 Task: Edit and enhance audio for diversity and inclusion training.
Action: Mouse moved to (79, 5)
Screenshot: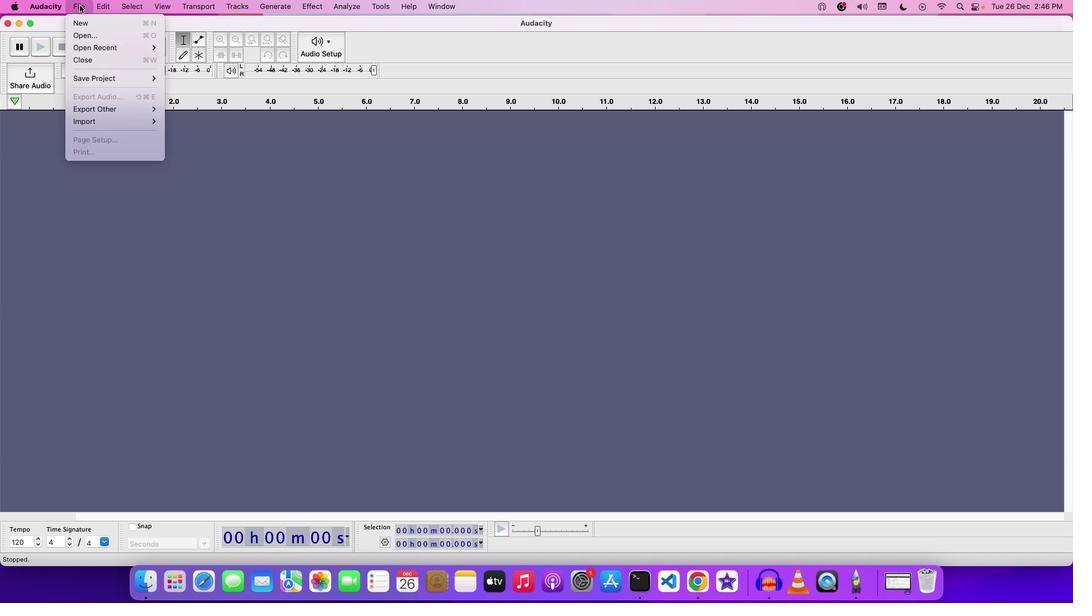 
Action: Mouse pressed left at (79, 5)
Screenshot: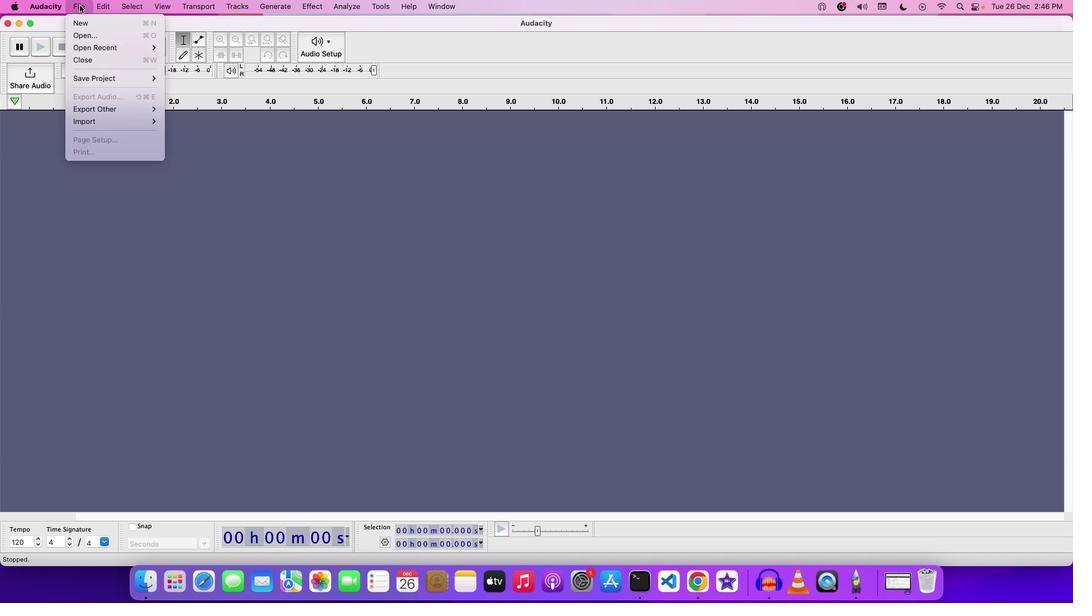 
Action: Mouse moved to (88, 33)
Screenshot: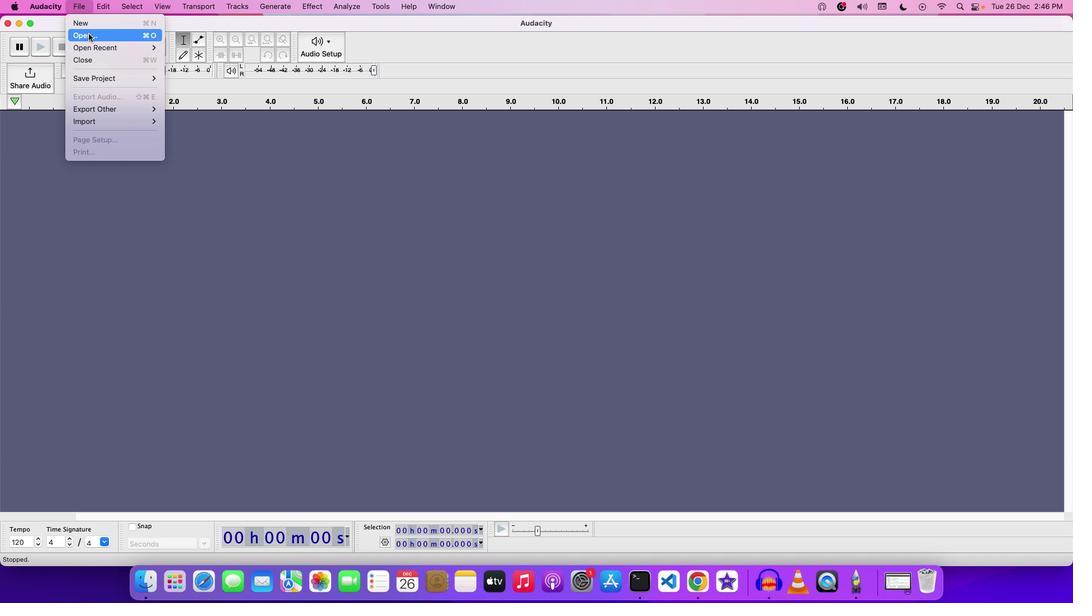 
Action: Mouse pressed left at (88, 33)
Screenshot: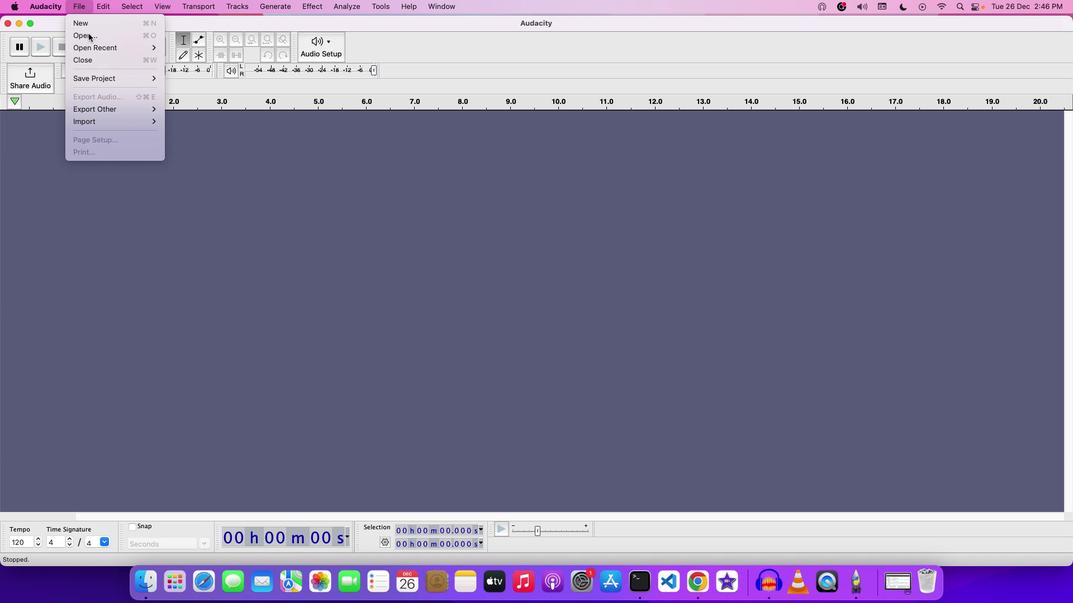 
Action: Mouse moved to (449, 163)
Screenshot: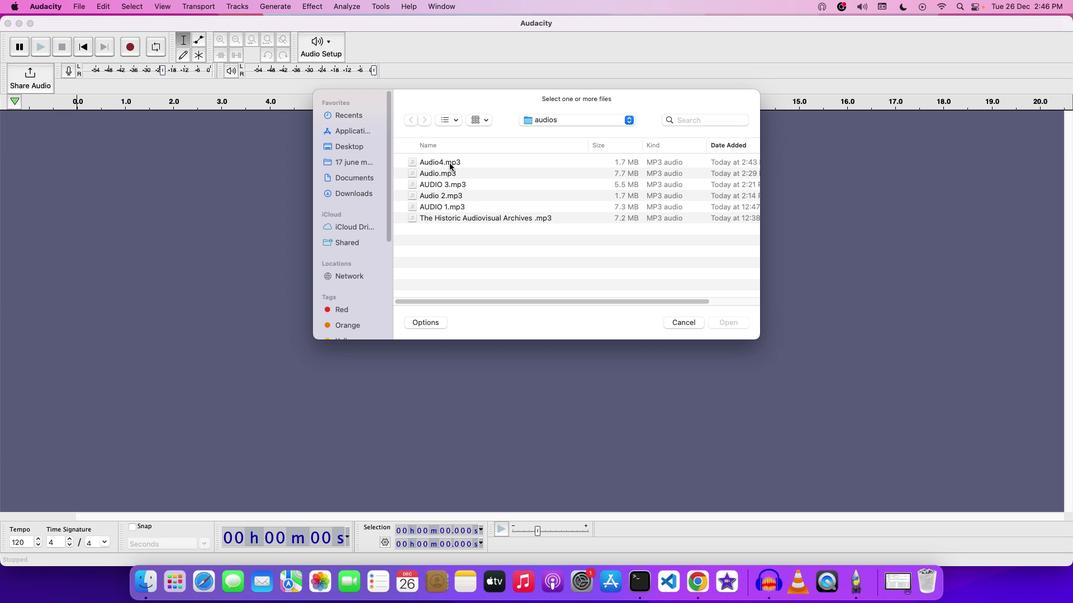 
Action: Mouse pressed left at (449, 163)
Screenshot: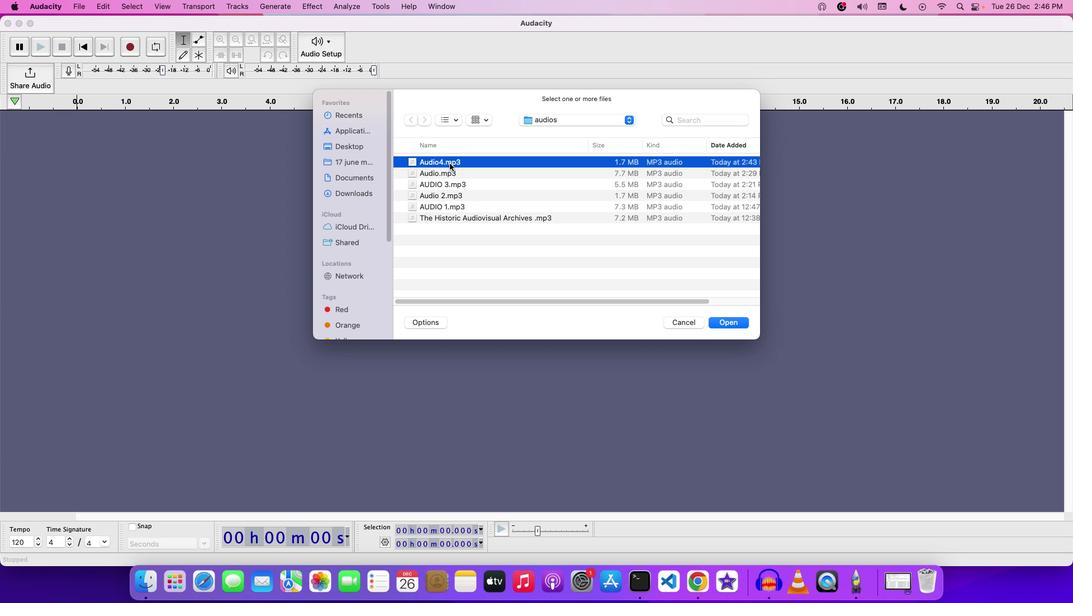 
Action: Mouse moved to (735, 318)
Screenshot: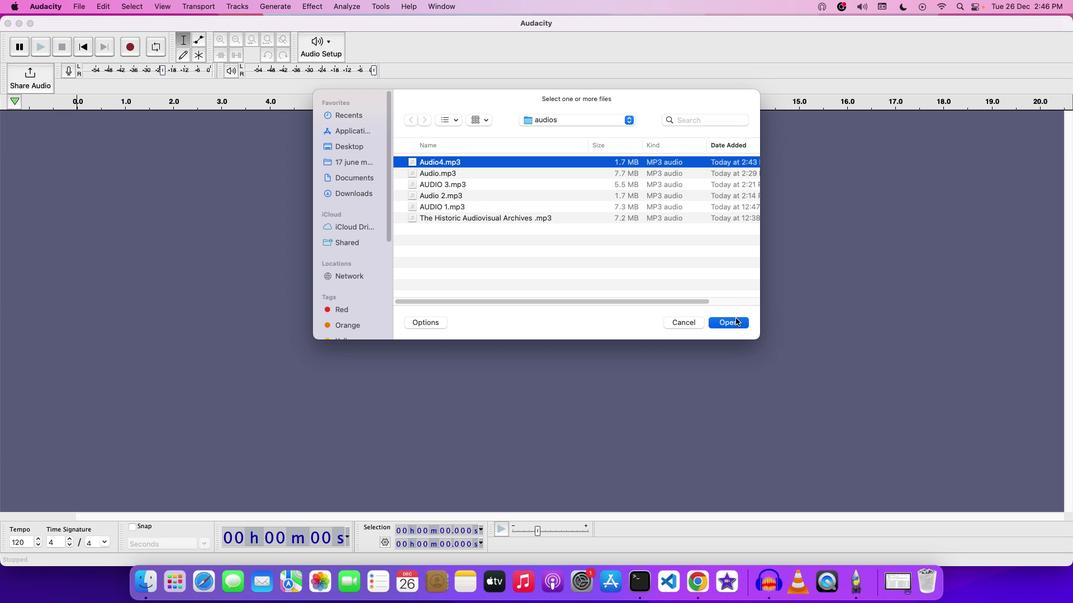 
Action: Mouse pressed left at (735, 318)
Screenshot: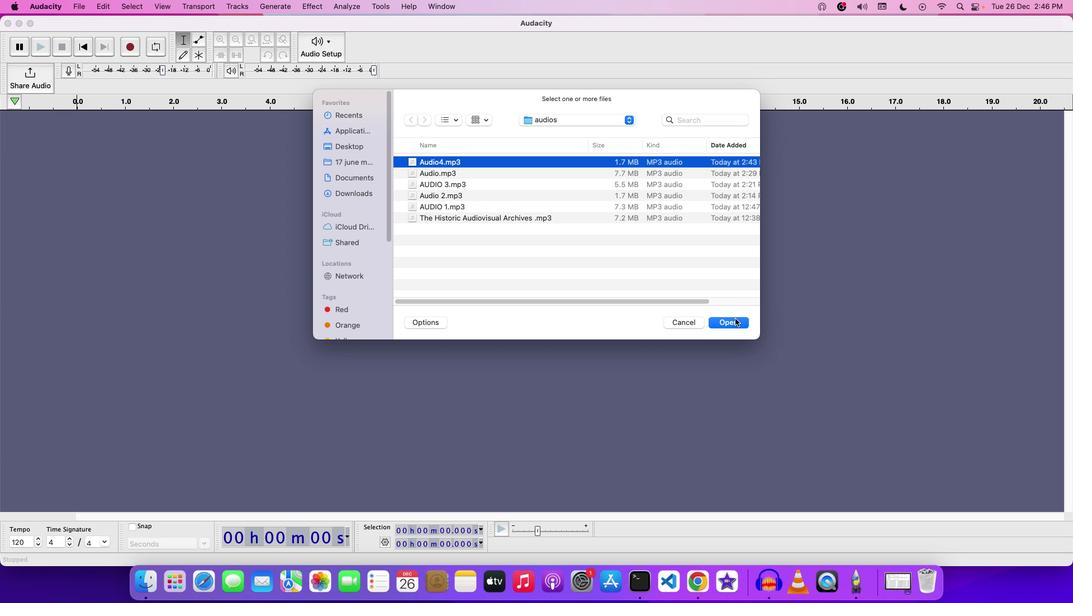 
Action: Mouse moved to (76, 121)
Screenshot: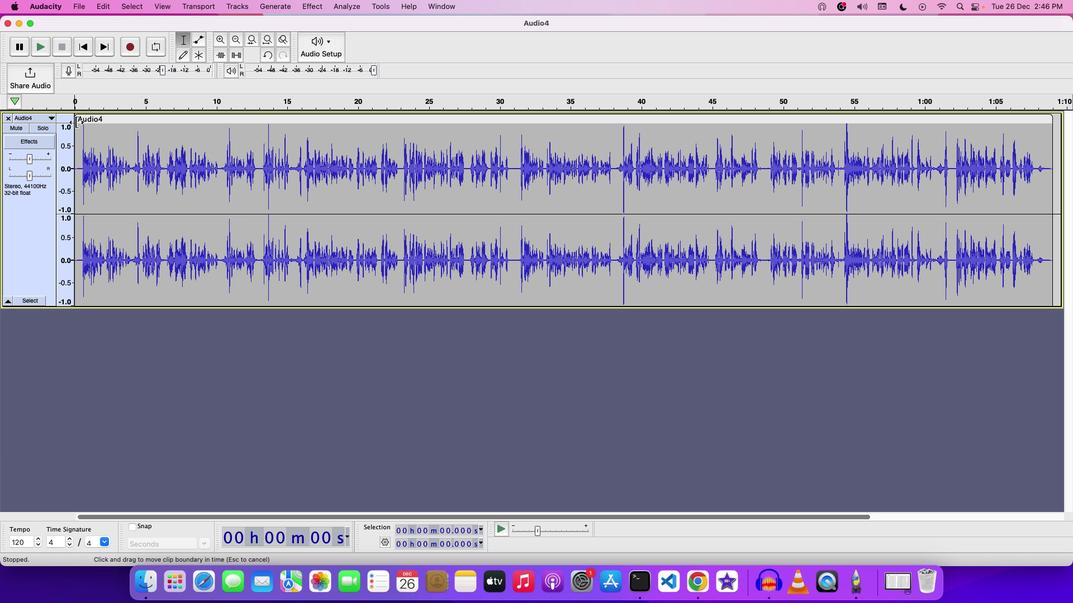 
Action: Mouse pressed left at (76, 121)
Screenshot: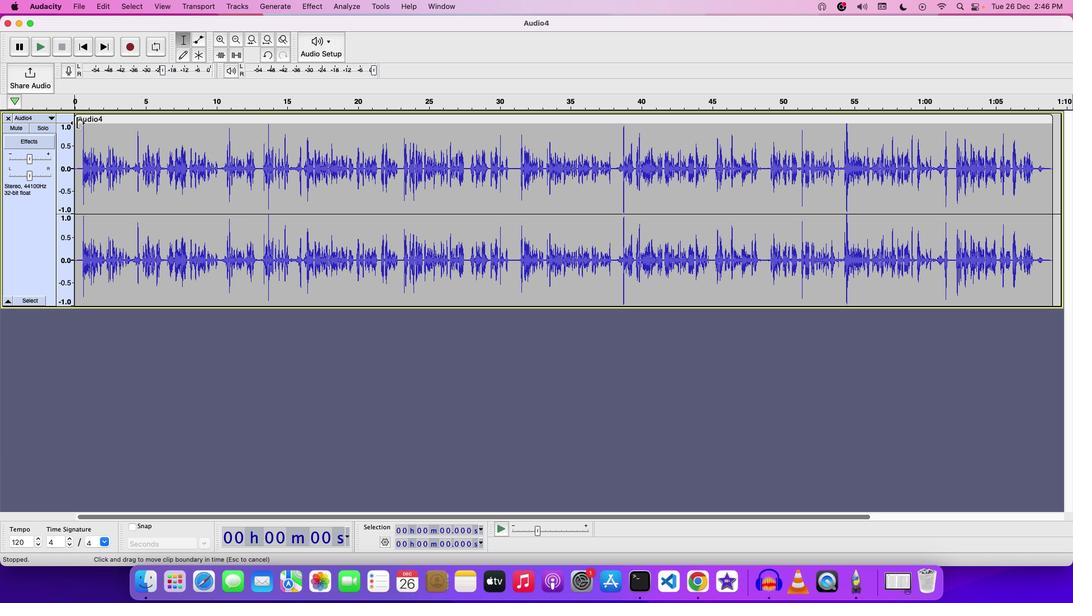 
Action: Mouse moved to (92, 120)
Screenshot: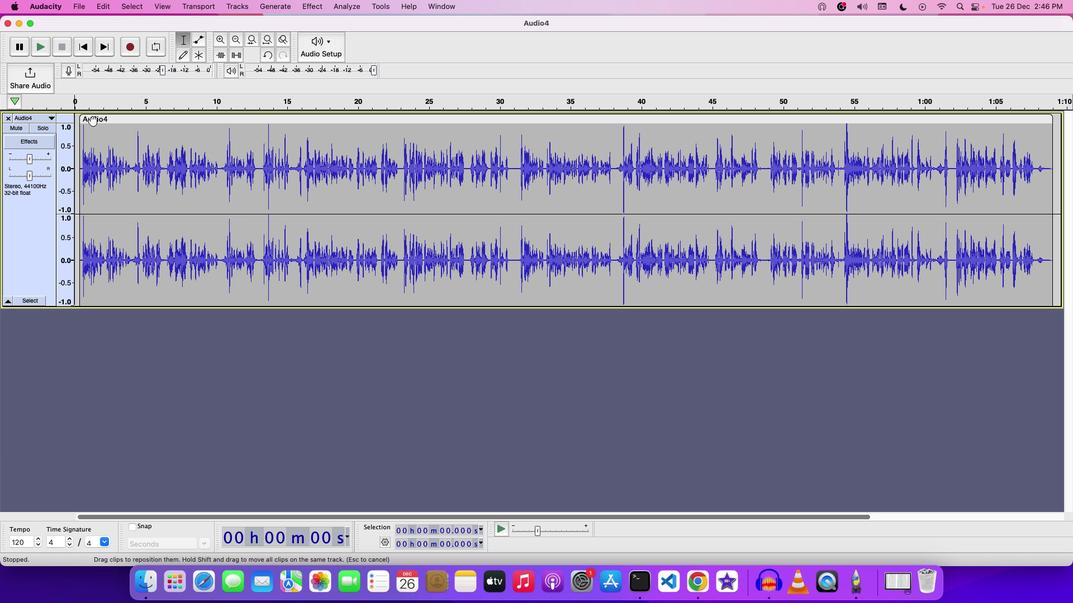 
Action: Mouse pressed left at (92, 120)
Screenshot: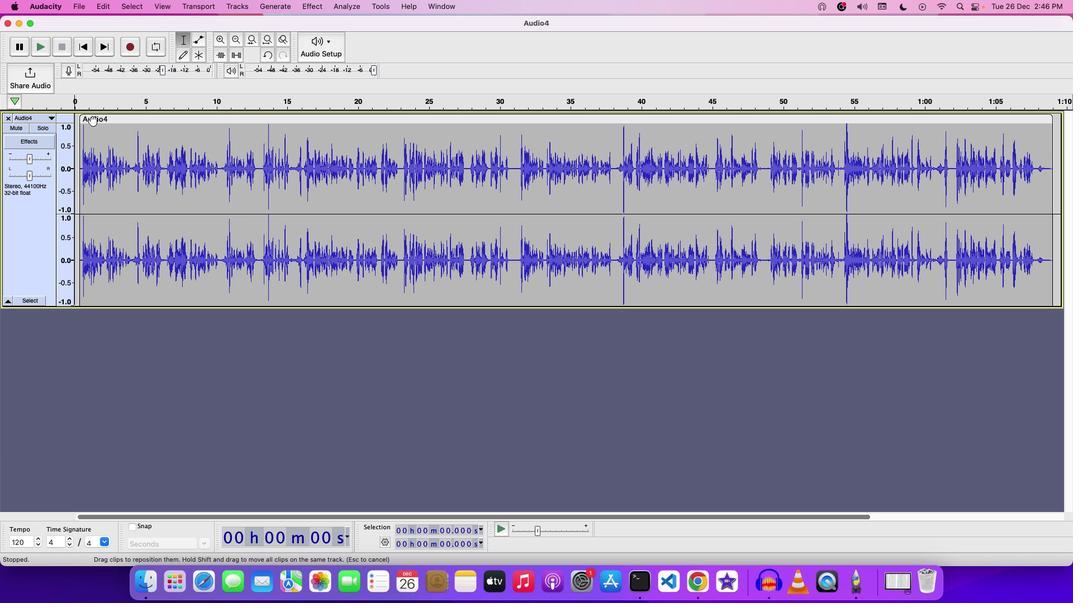 
Action: Mouse moved to (86, 121)
Screenshot: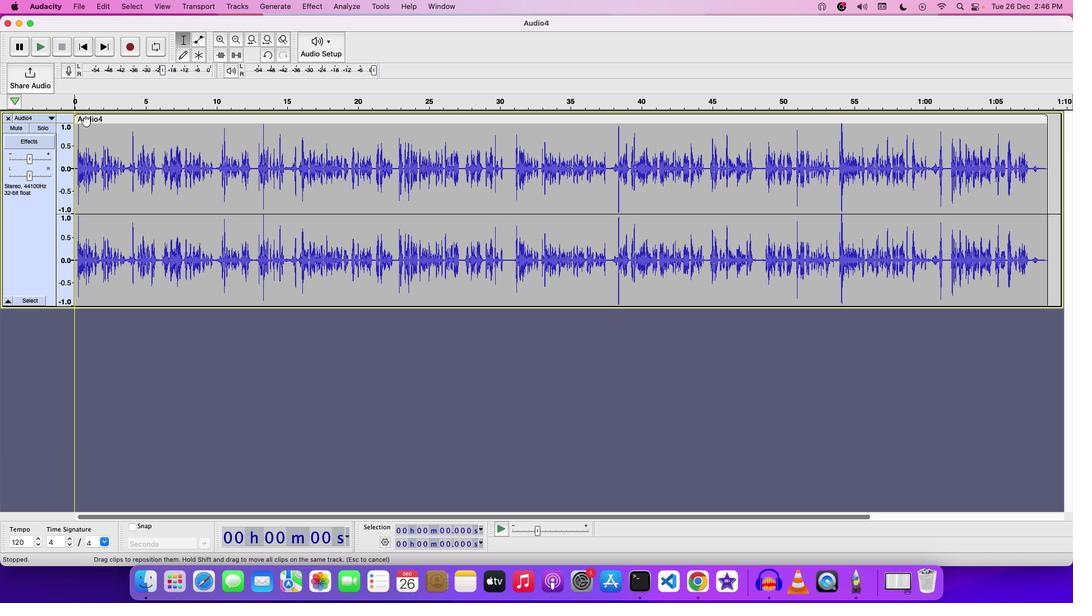
Action: Key pressed Key.space
Screenshot: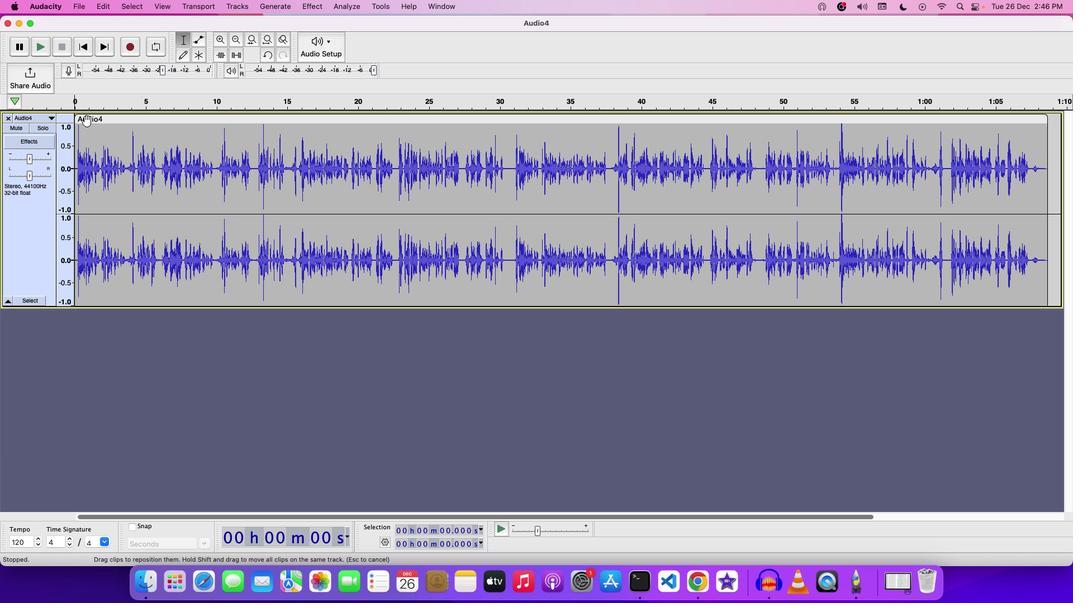 
Action: Mouse moved to (374, 71)
Screenshot: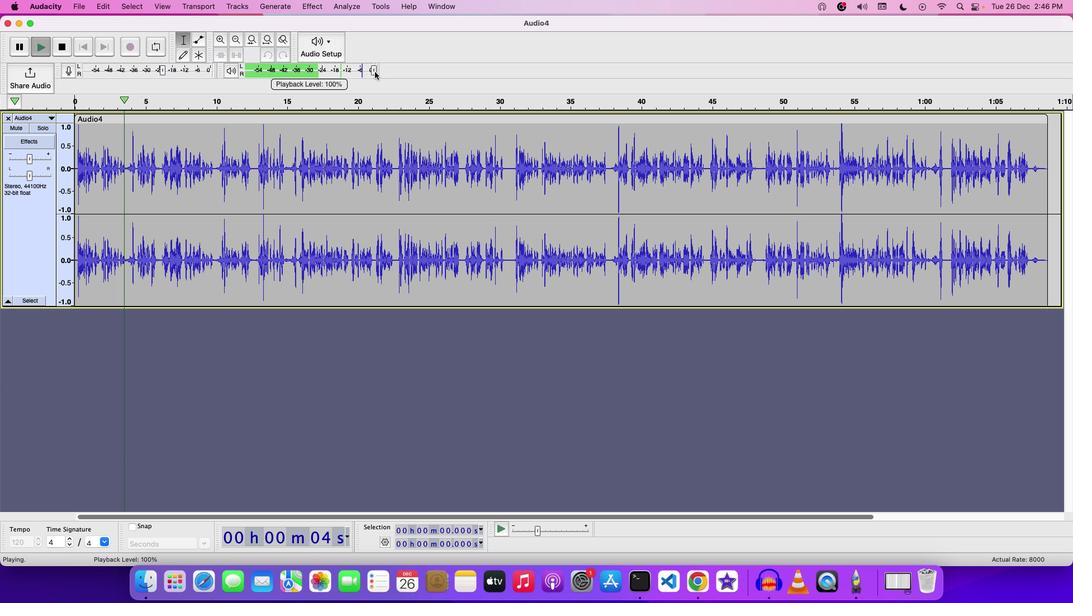 
Action: Mouse pressed left at (374, 71)
Screenshot: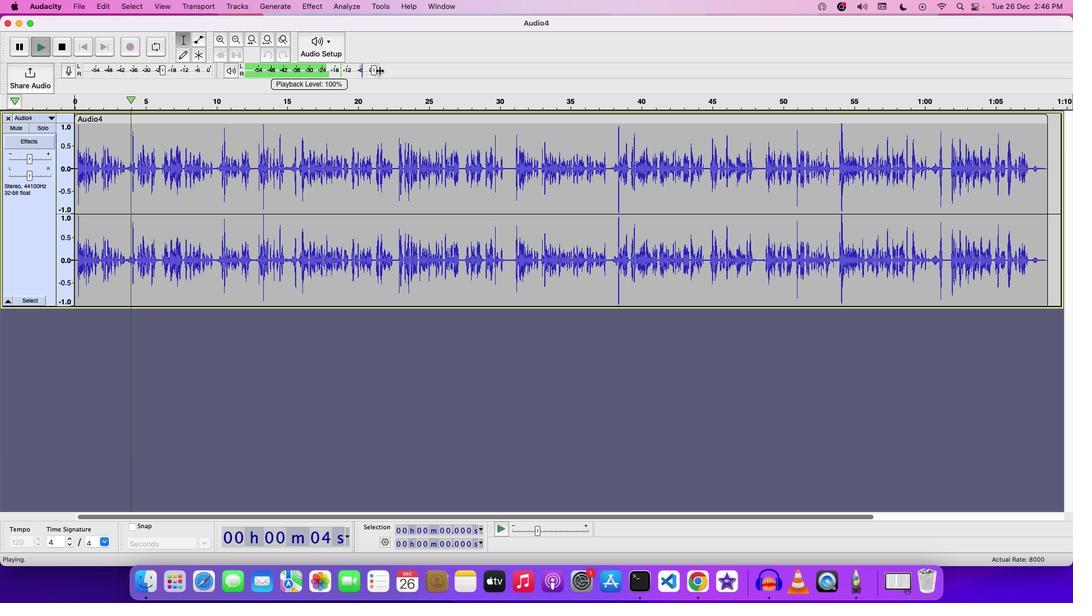 
Action: Mouse moved to (185, 177)
Screenshot: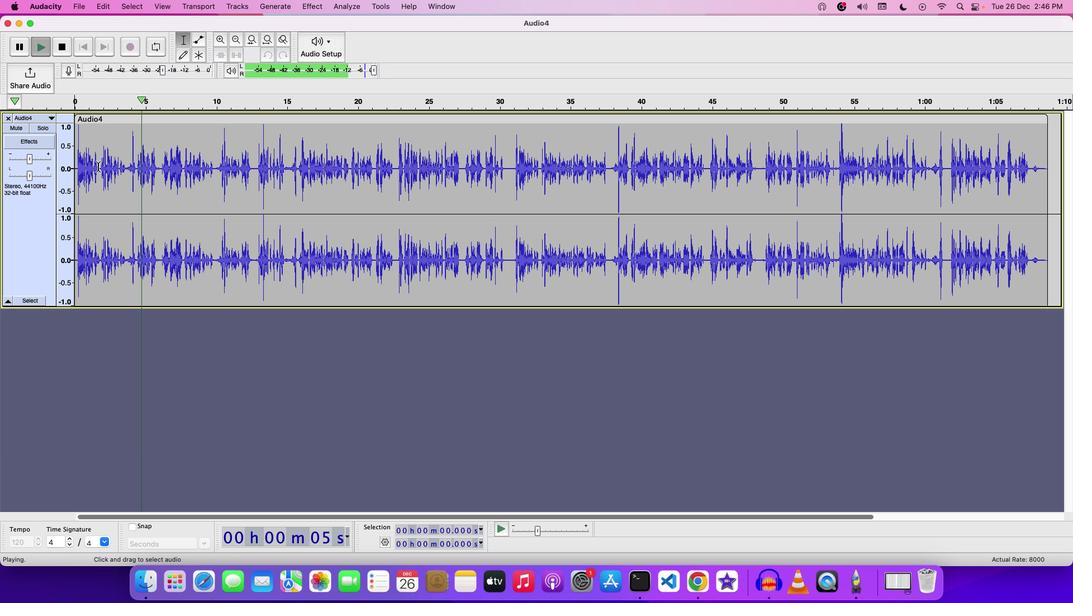 
Action: Key pressed Key.space
Screenshot: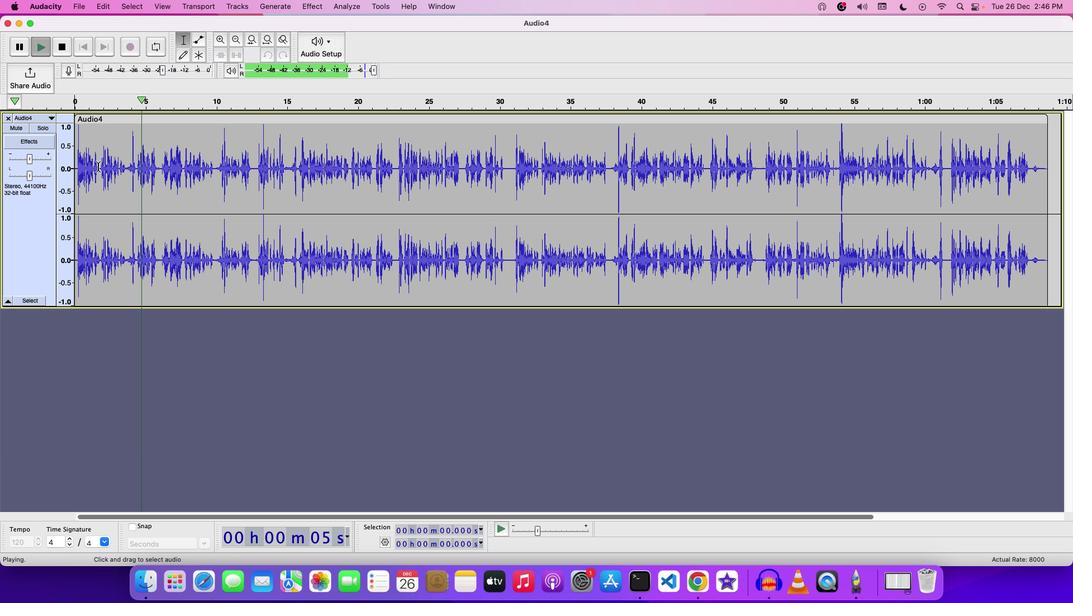 
Action: Mouse moved to (31, 161)
Screenshot: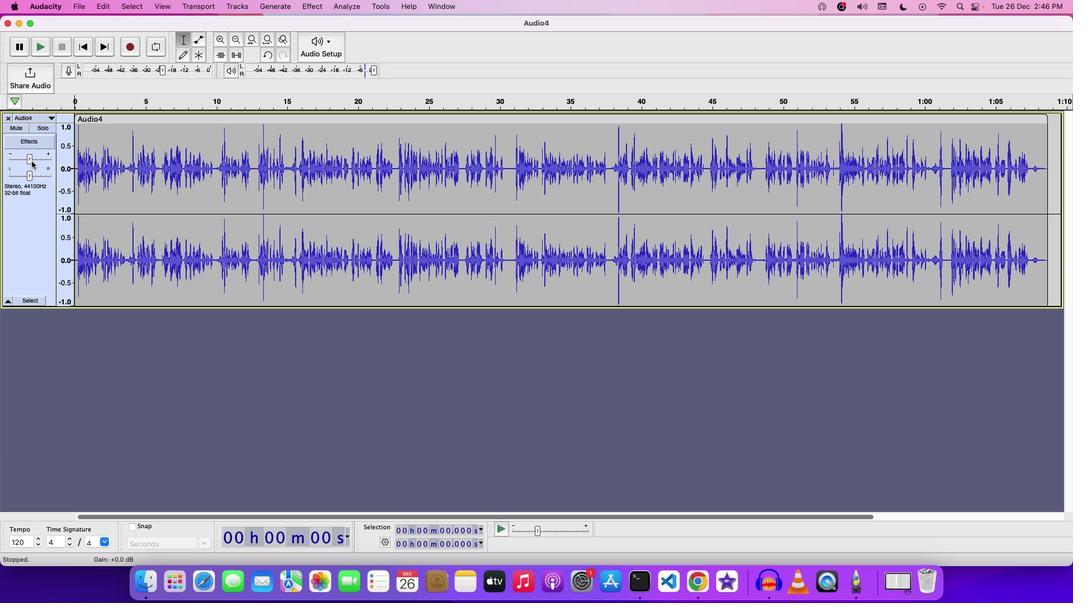 
Action: Mouse pressed left at (31, 161)
Screenshot: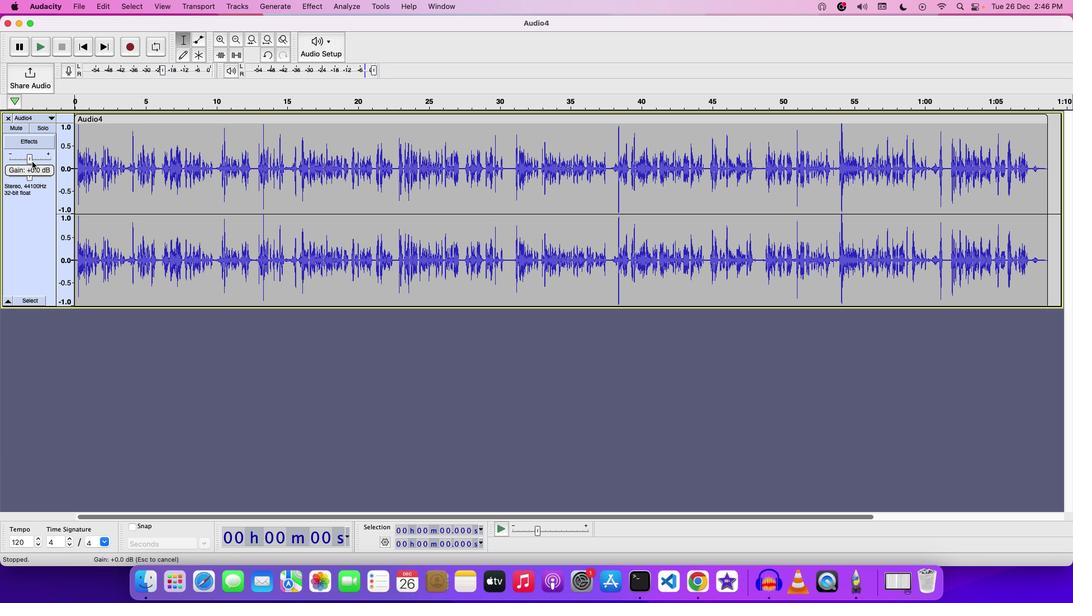 
Action: Mouse moved to (181, 179)
Screenshot: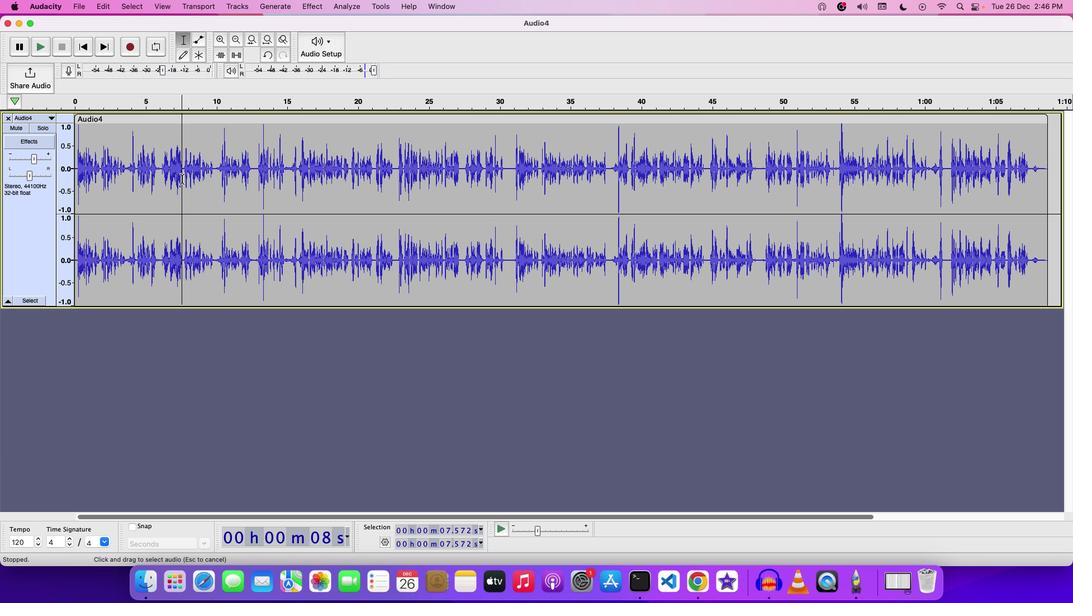
Action: Mouse pressed left at (181, 179)
Screenshot: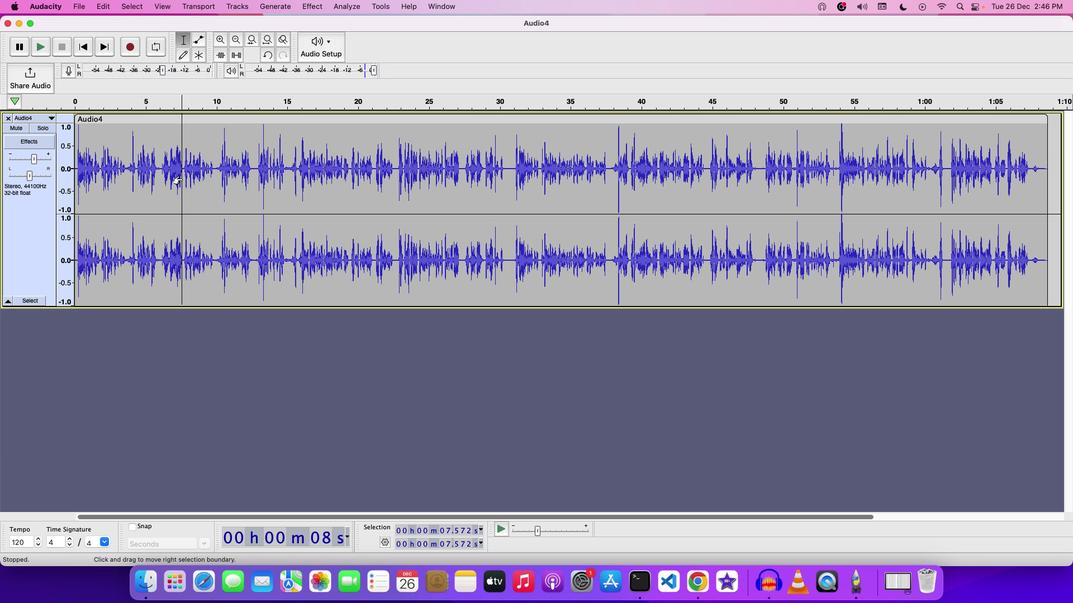
Action: Mouse pressed left at (181, 179)
Screenshot: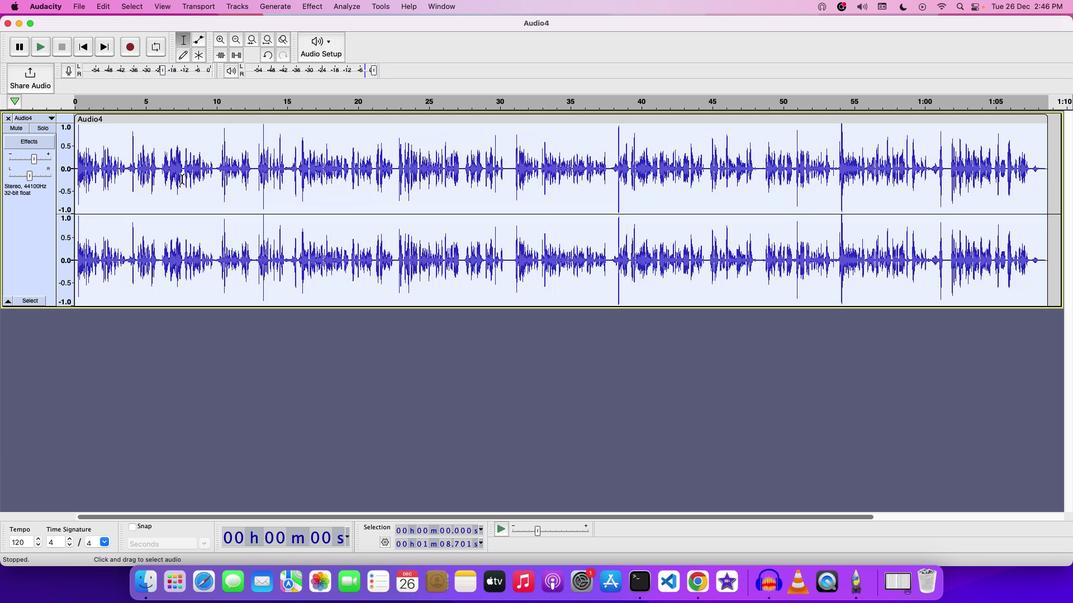 
Action: Mouse moved to (221, 40)
Screenshot: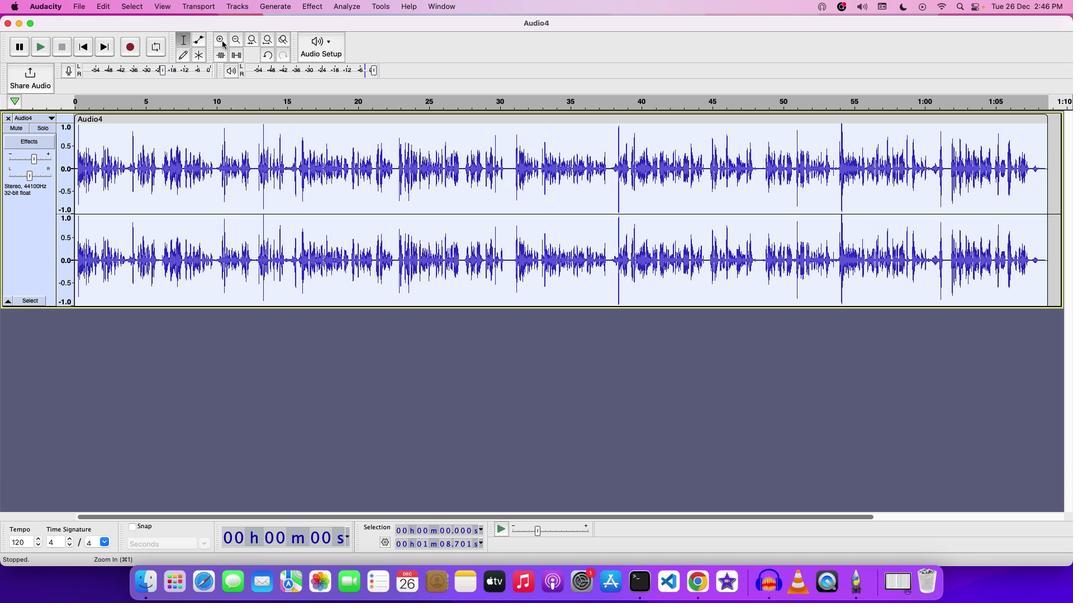 
Action: Mouse pressed left at (221, 40)
Screenshot: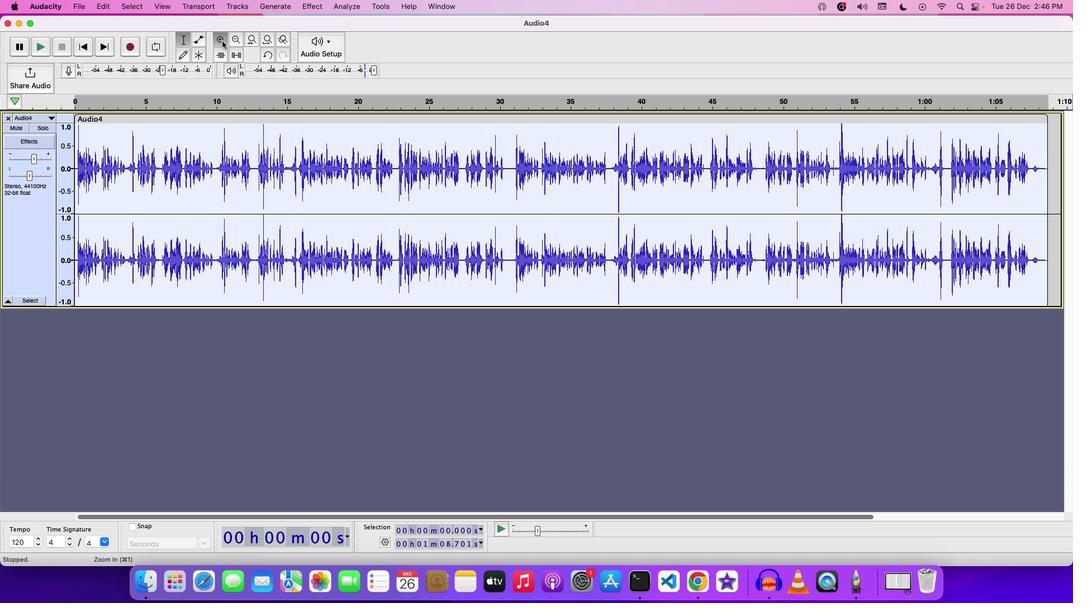 
Action: Mouse pressed left at (221, 40)
Screenshot: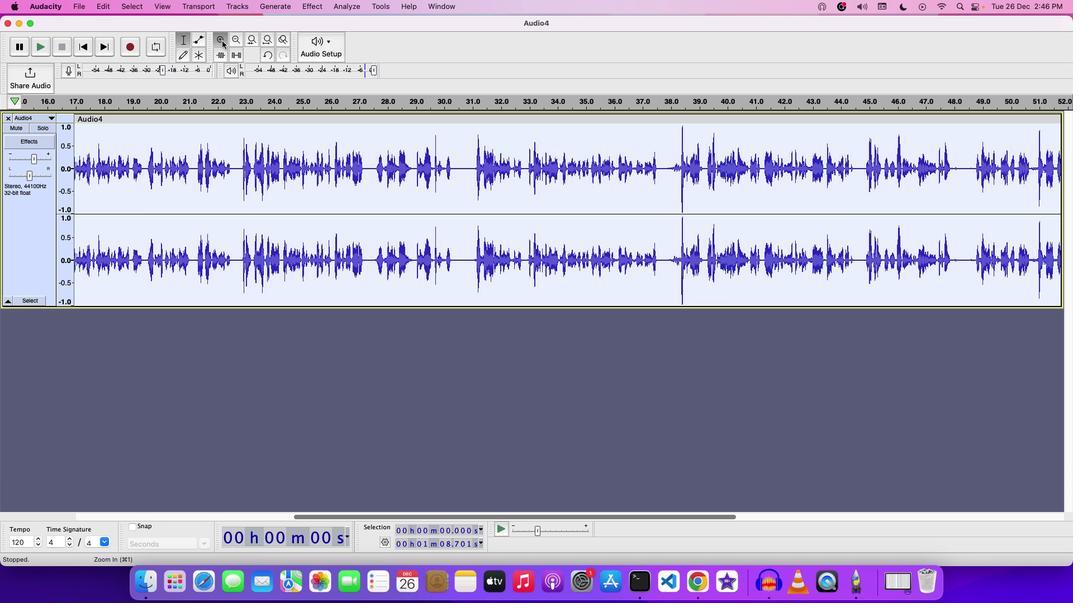 
Action: Mouse pressed left at (221, 40)
Screenshot: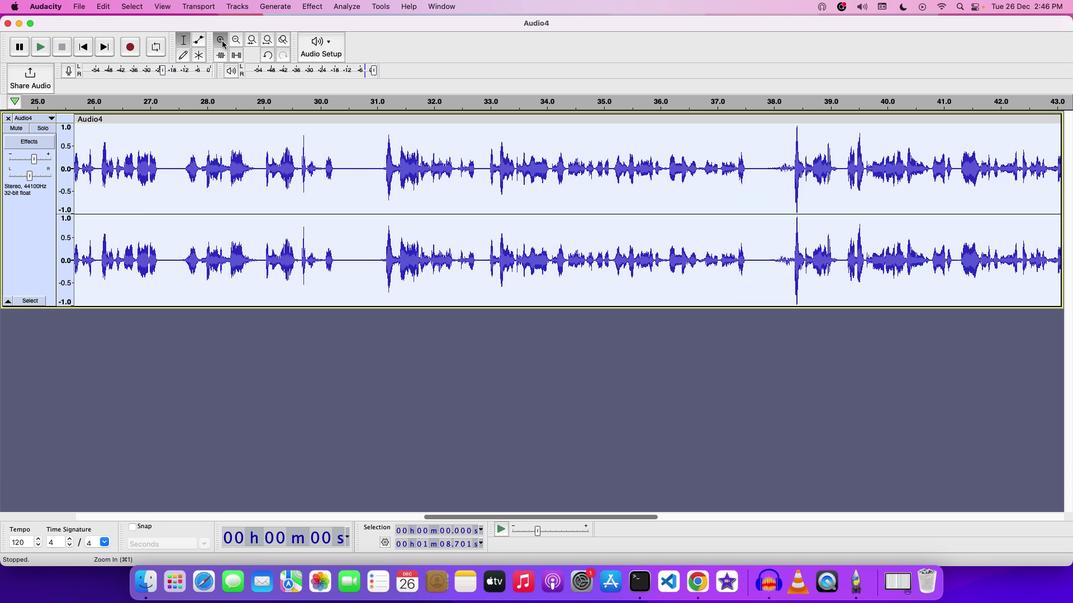 
Action: Mouse moved to (197, 167)
Screenshot: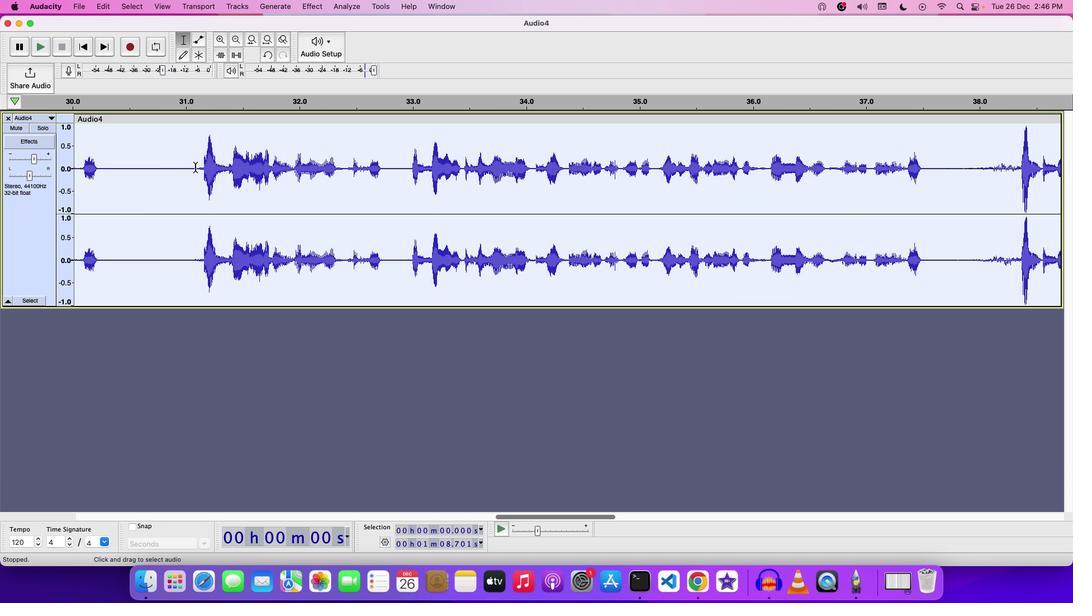 
Action: Mouse pressed left at (197, 167)
Screenshot: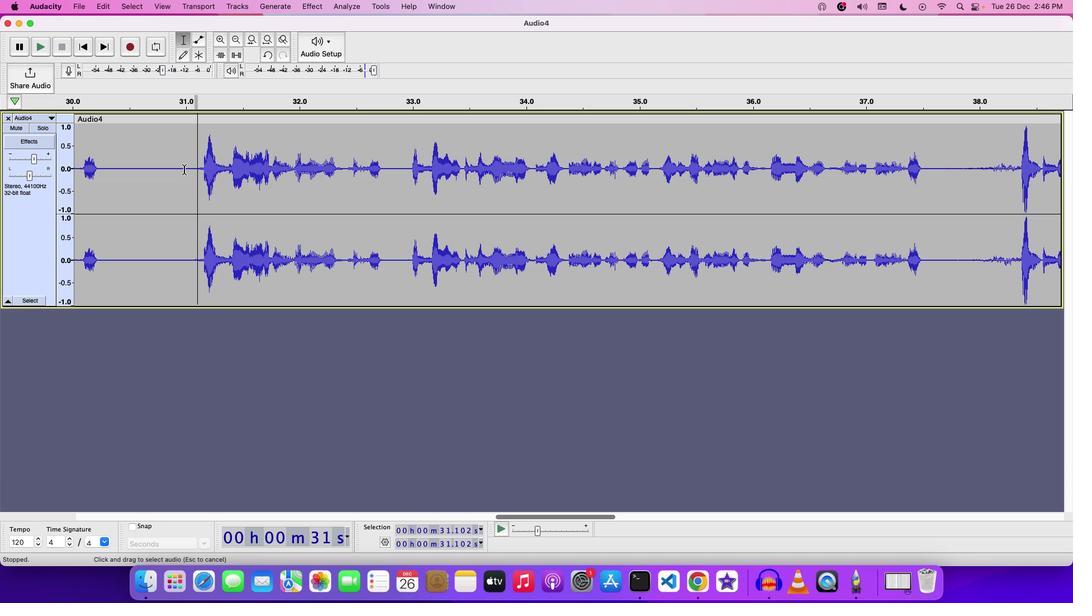 
Action: Mouse moved to (101, 174)
Screenshot: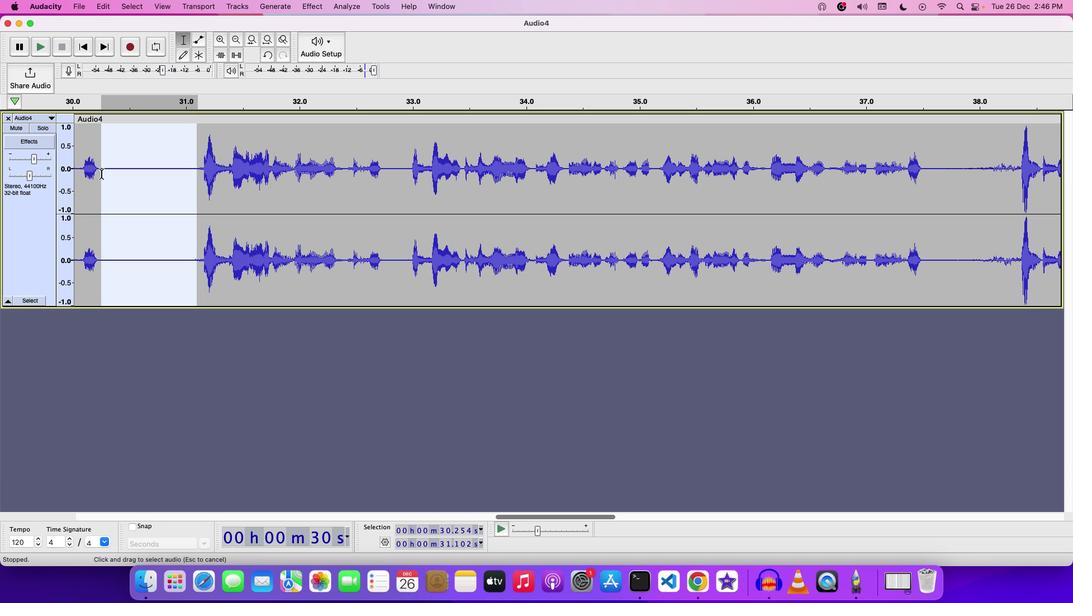 
Action: Key pressed Key.space
Screenshot: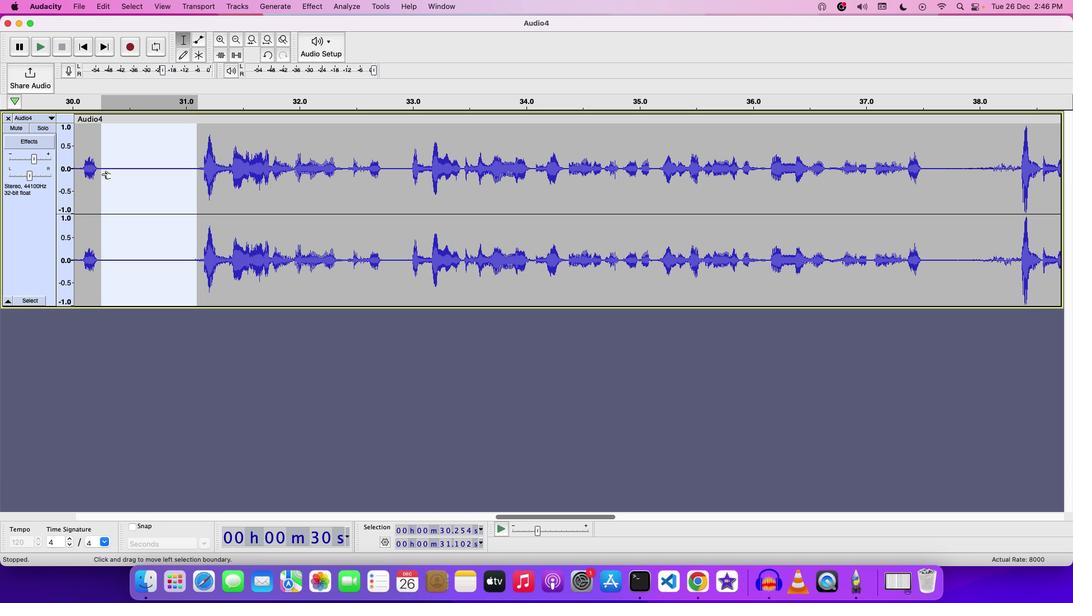 
Action: Mouse moved to (41, 157)
Screenshot: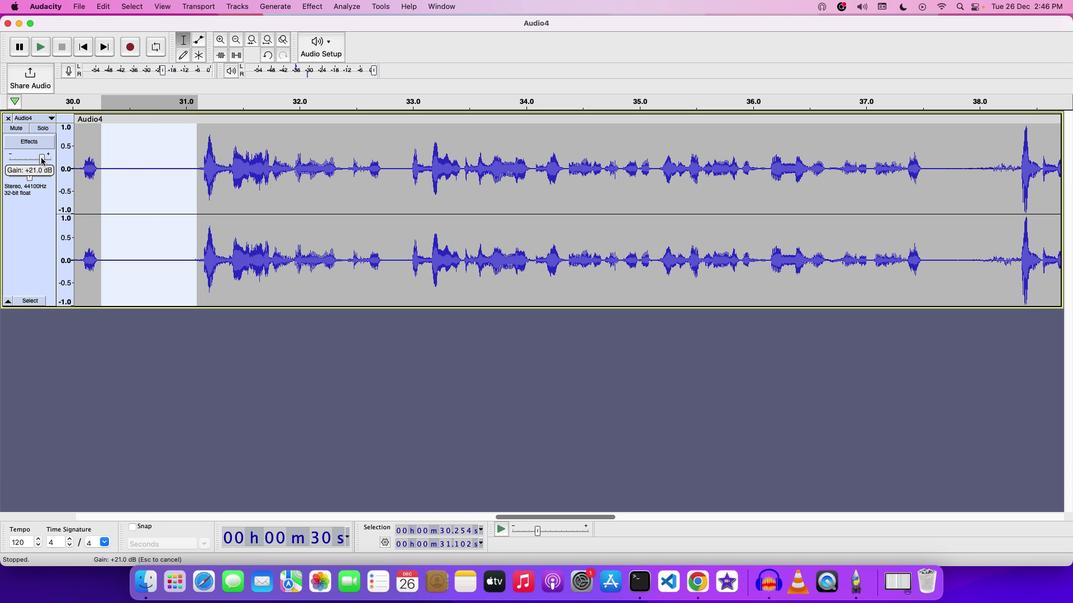 
Action: Mouse pressed left at (41, 157)
Screenshot: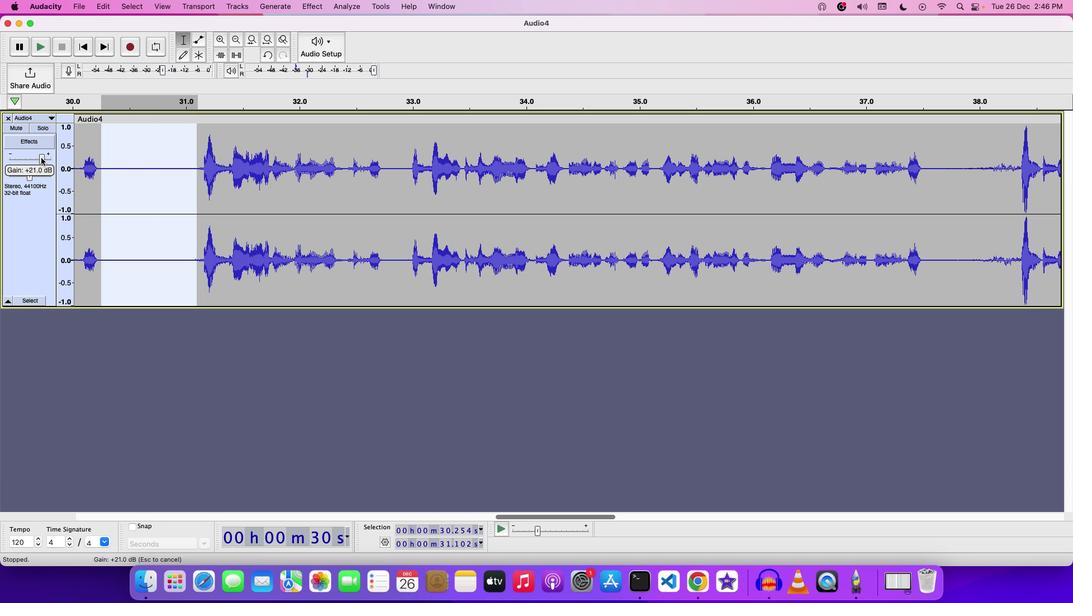 
Action: Mouse moved to (40, 157)
Screenshot: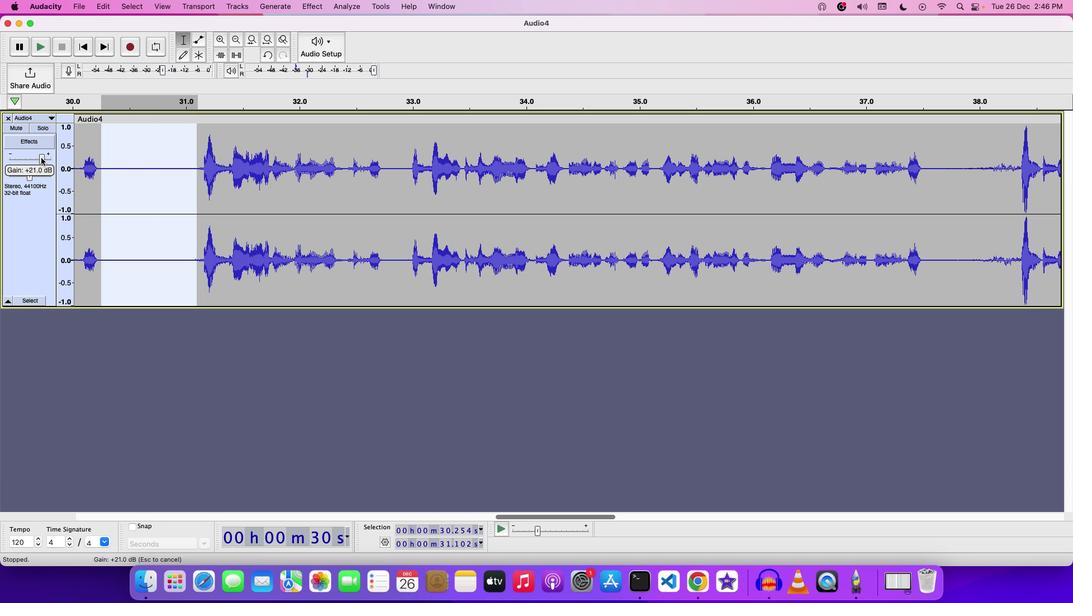 
Action: Key pressed Key.space
Screenshot: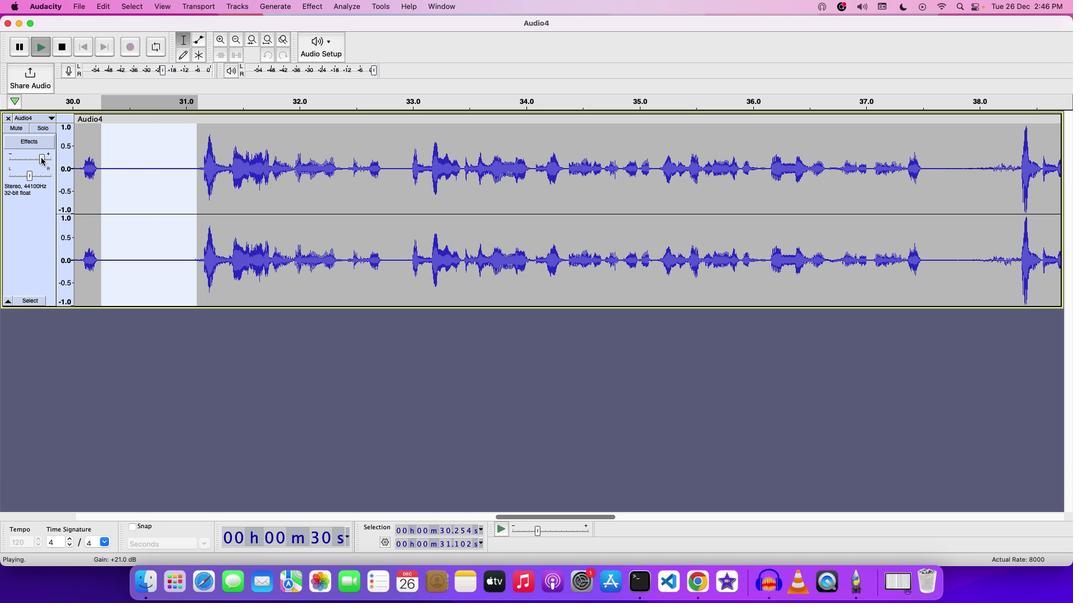 
Action: Mouse moved to (311, 6)
Screenshot: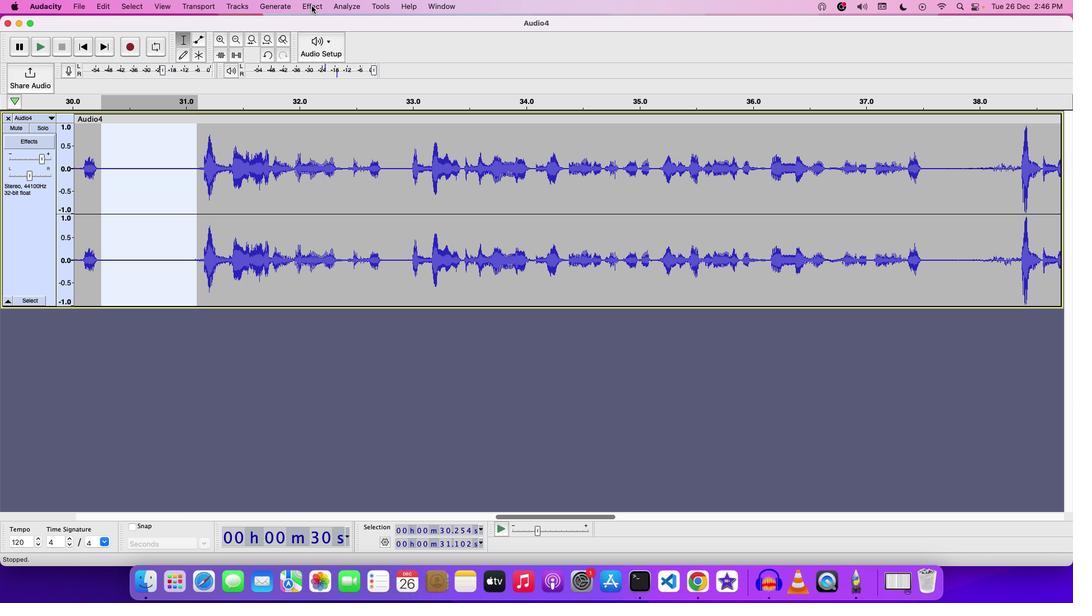 
Action: Mouse pressed left at (311, 6)
Screenshot: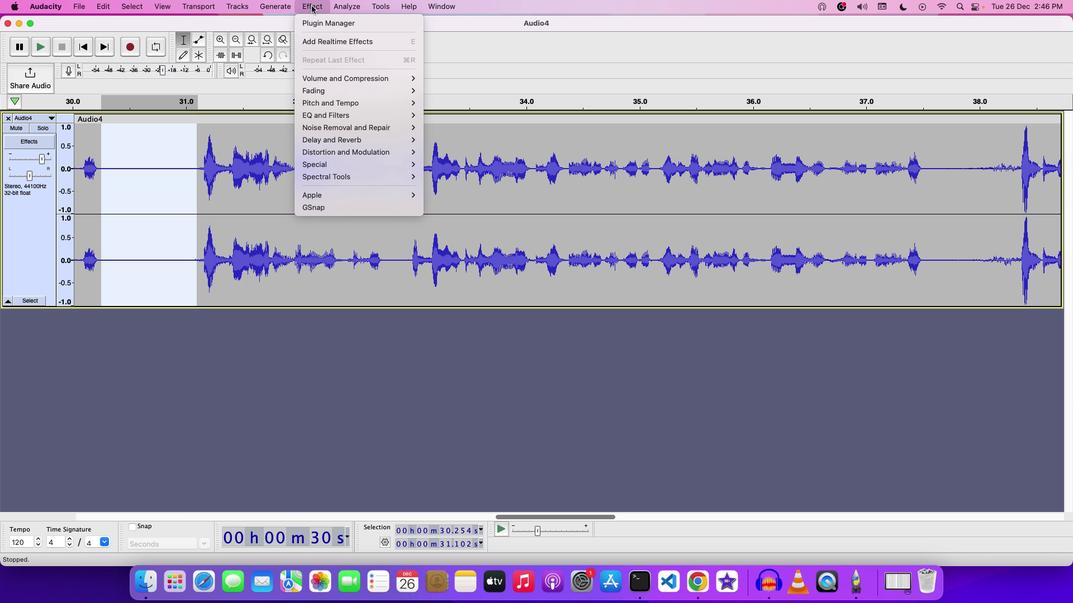 
Action: Mouse moved to (441, 159)
Screenshot: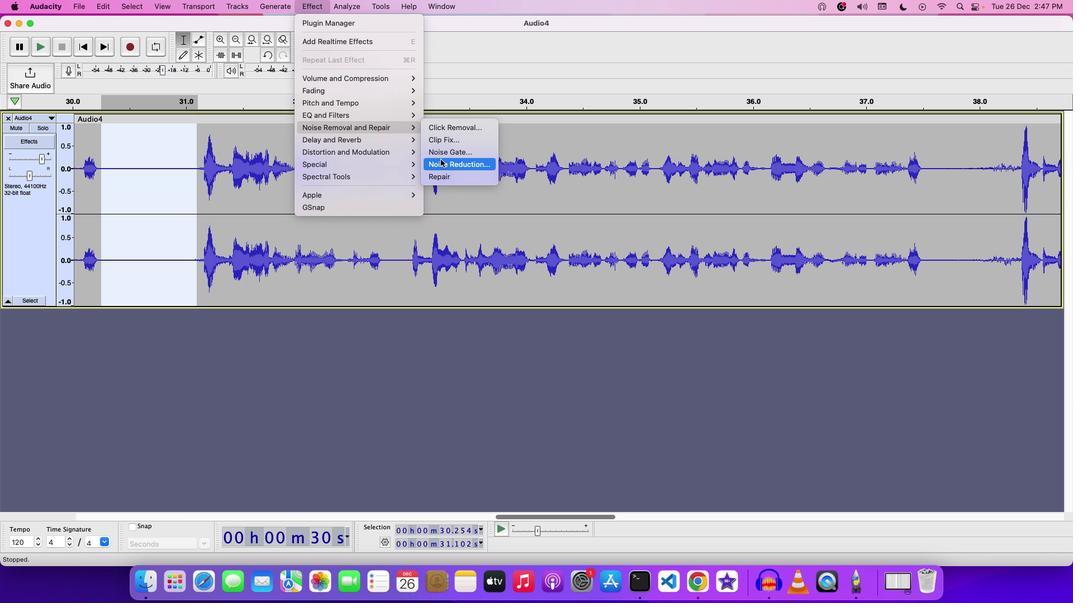 
Action: Mouse pressed left at (441, 159)
Screenshot: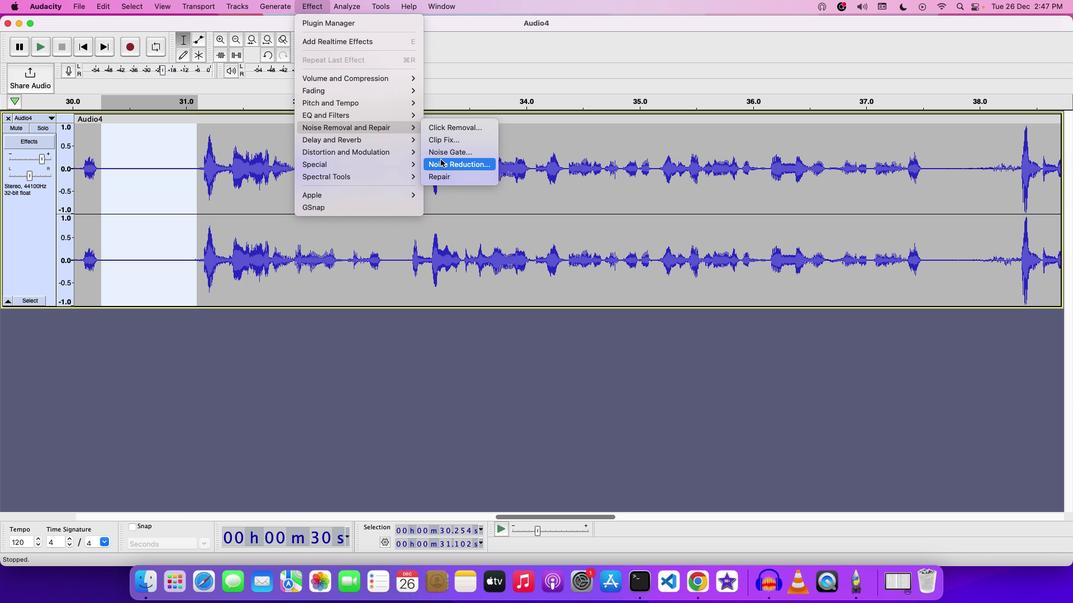 
Action: Mouse moved to (540, 235)
Screenshot: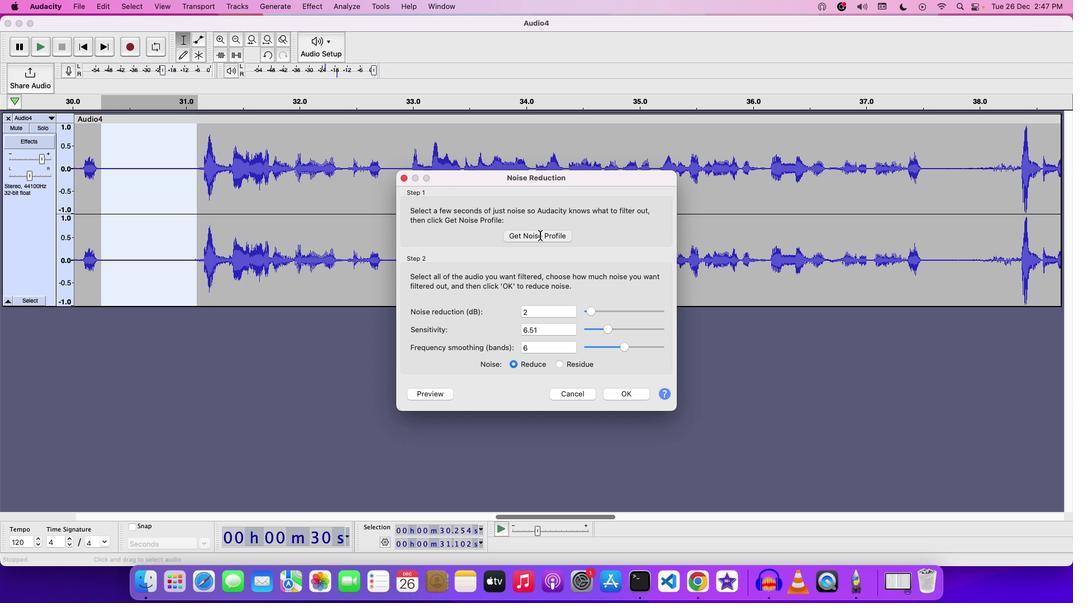 
Action: Mouse pressed left at (540, 235)
Screenshot: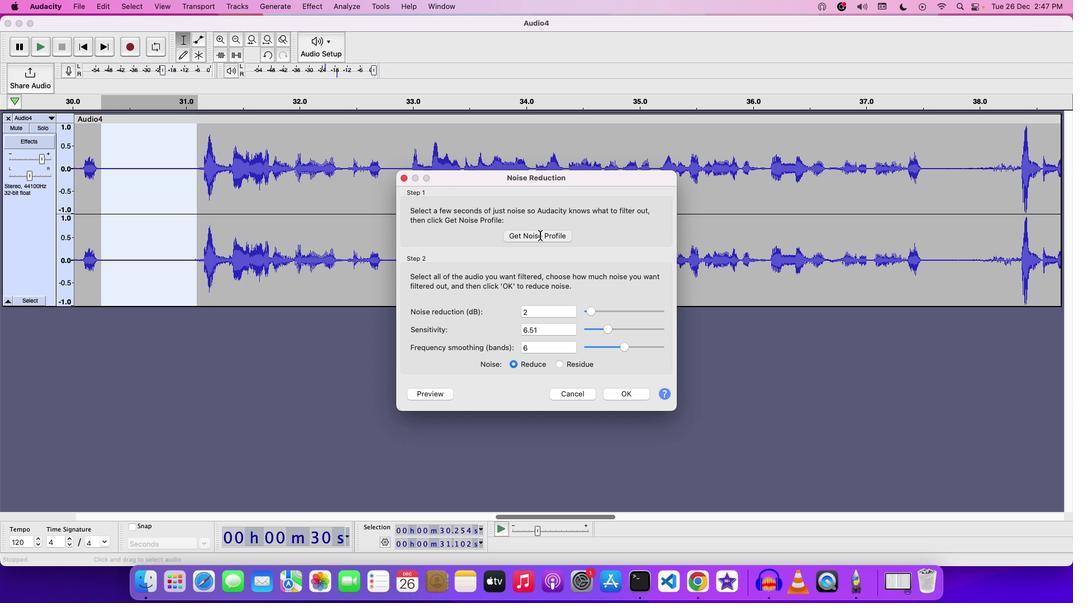 
Action: Mouse moved to (173, 173)
Screenshot: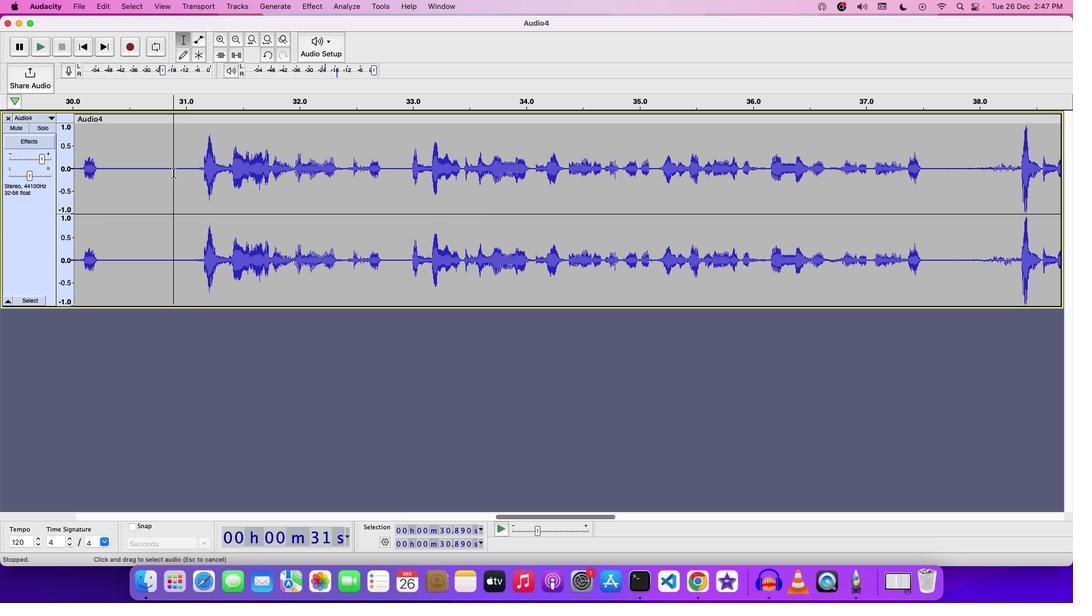
Action: Mouse pressed left at (173, 173)
Screenshot: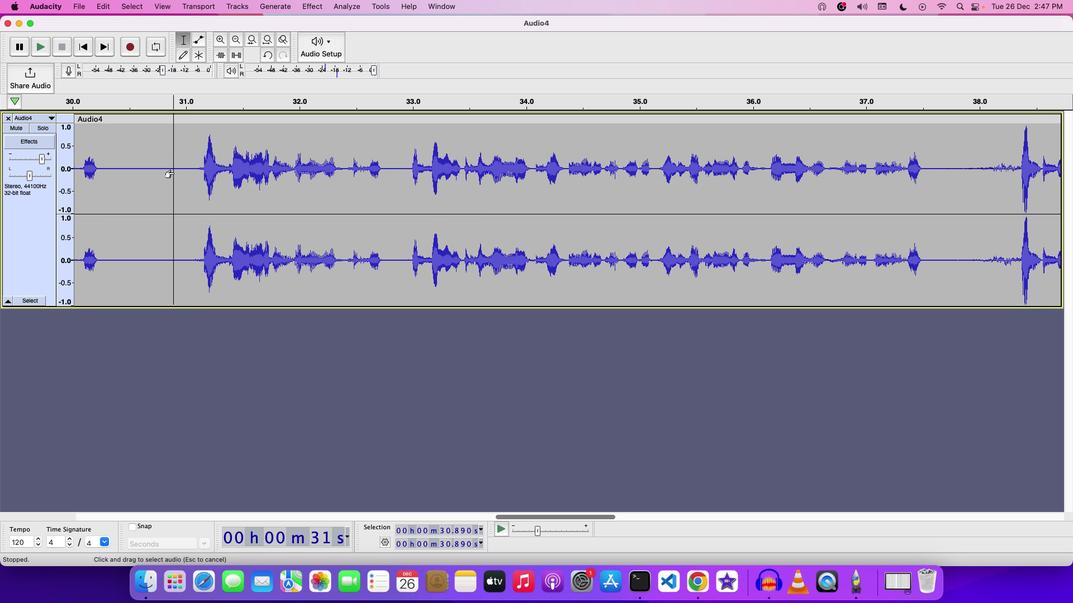 
Action: Mouse pressed left at (173, 173)
Screenshot: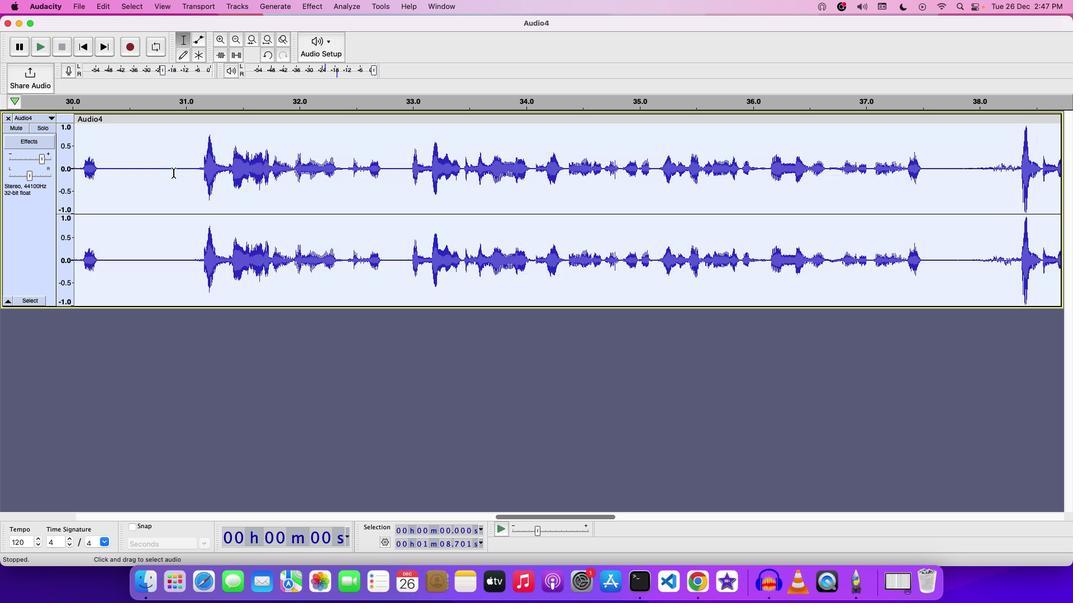 
Action: Mouse moved to (325, 16)
Screenshot: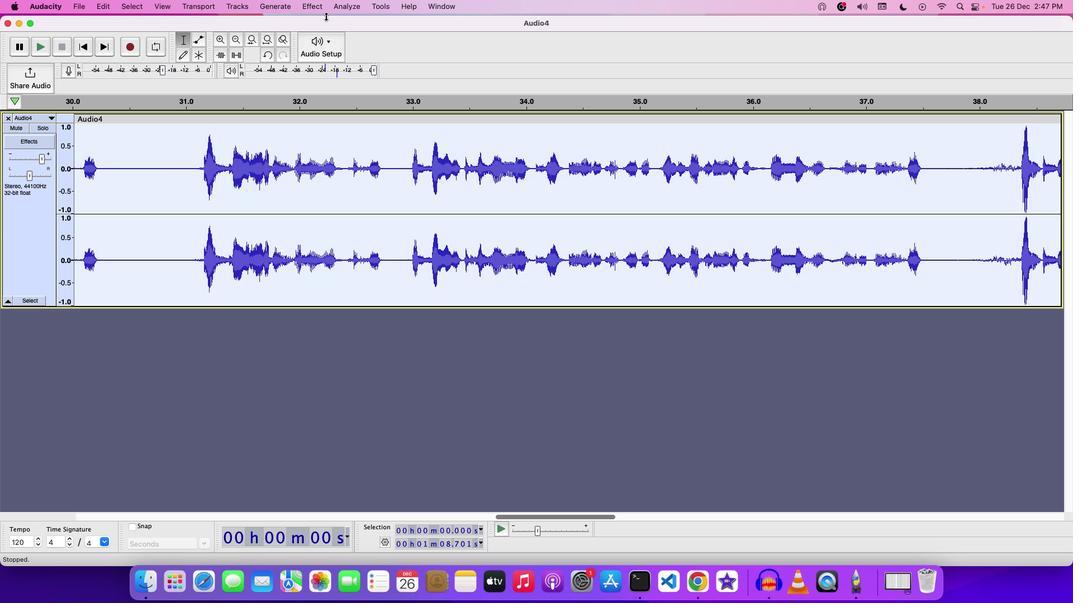 
Action: Mouse pressed left at (325, 16)
Screenshot: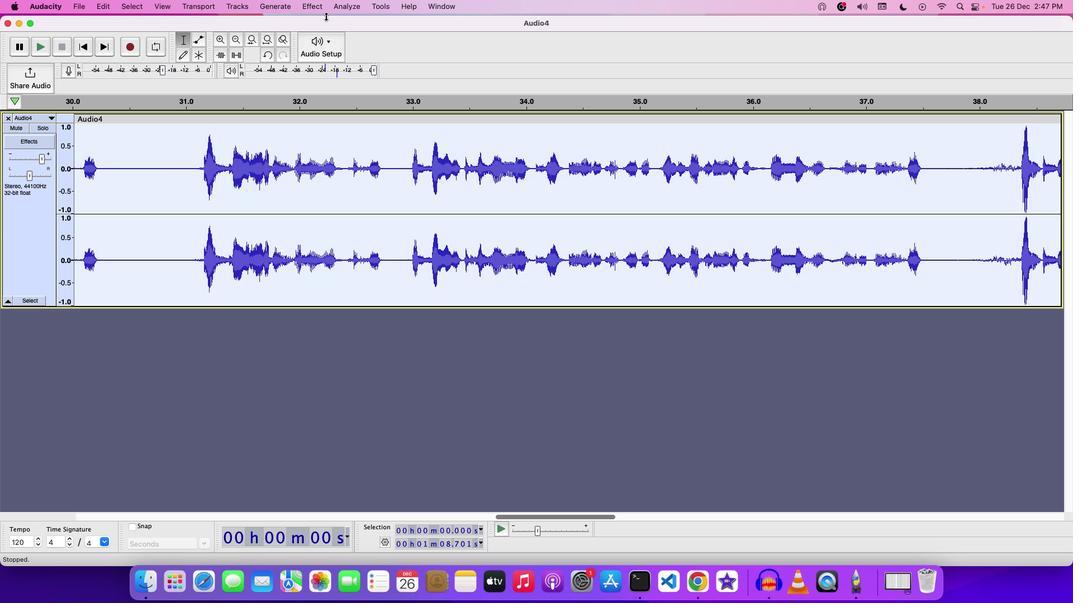 
Action: Mouse moved to (315, 8)
Screenshot: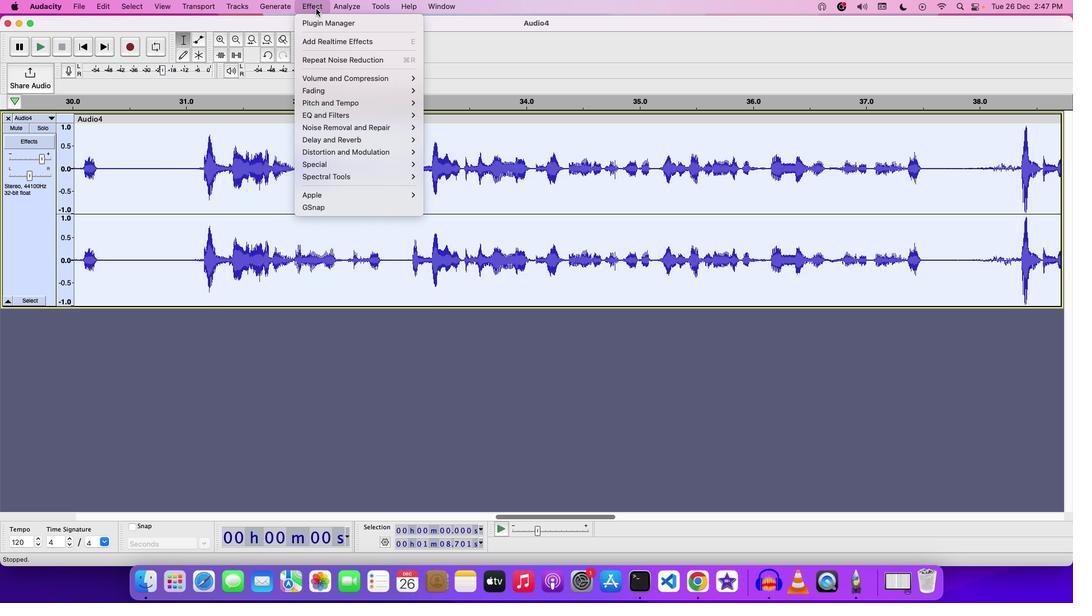 
Action: Mouse pressed left at (315, 8)
Screenshot: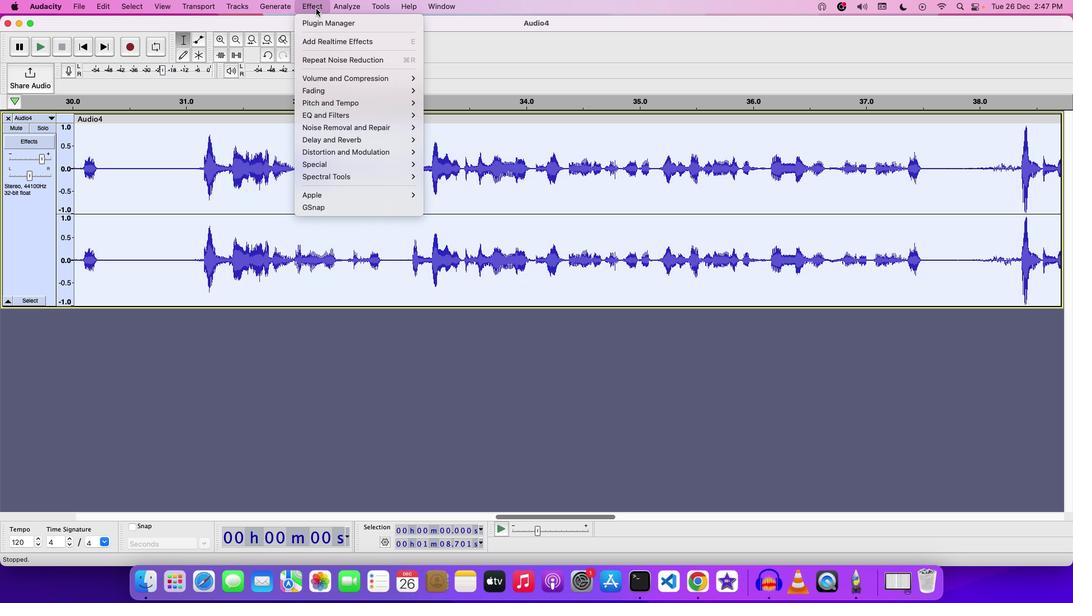 
Action: Mouse moved to (452, 160)
Screenshot: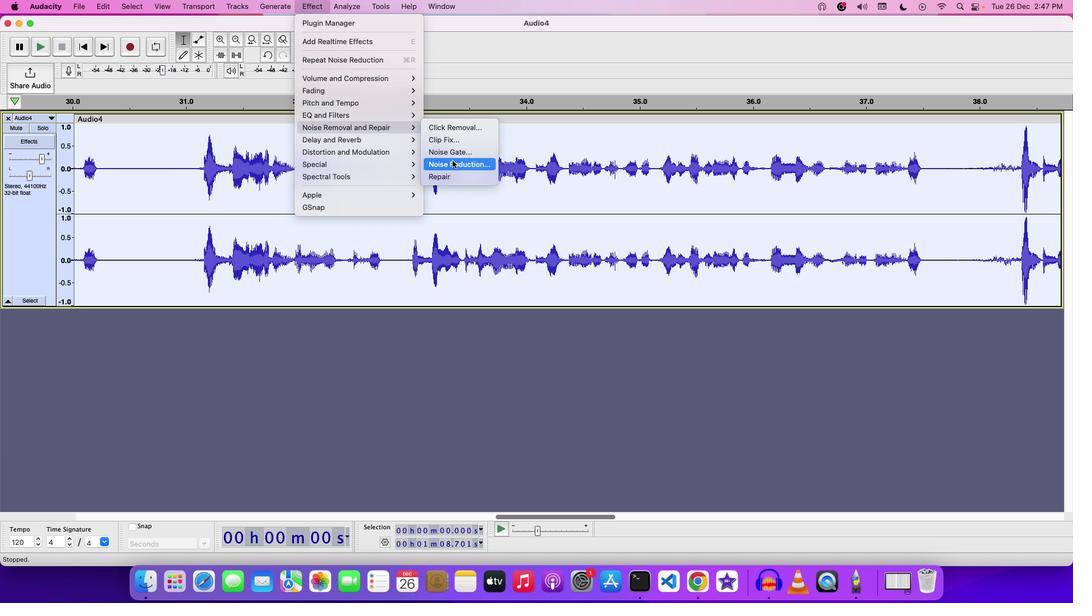 
Action: Mouse pressed left at (452, 160)
Screenshot: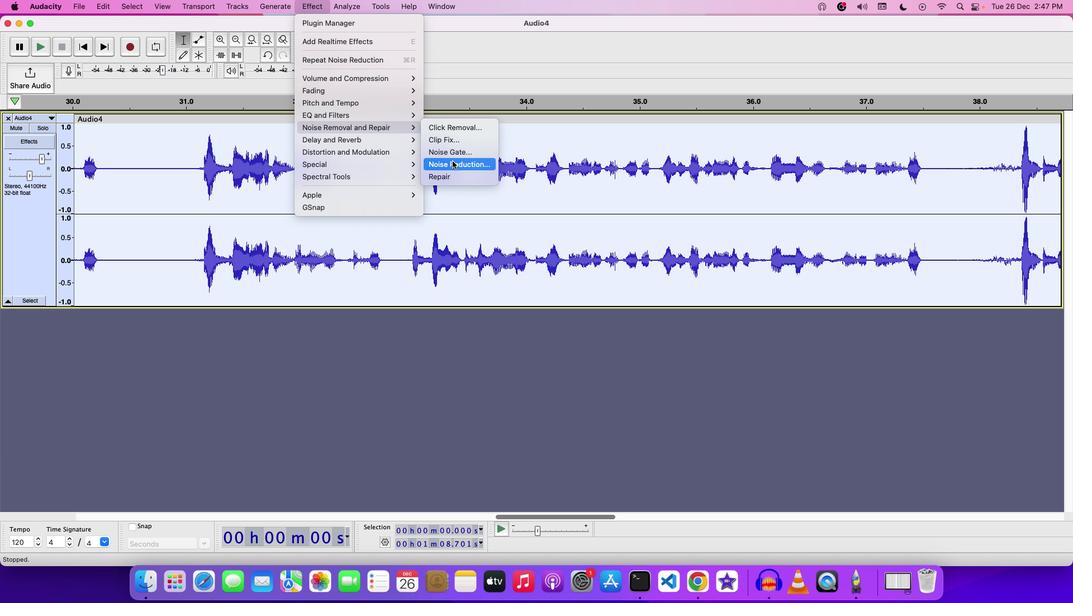 
Action: Mouse moved to (614, 394)
Screenshot: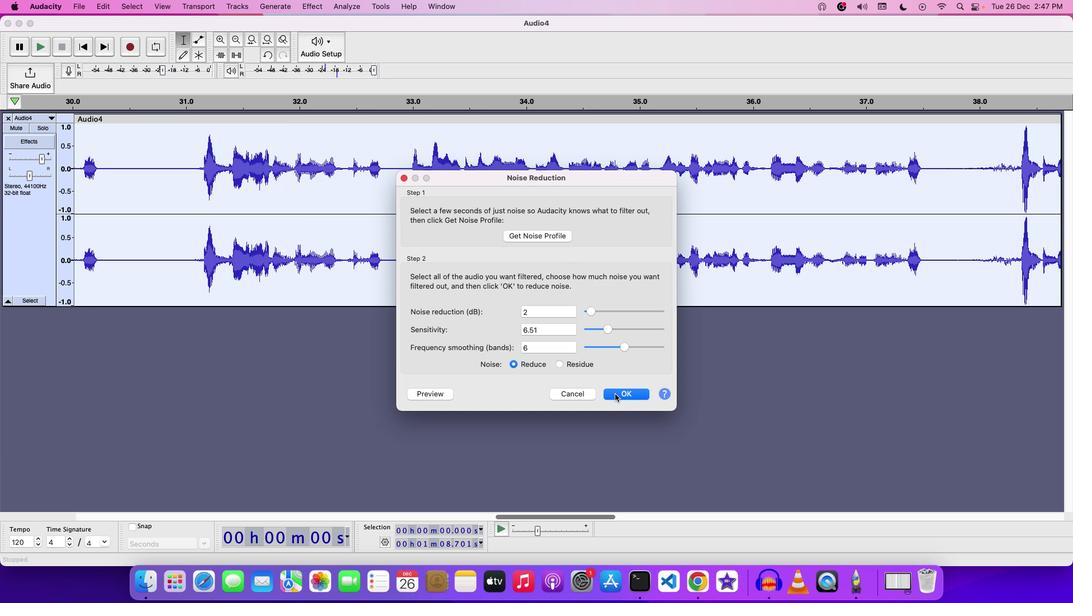 
Action: Mouse pressed left at (614, 394)
Screenshot: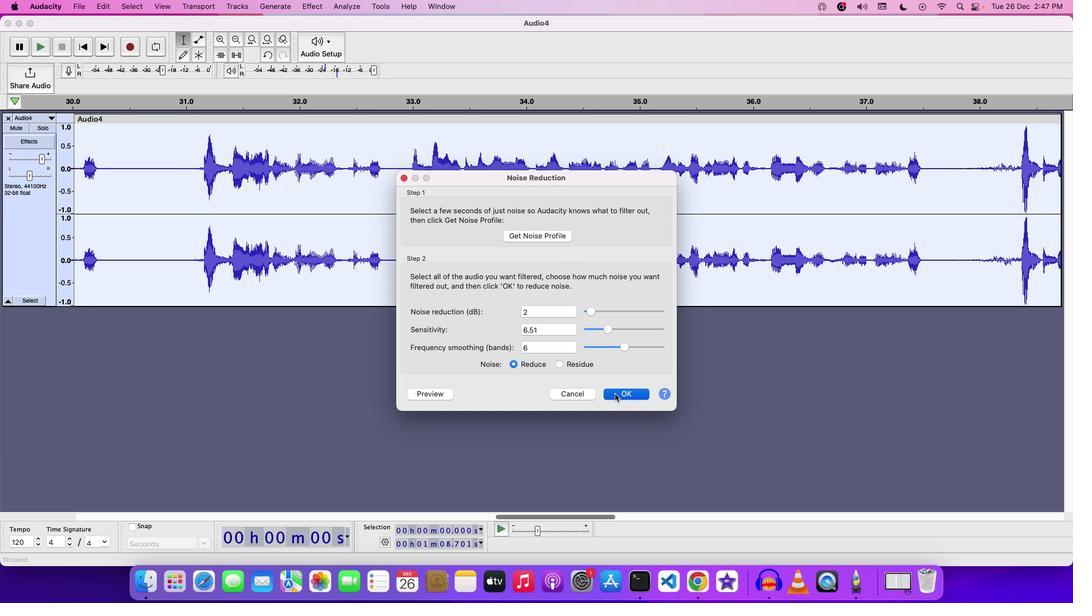 
Action: Mouse moved to (143, 136)
Screenshot: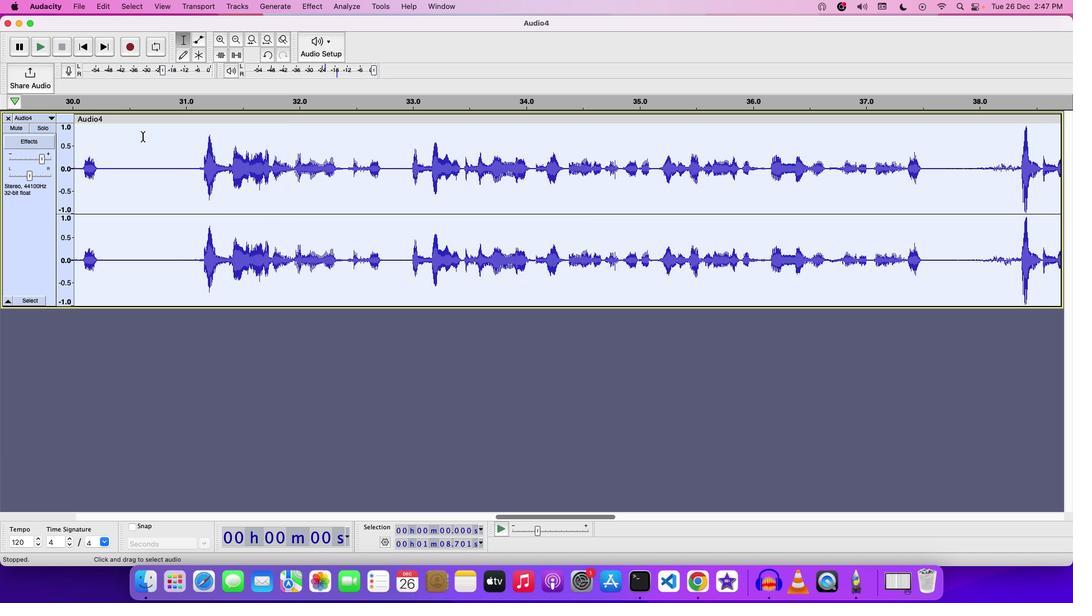 
Action: Key pressed Key.space
Screenshot: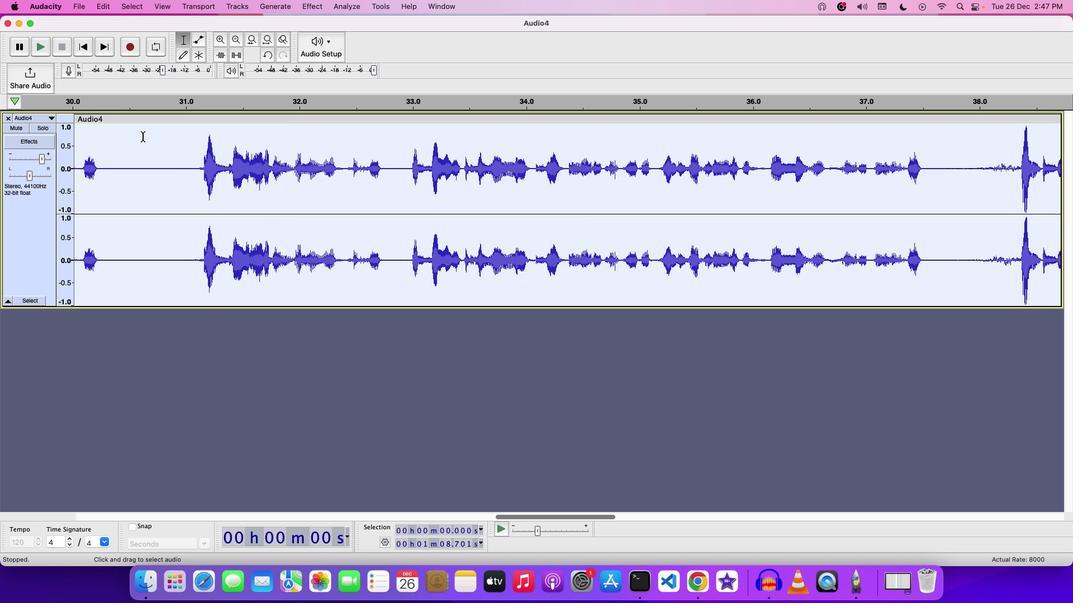 
Action: Mouse moved to (138, 116)
Screenshot: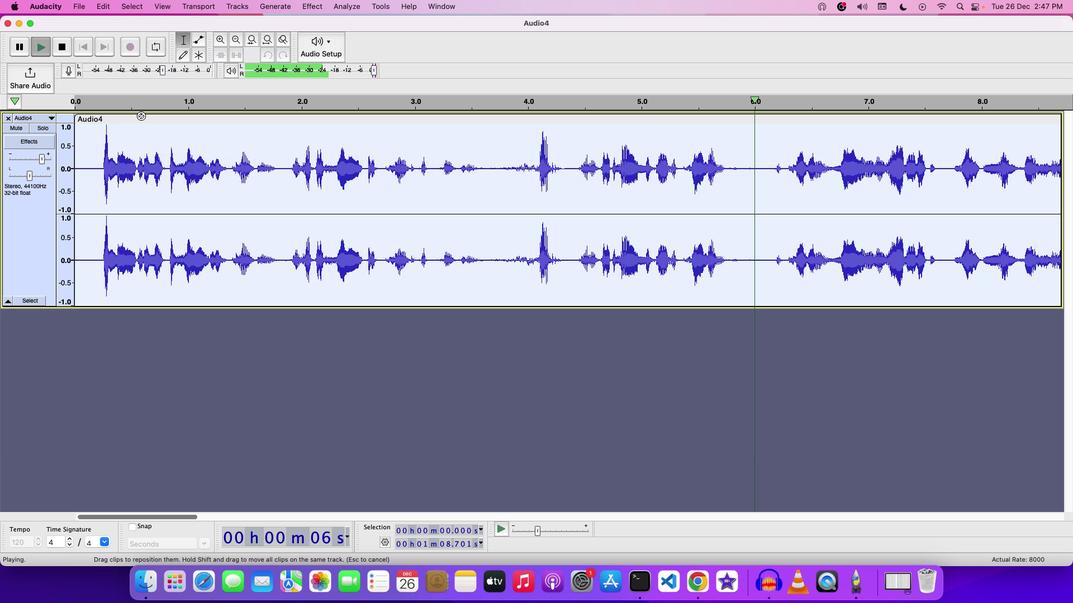
Action: Key pressed Key.space
Screenshot: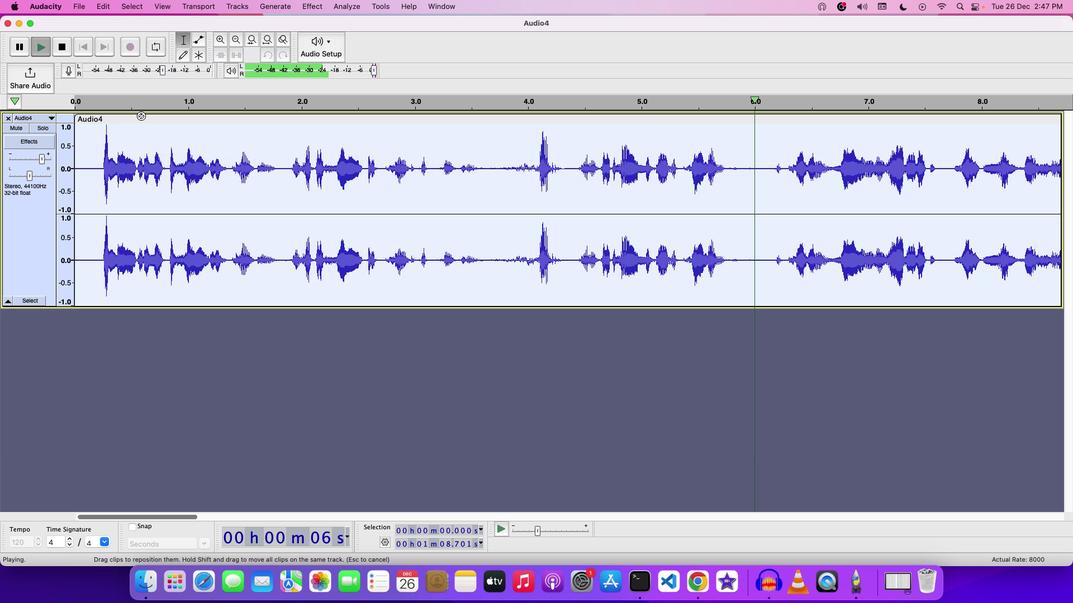 
Action: Mouse moved to (74, 121)
Screenshot: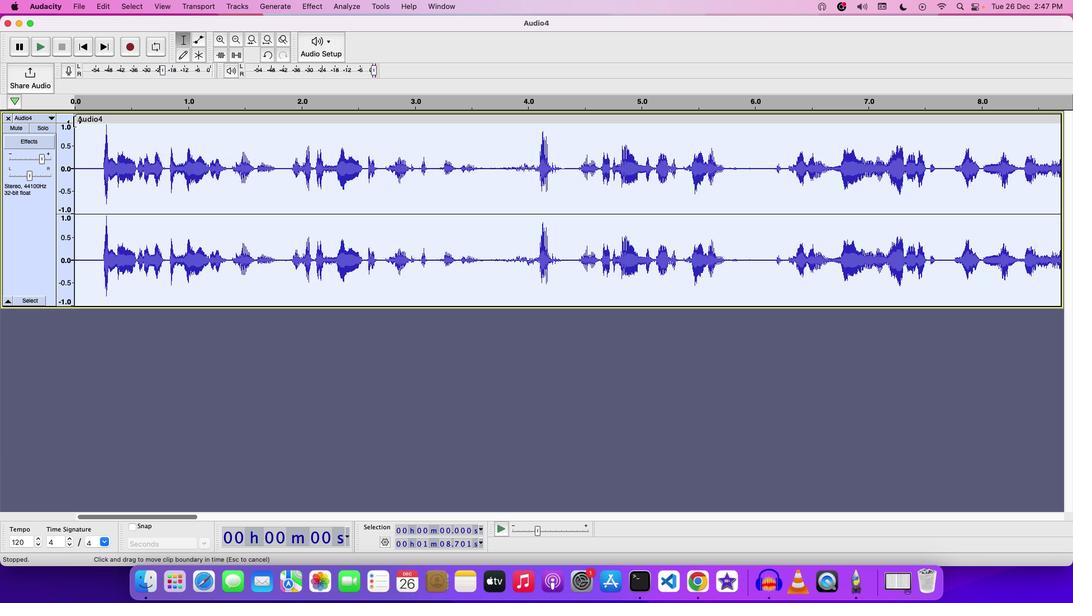 
Action: Mouse pressed left at (74, 121)
Screenshot: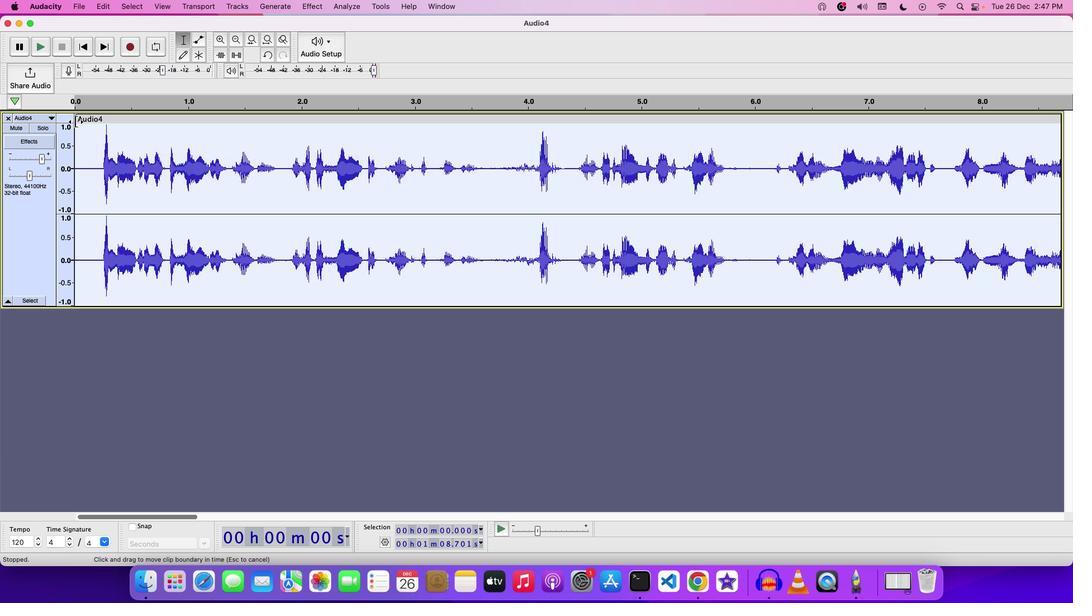 
Action: Mouse moved to (169, 119)
Screenshot: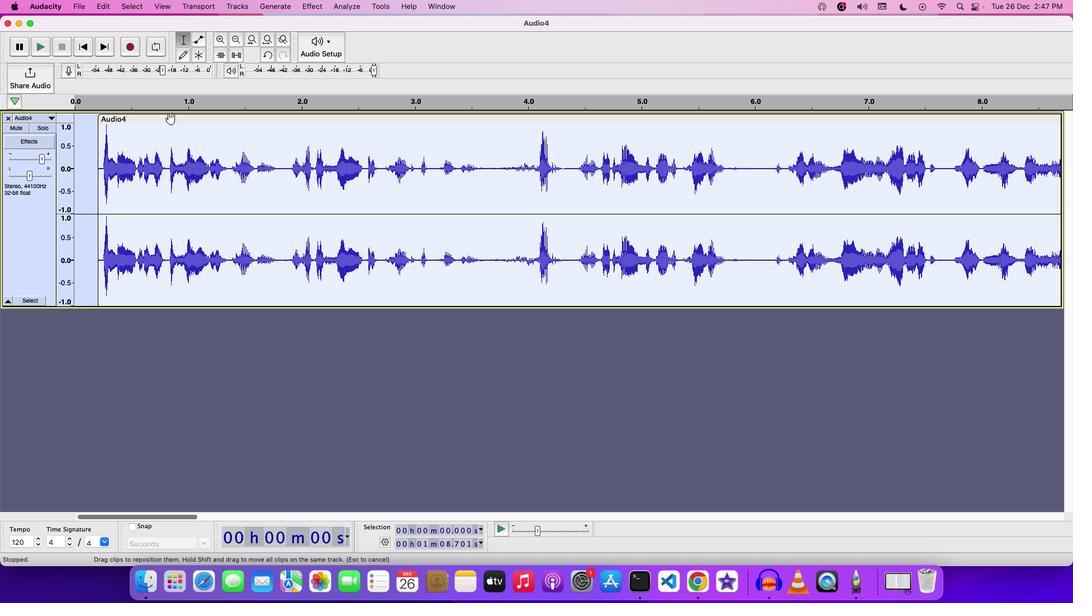 
Action: Mouse pressed left at (169, 119)
Screenshot: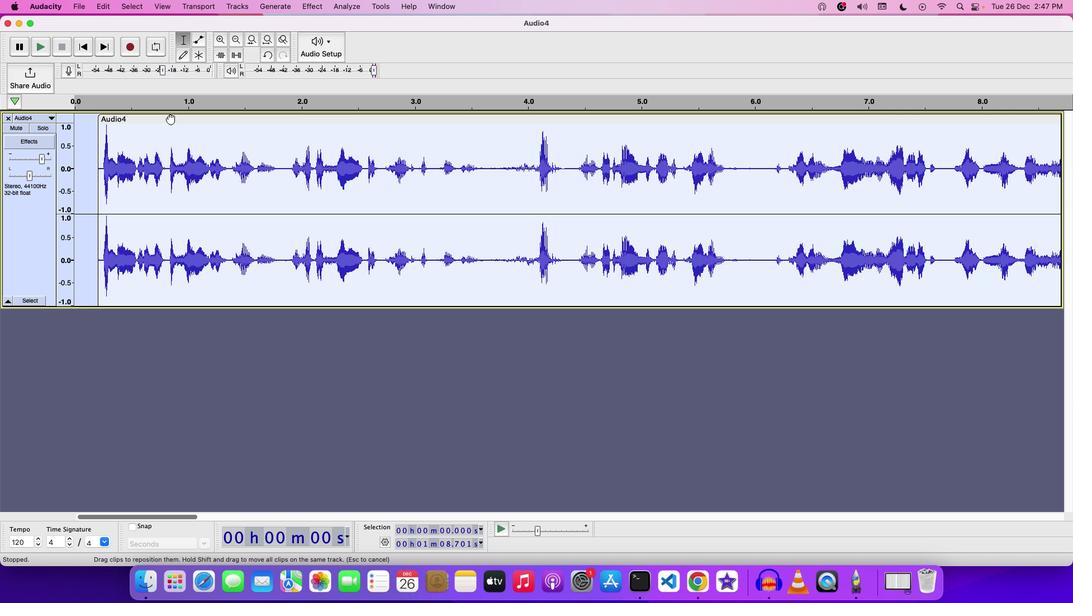 
Action: Mouse moved to (234, 40)
Screenshot: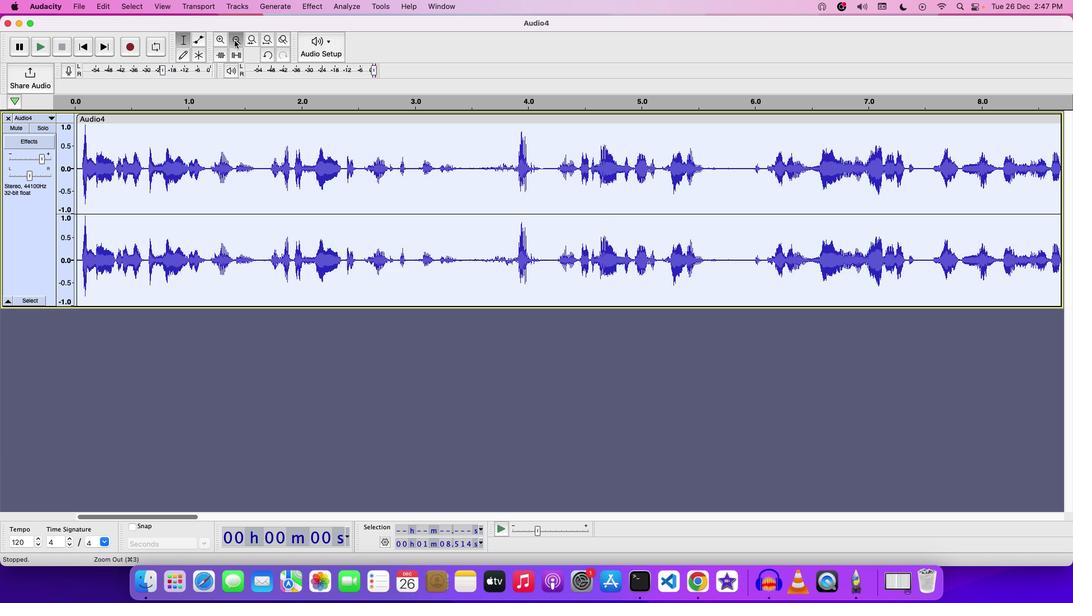 
Action: Mouse pressed left at (234, 40)
Screenshot: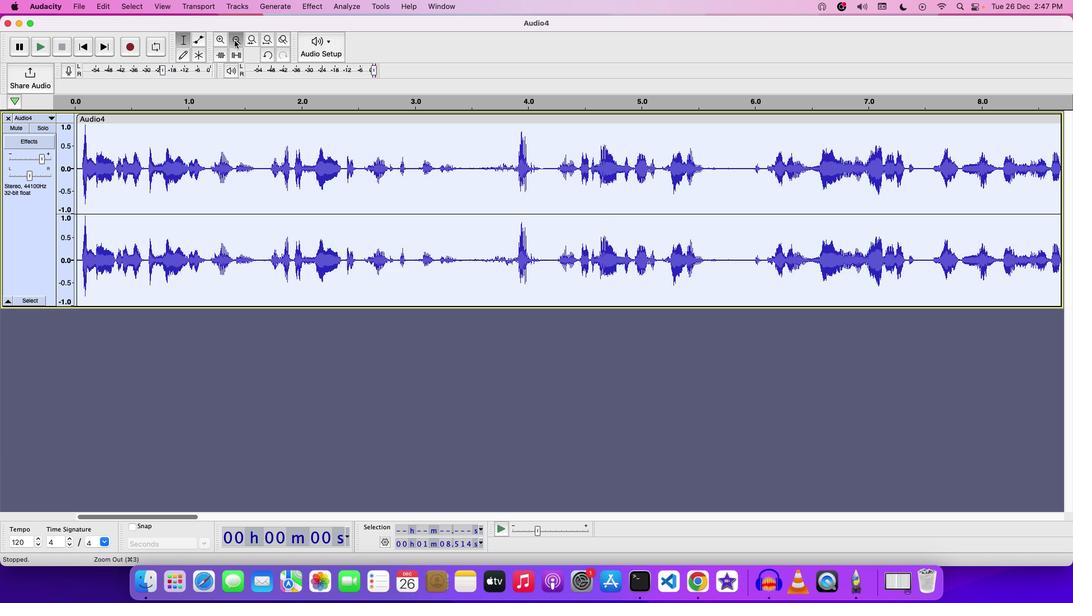 
Action: Mouse pressed left at (234, 40)
Screenshot: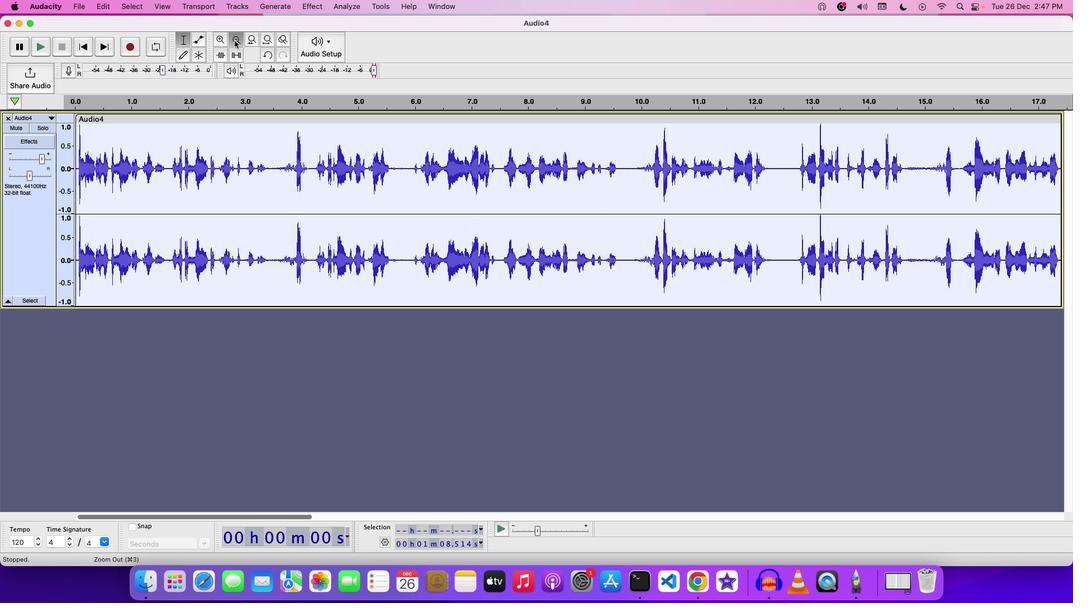 
Action: Mouse pressed left at (234, 40)
Screenshot: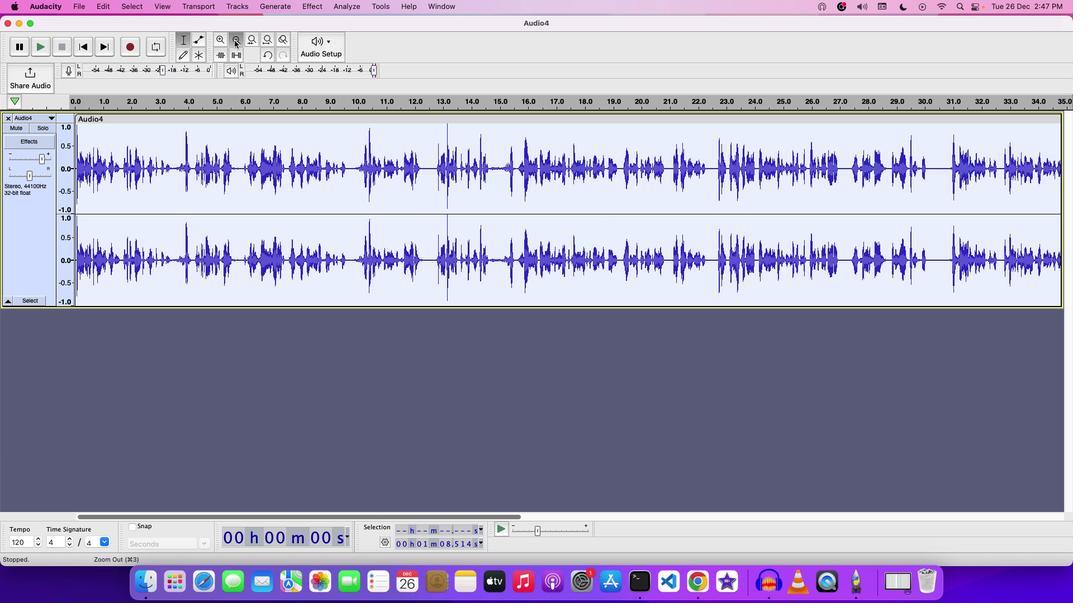 
Action: Mouse pressed left at (234, 40)
Screenshot: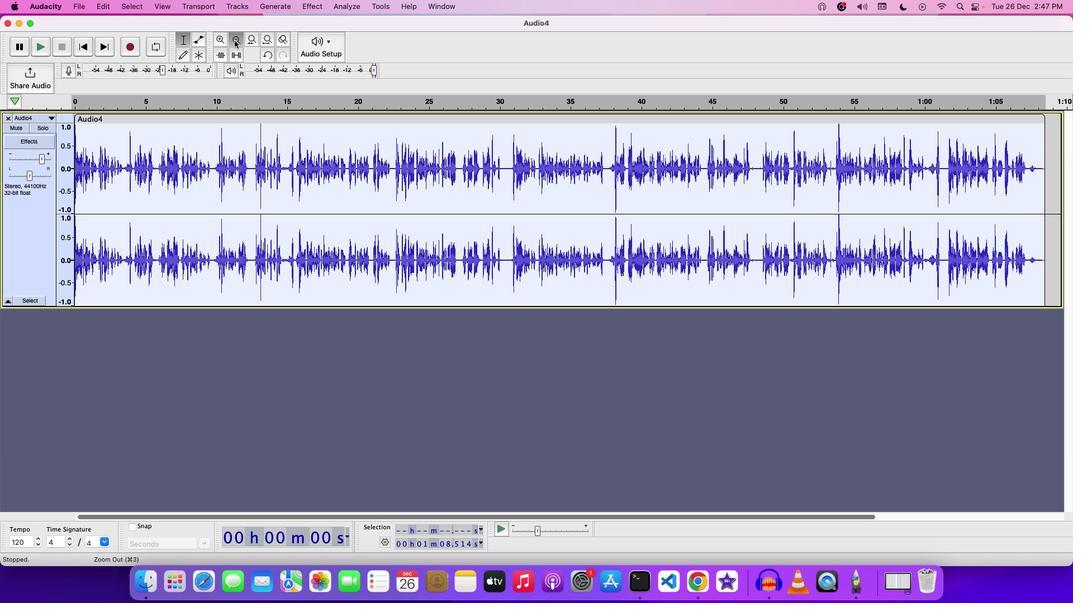 
Action: Mouse moved to (558, 122)
Screenshot: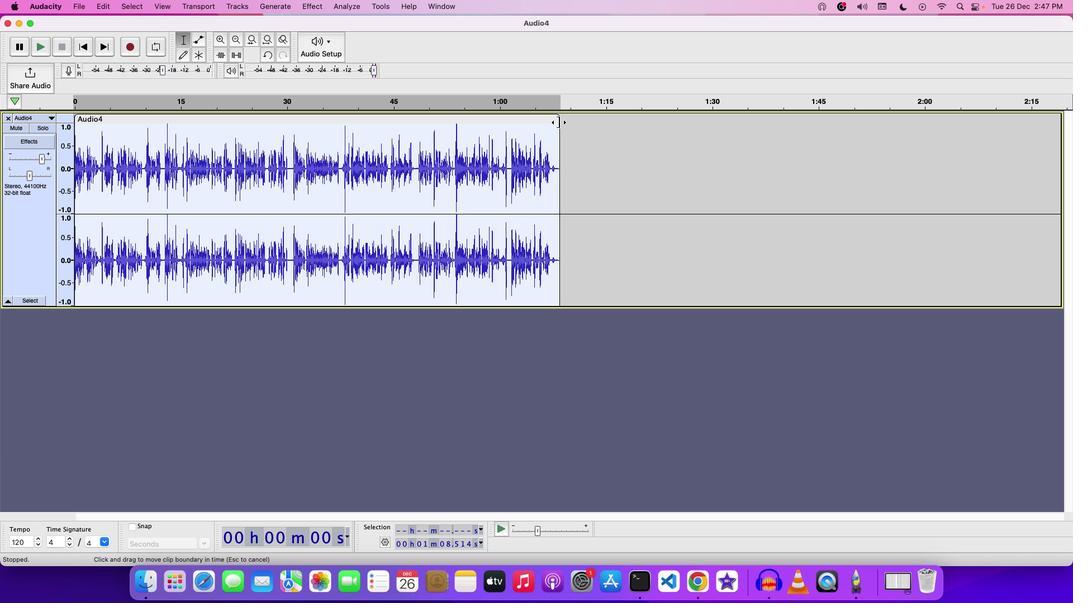 
Action: Mouse pressed left at (558, 122)
Screenshot: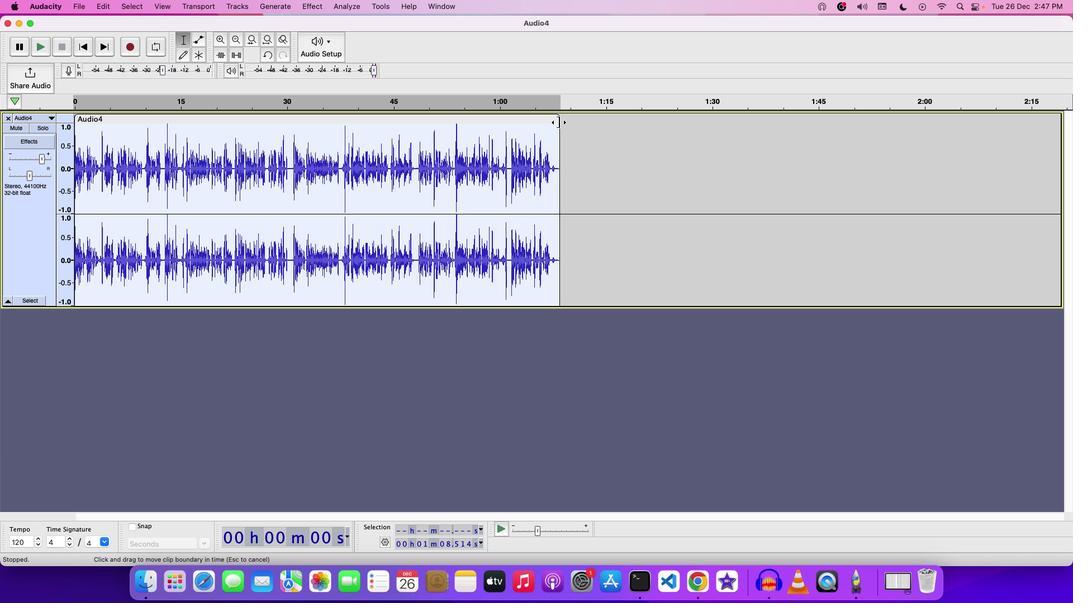 
Action: Mouse moved to (238, 169)
Screenshot: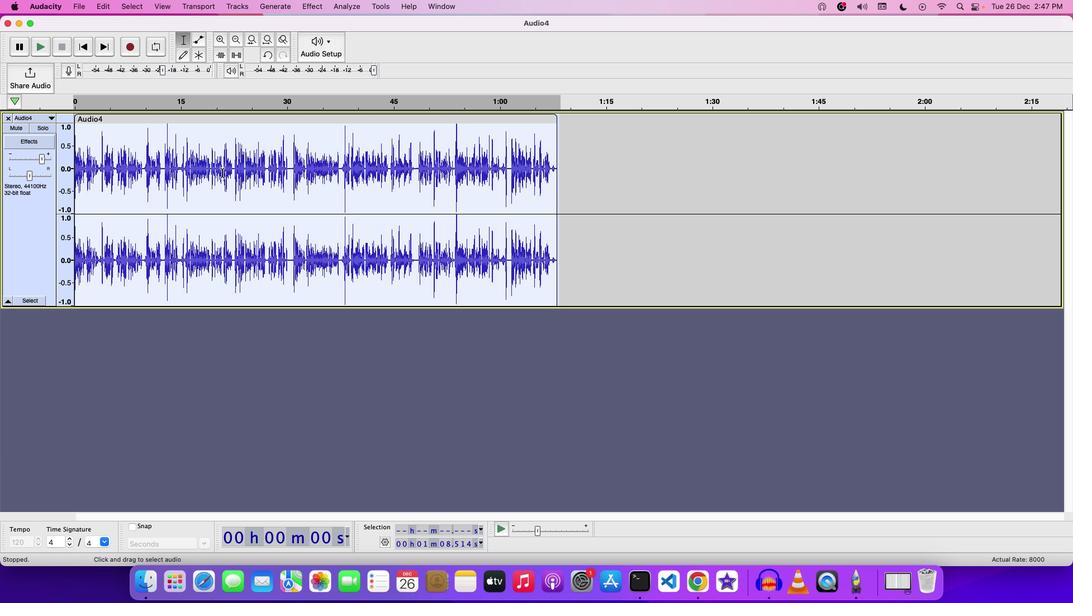 
Action: Key pressed Key.space
Screenshot: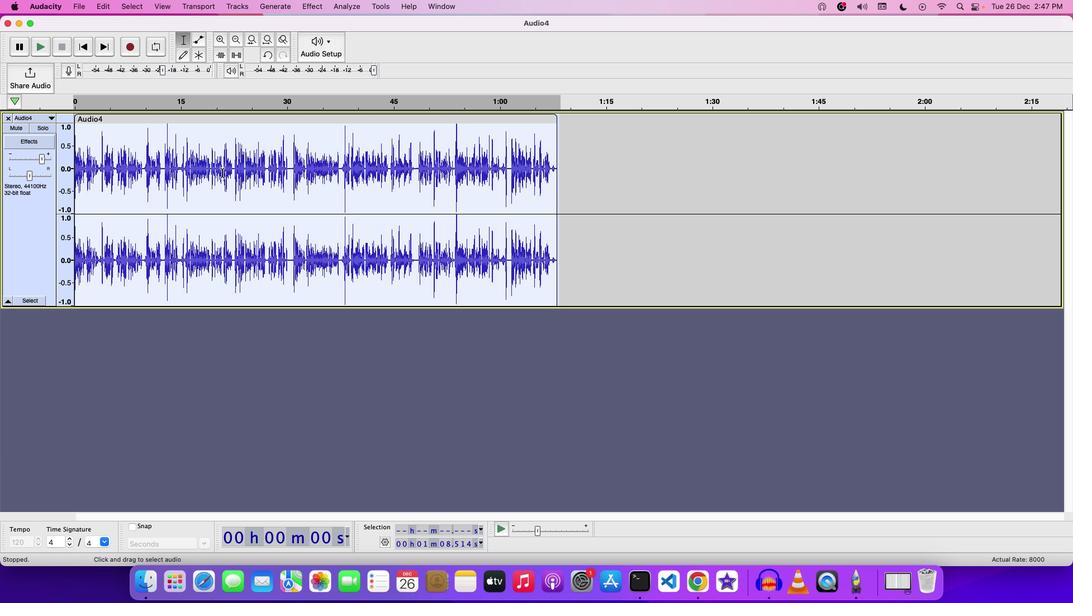 
Action: Mouse moved to (41, 159)
Screenshot: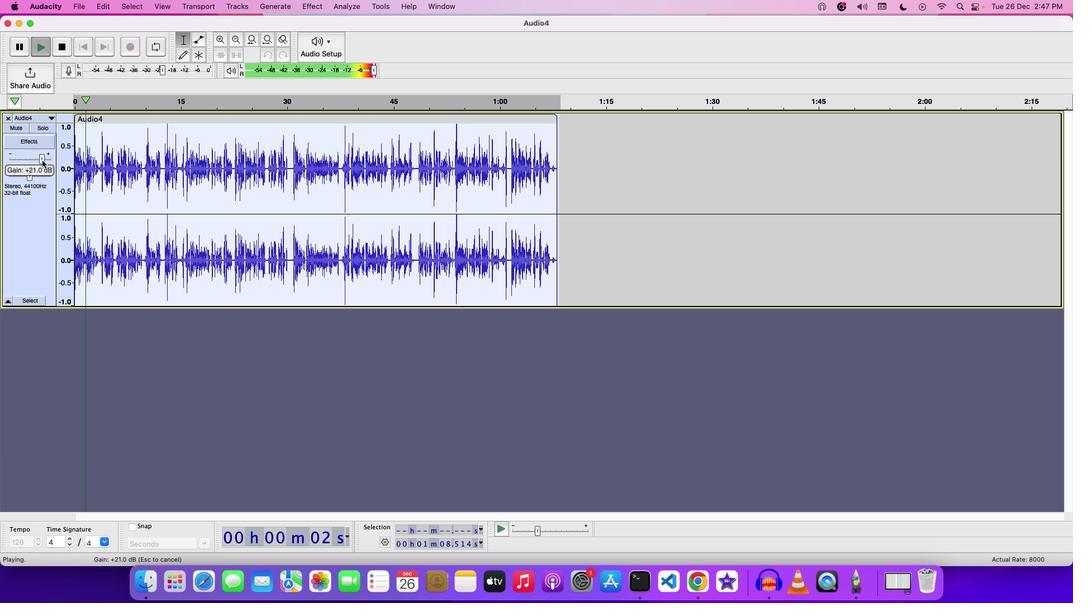 
Action: Mouse pressed left at (41, 159)
Screenshot: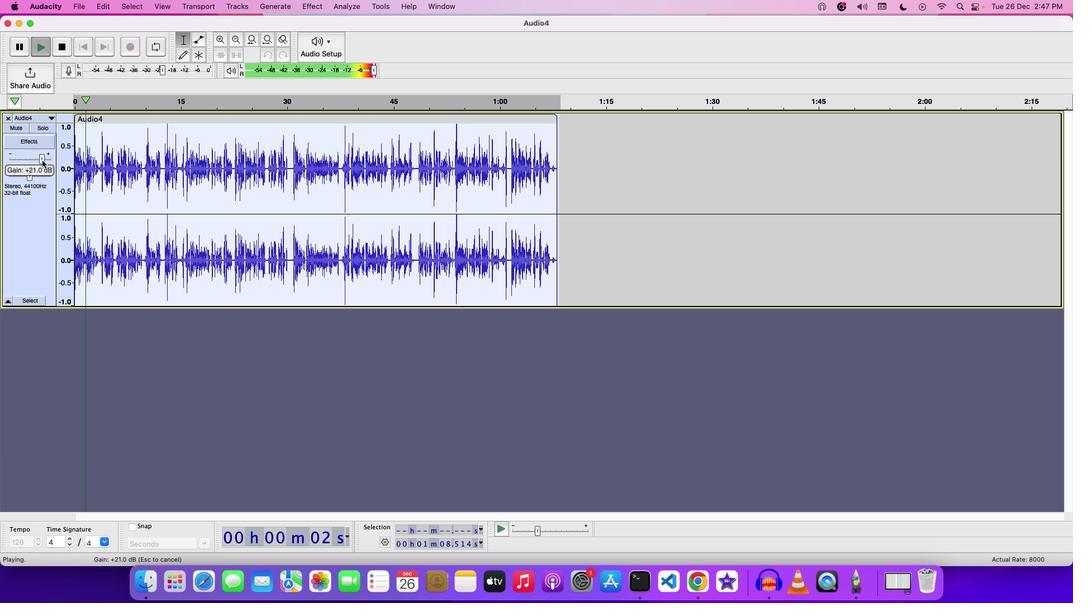 
Action: Mouse moved to (284, 169)
Screenshot: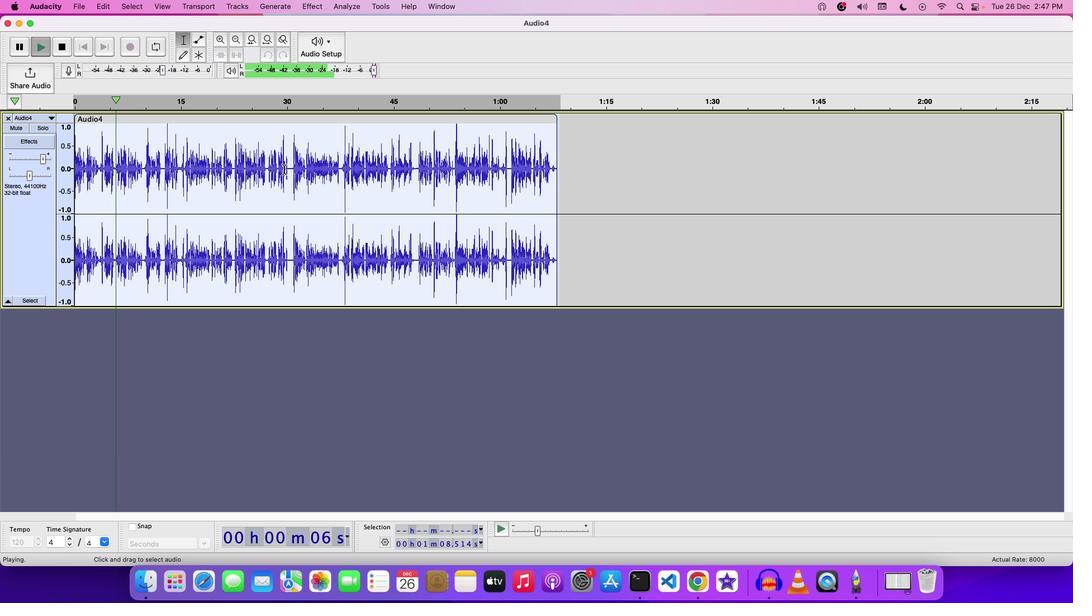 
Action: Key pressed Key.space
Screenshot: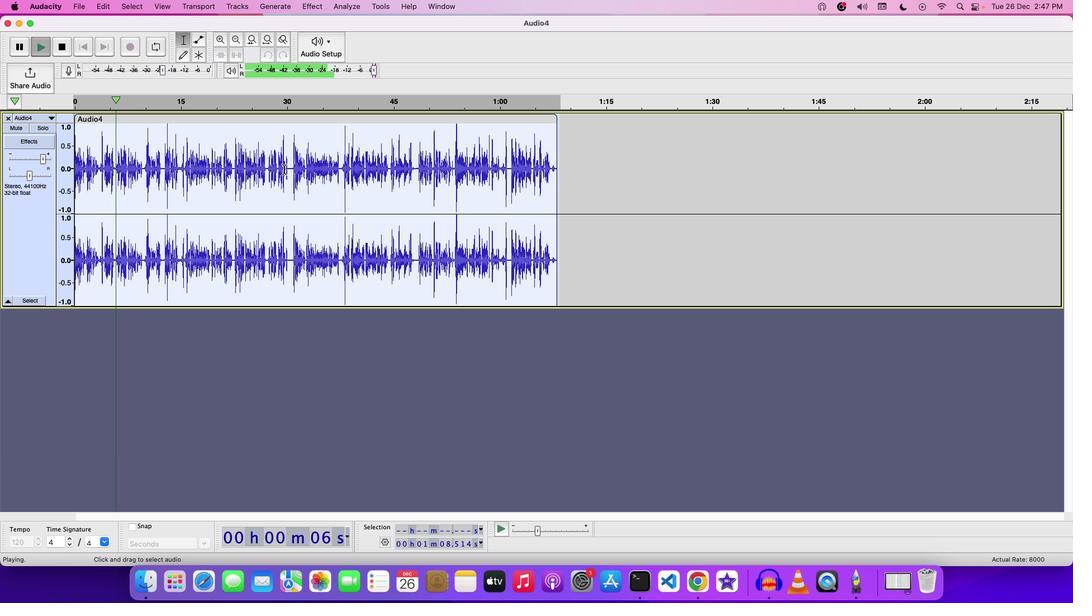 
Action: Mouse moved to (312, 9)
Screenshot: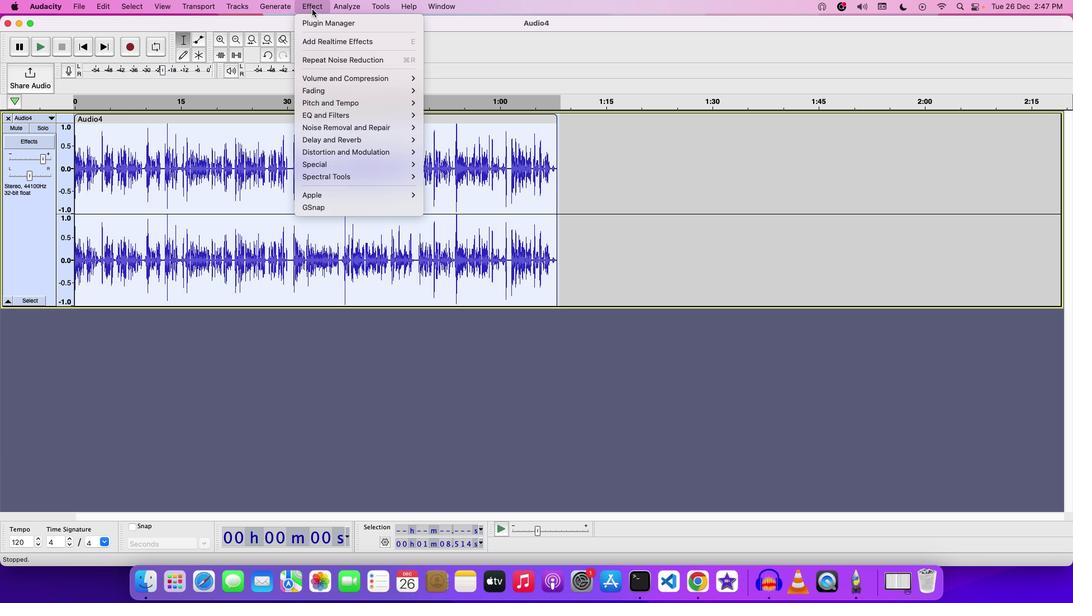 
Action: Mouse pressed left at (312, 9)
Screenshot: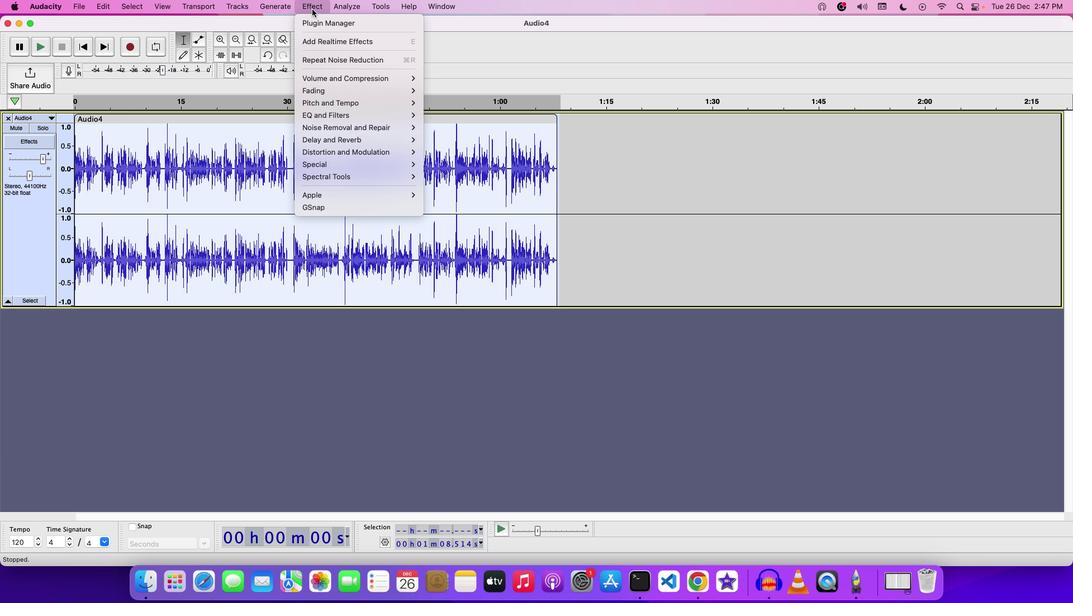 
Action: Mouse moved to (442, 138)
Screenshot: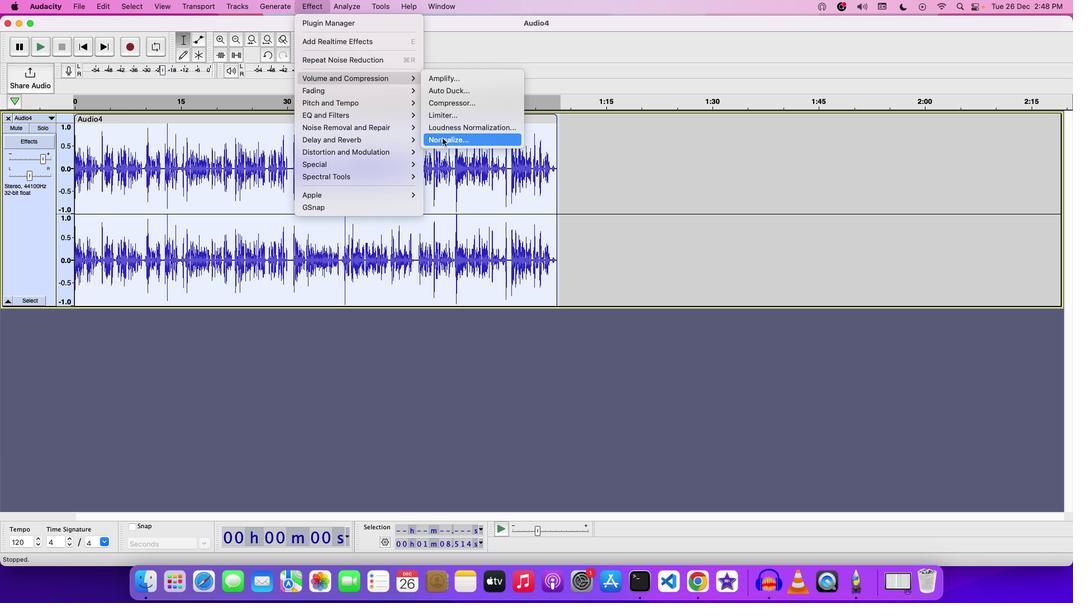 
Action: Mouse pressed left at (442, 138)
Screenshot: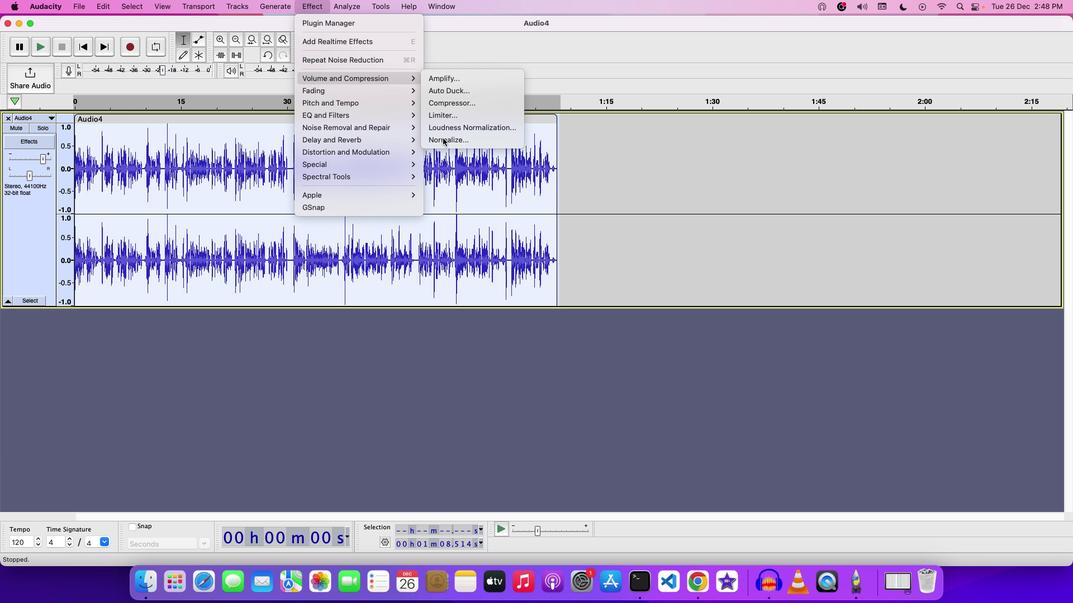 
Action: Mouse moved to (609, 269)
Screenshot: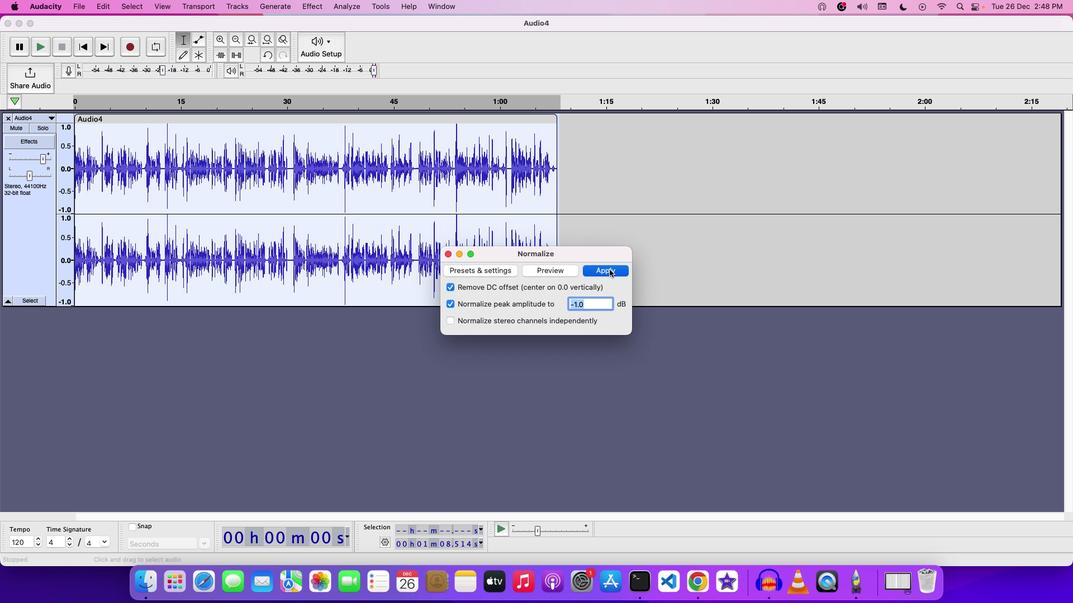 
Action: Mouse pressed left at (609, 269)
Screenshot: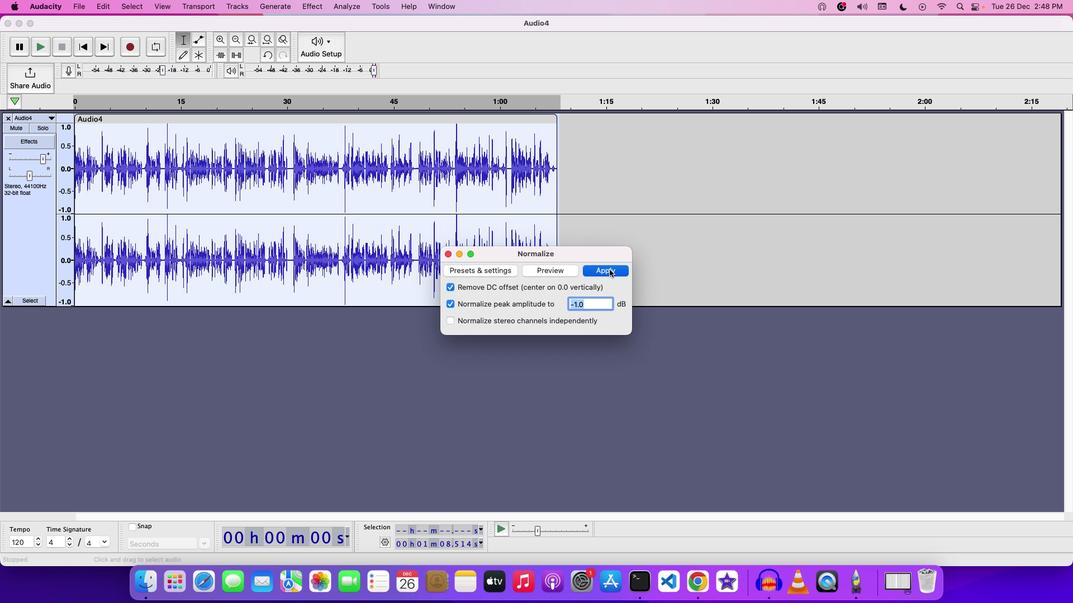 
Action: Mouse moved to (306, 5)
Screenshot: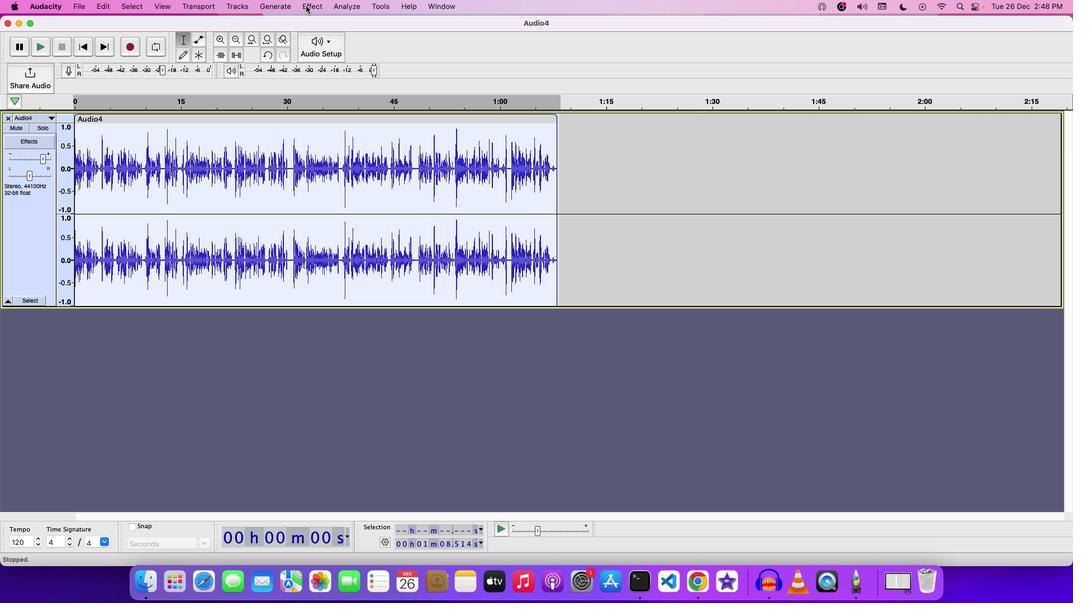 
Action: Mouse pressed left at (306, 5)
Screenshot: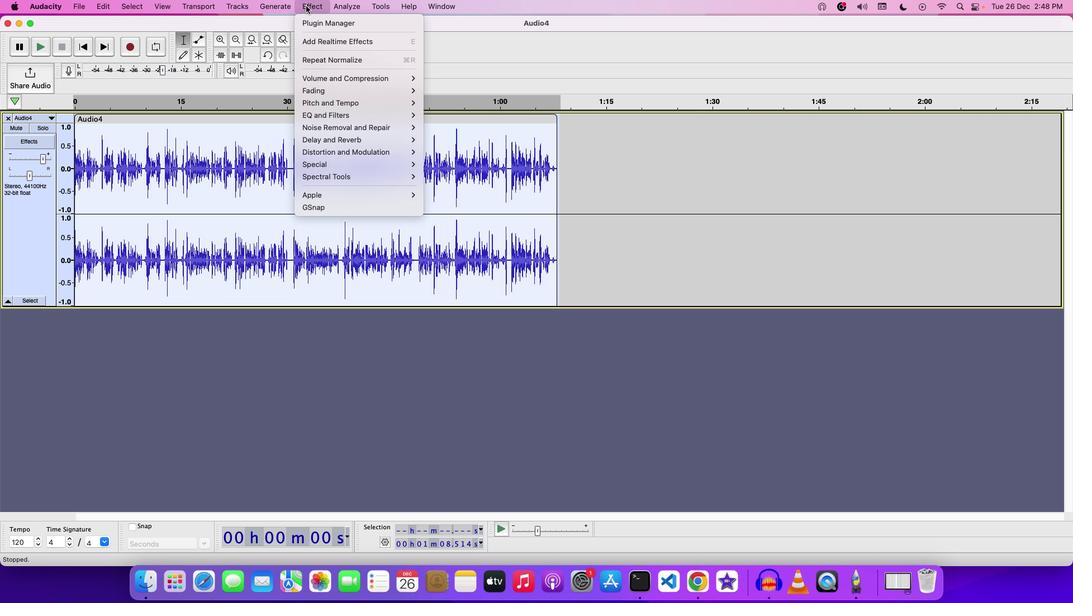 
Action: Mouse moved to (451, 142)
Screenshot: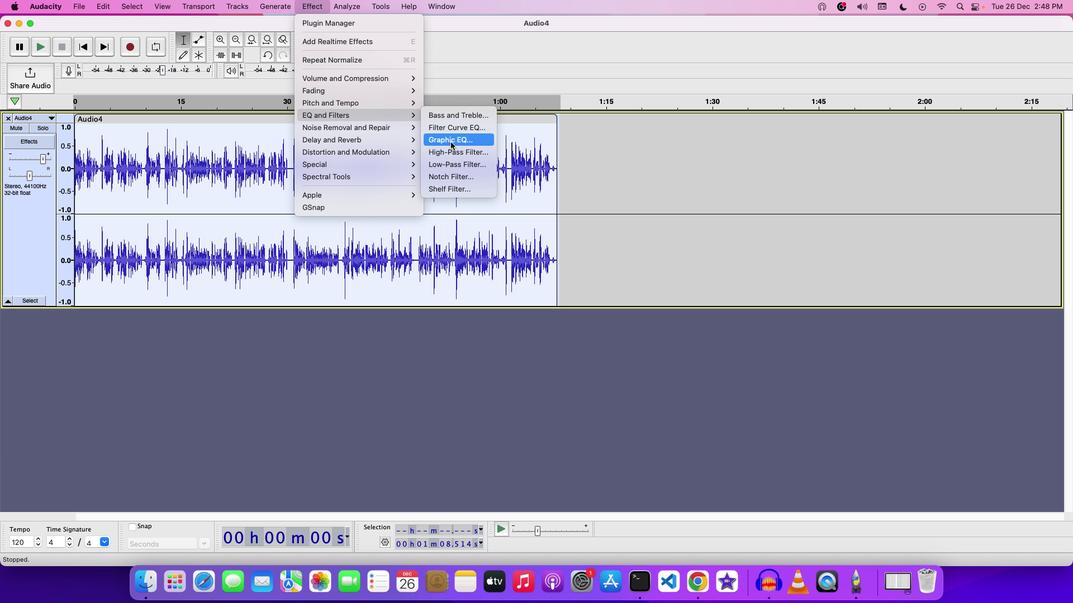 
Action: Mouse pressed left at (451, 142)
Screenshot: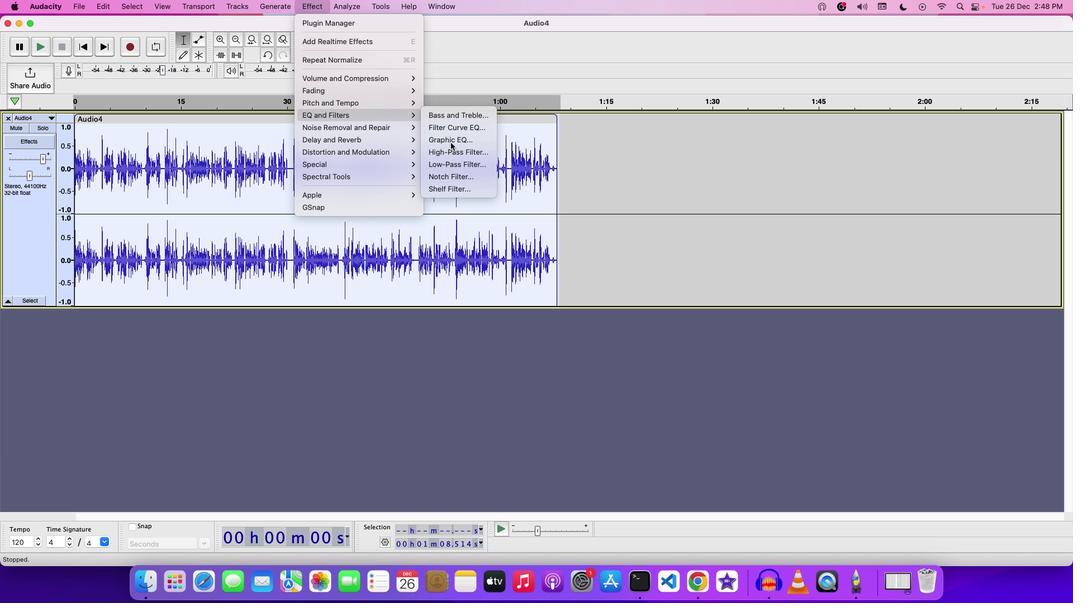 
Action: Mouse moved to (495, 433)
Screenshot: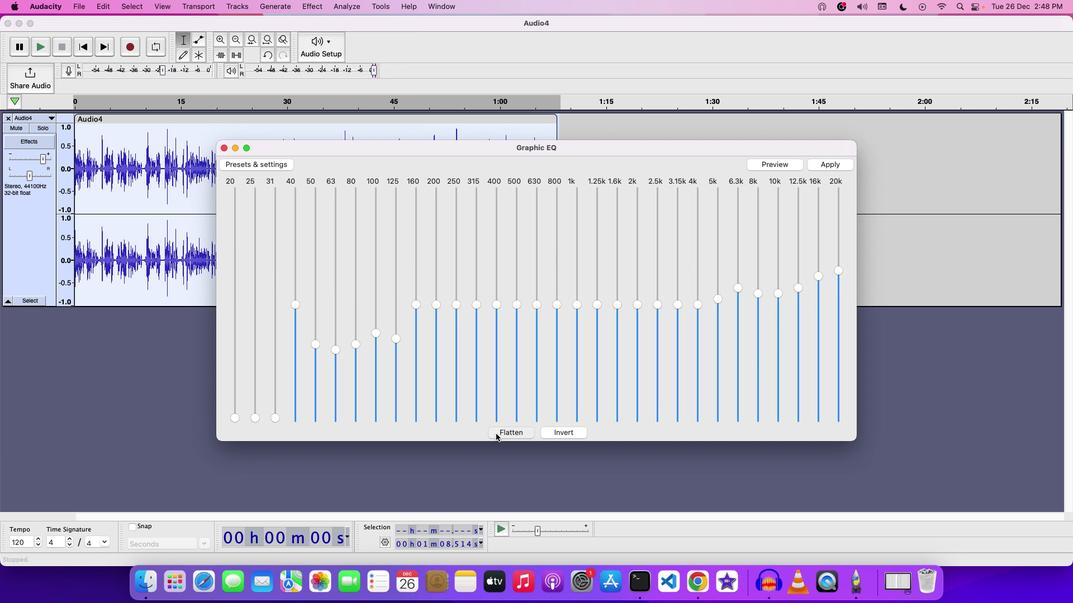 
Action: Mouse pressed left at (495, 433)
Screenshot: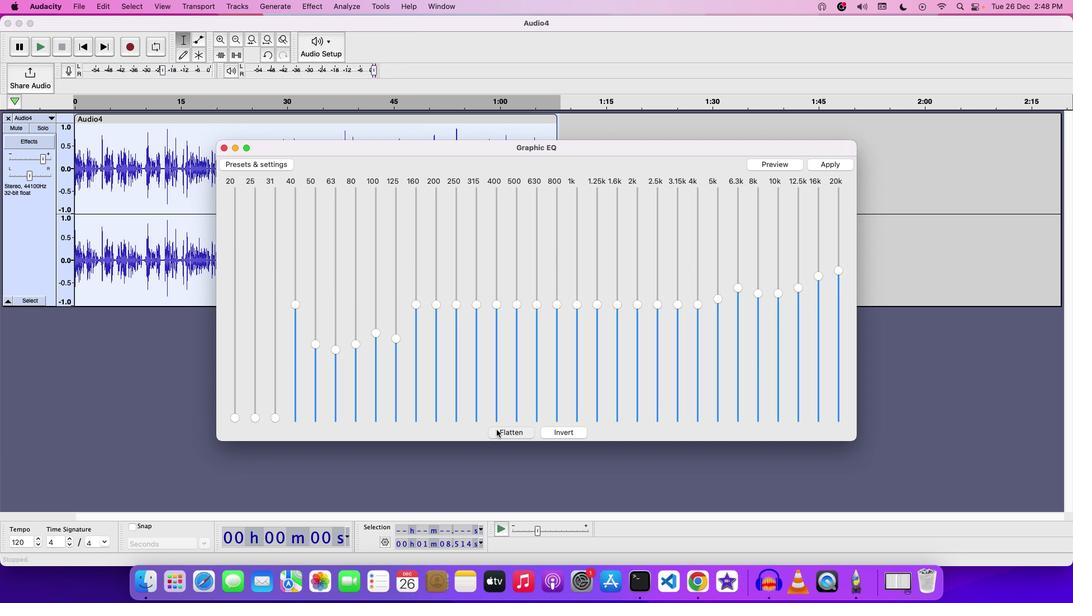 
Action: Mouse moved to (235, 317)
Screenshot: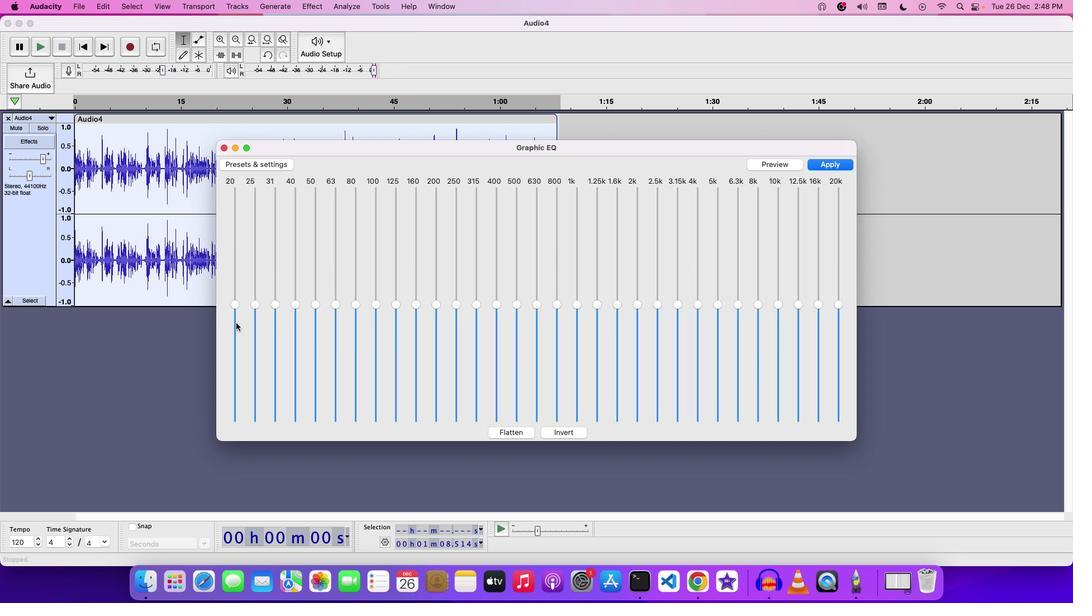 
Action: Mouse pressed left at (235, 317)
Screenshot: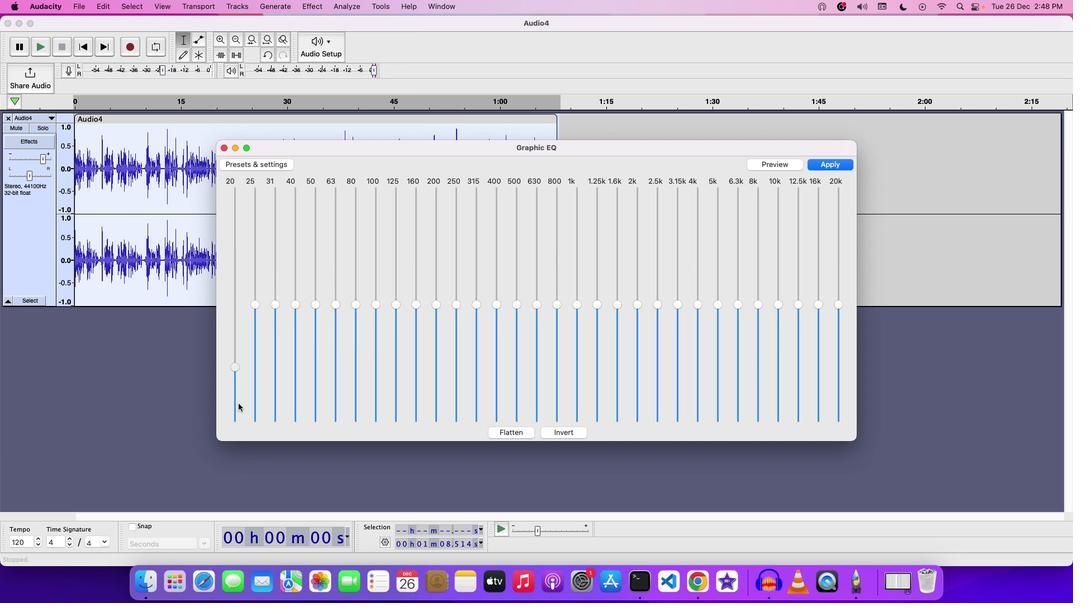 
Action: Mouse moved to (248, 390)
Screenshot: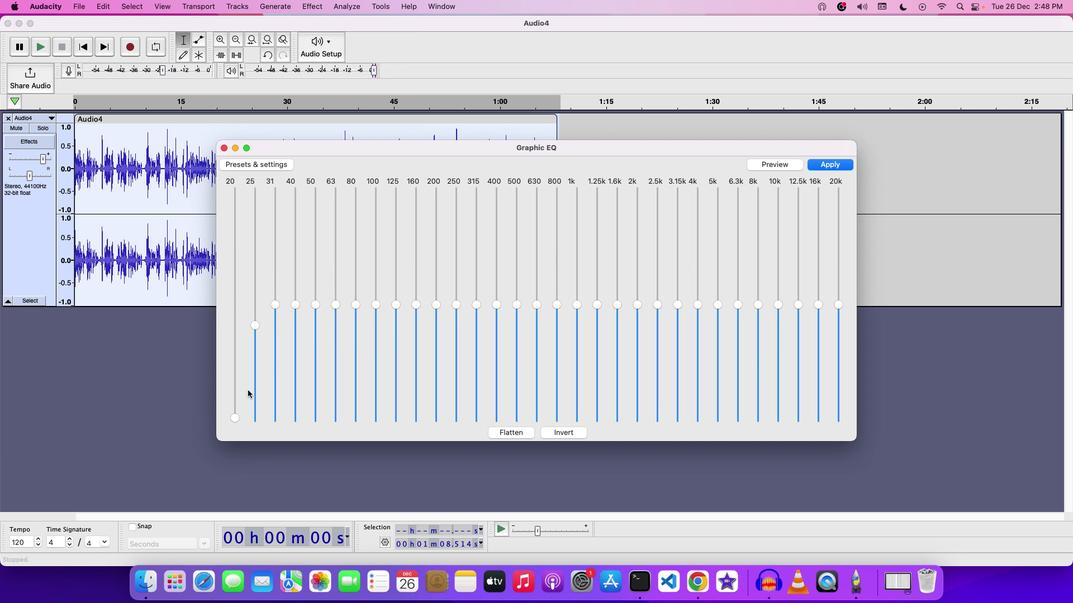 
Action: Mouse pressed left at (248, 390)
Screenshot: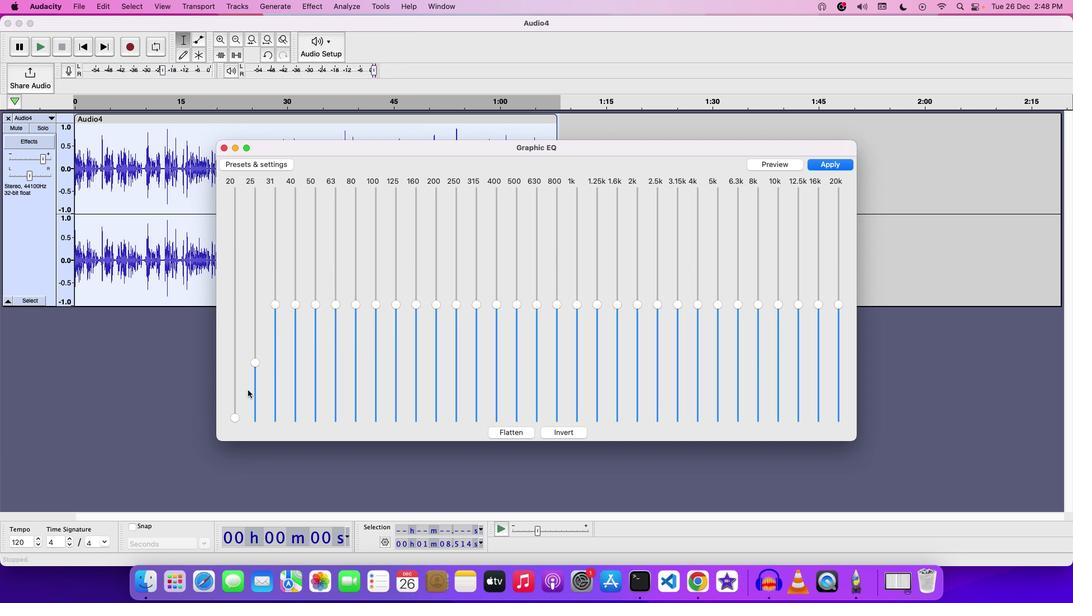 
Action: Mouse moved to (256, 409)
Screenshot: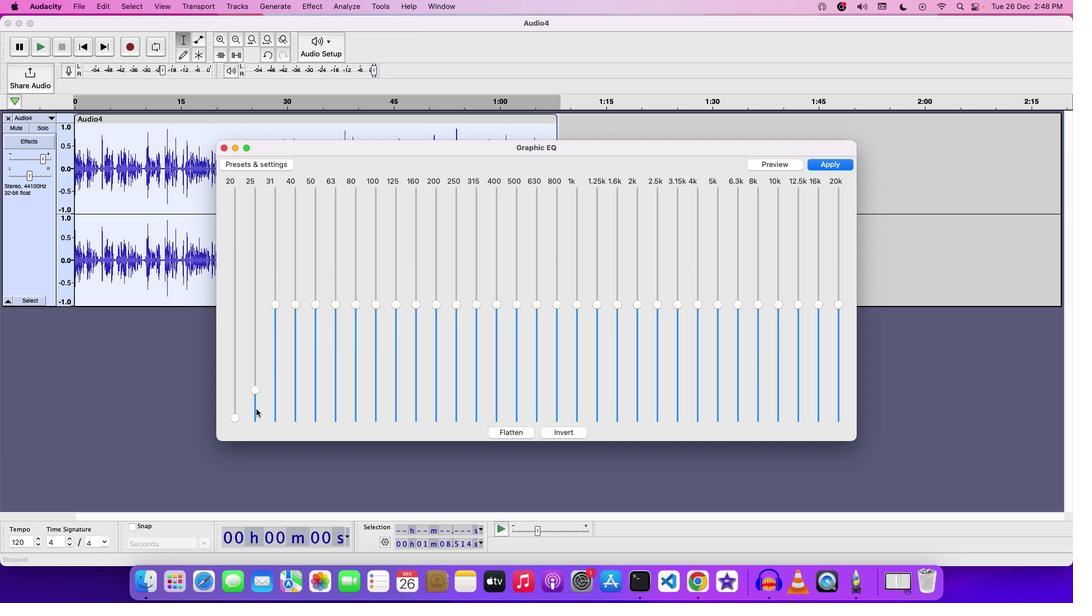 
Action: Mouse pressed left at (256, 409)
Screenshot: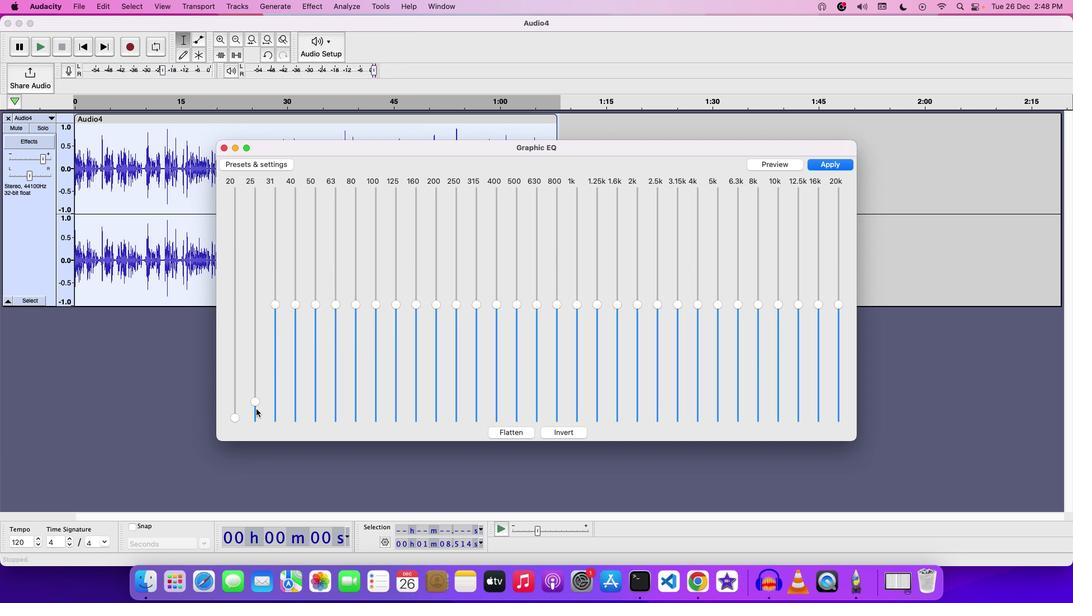 
Action: Mouse moved to (269, 405)
Screenshot: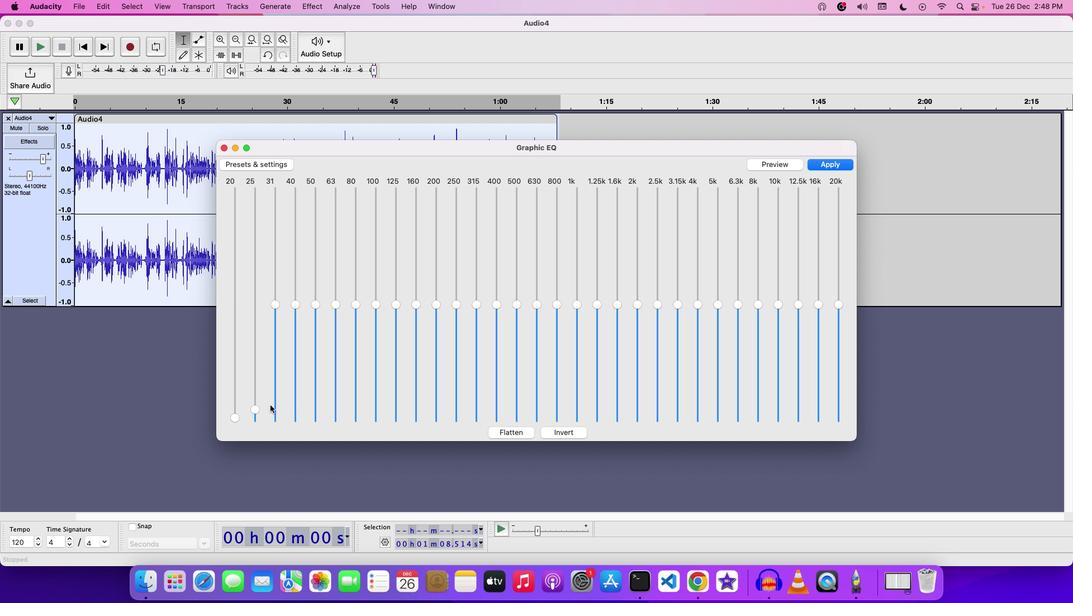 
Action: Mouse pressed left at (269, 405)
Screenshot: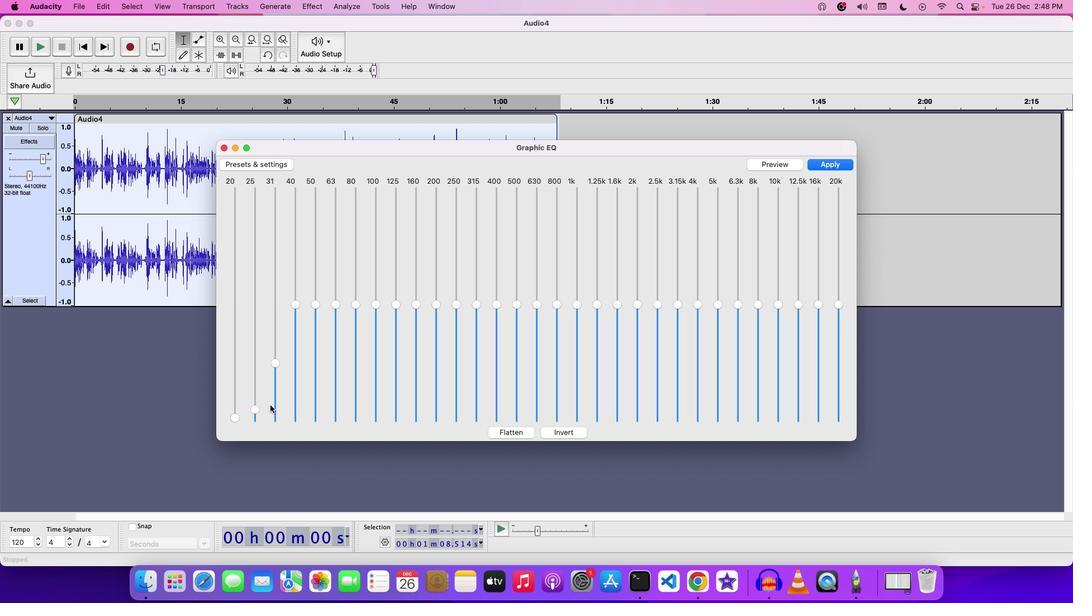 
Action: Mouse moved to (837, 282)
Screenshot: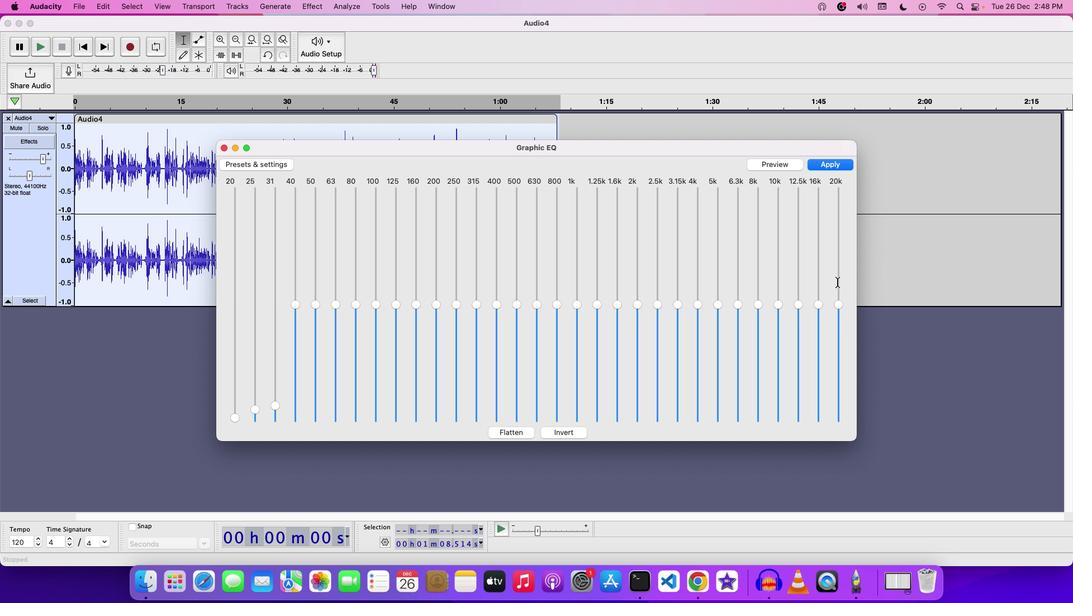 
Action: Mouse pressed left at (837, 282)
Screenshot: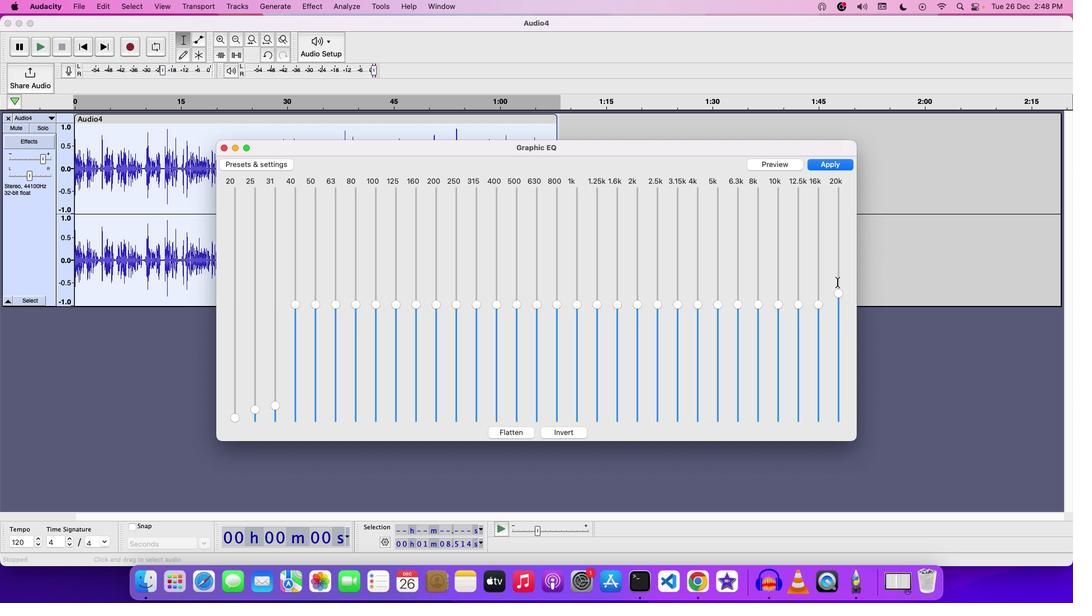 
Action: Mouse moved to (814, 278)
Screenshot: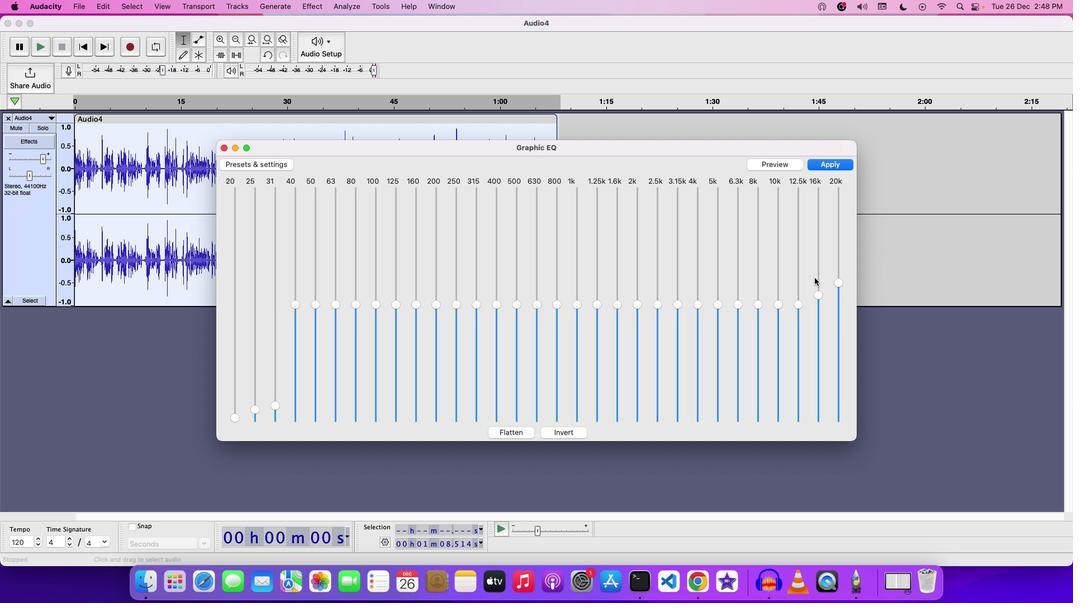 
Action: Mouse pressed left at (814, 278)
Screenshot: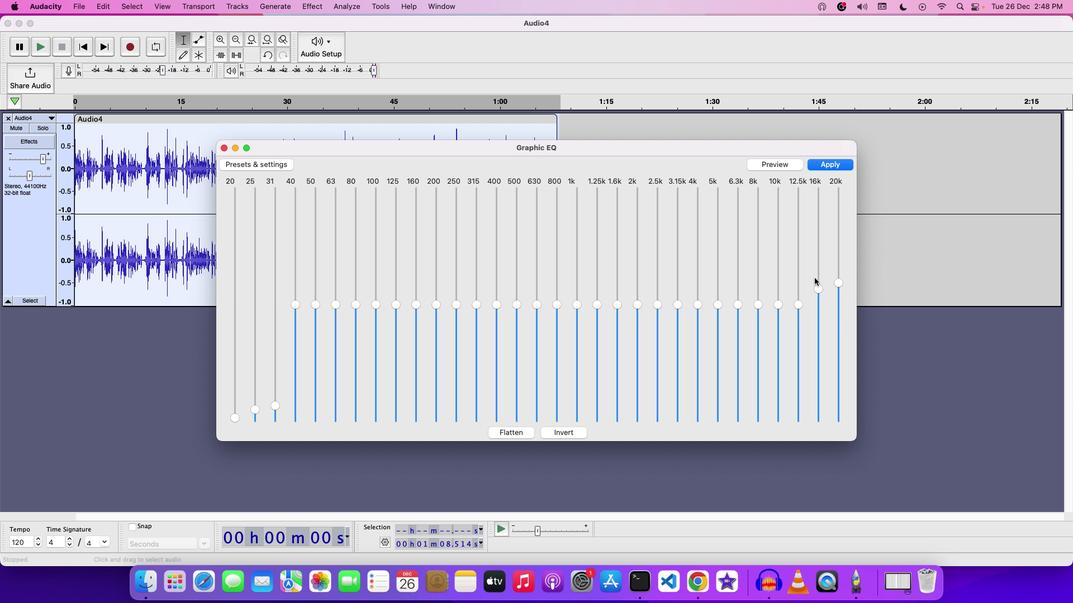
Action: Mouse moved to (804, 277)
Screenshot: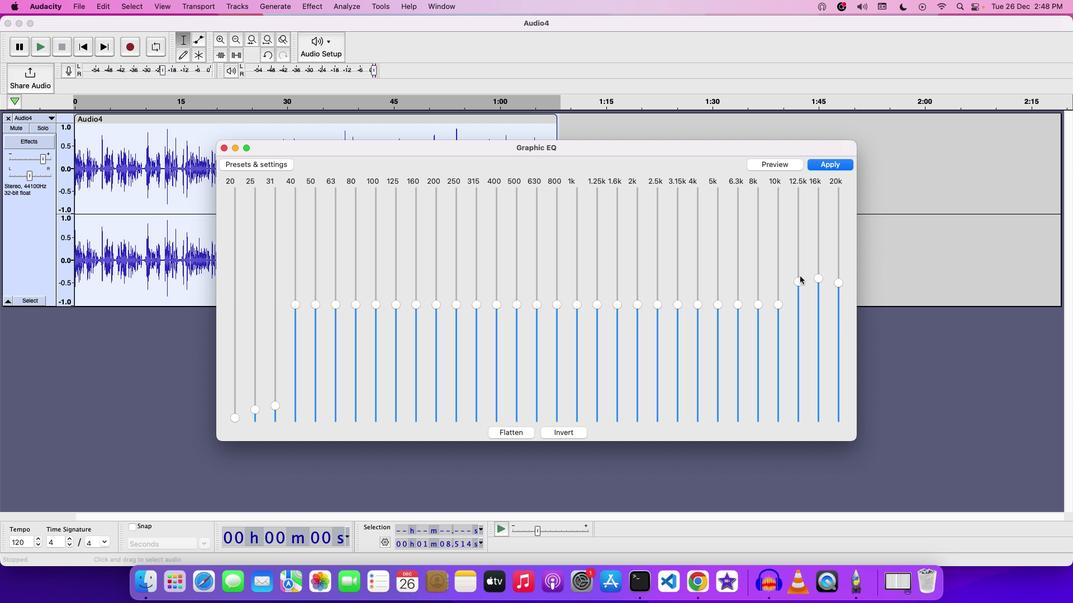 
Action: Mouse pressed left at (804, 277)
Screenshot: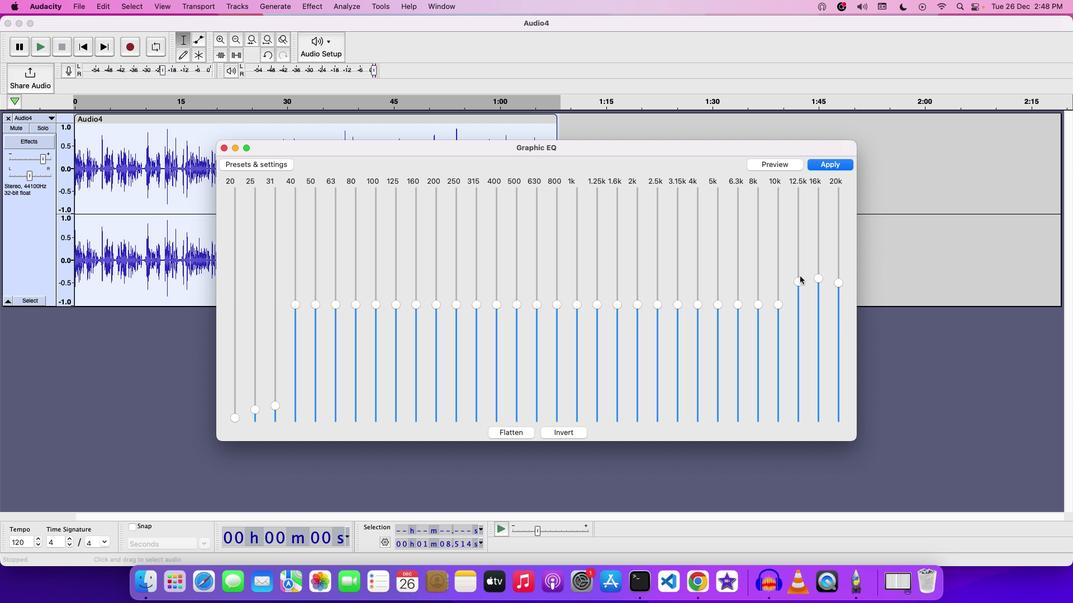
Action: Mouse moved to (775, 269)
Screenshot: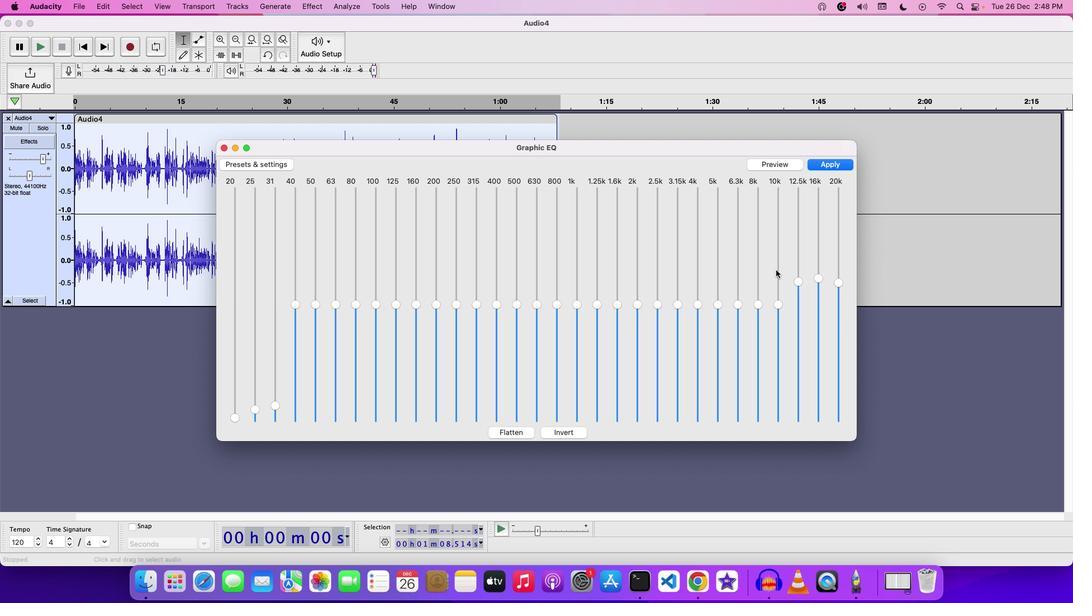 
Action: Mouse pressed left at (775, 269)
Screenshot: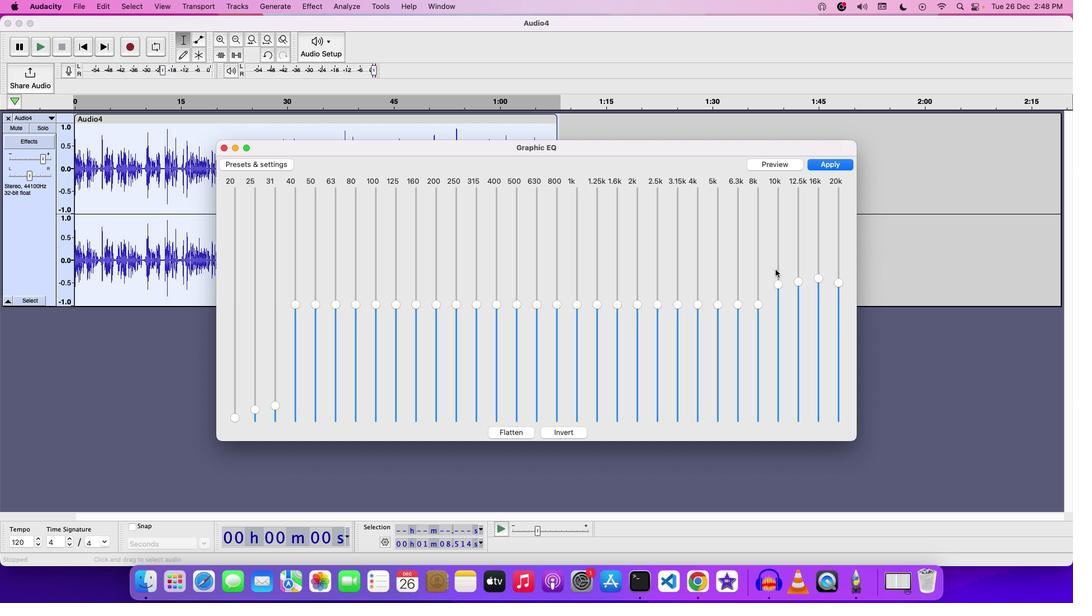 
Action: Mouse moved to (842, 164)
Screenshot: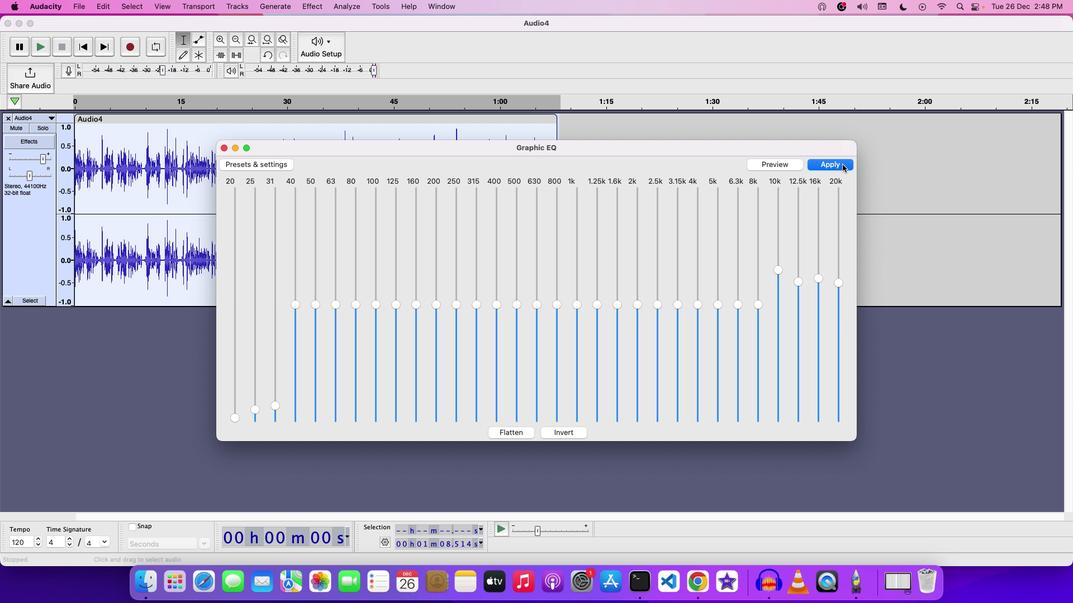 
Action: Mouse pressed left at (842, 164)
Screenshot: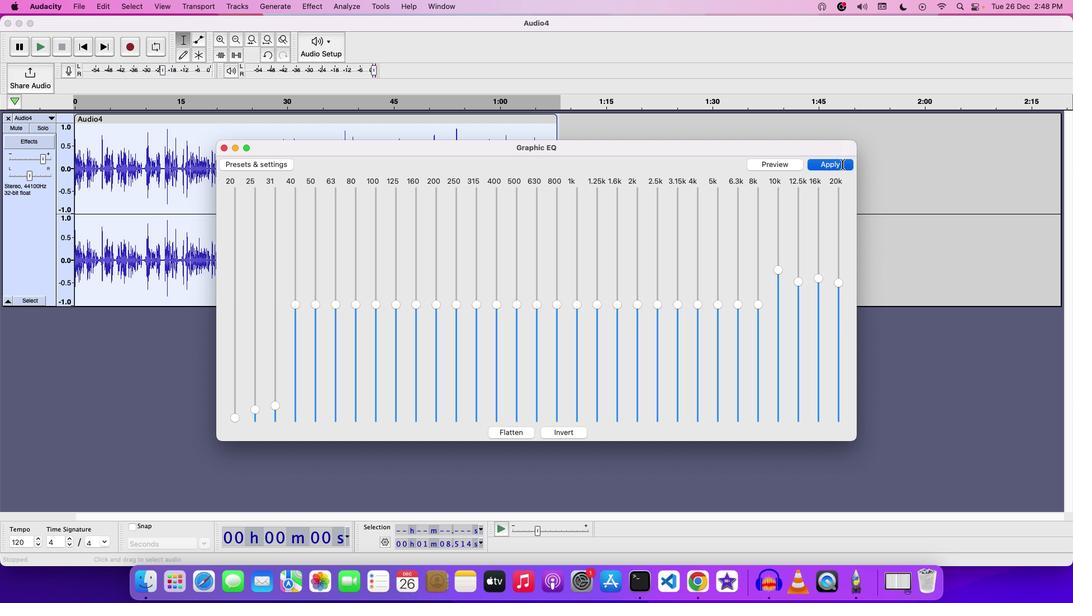
Action: Mouse moved to (556, 283)
Screenshot: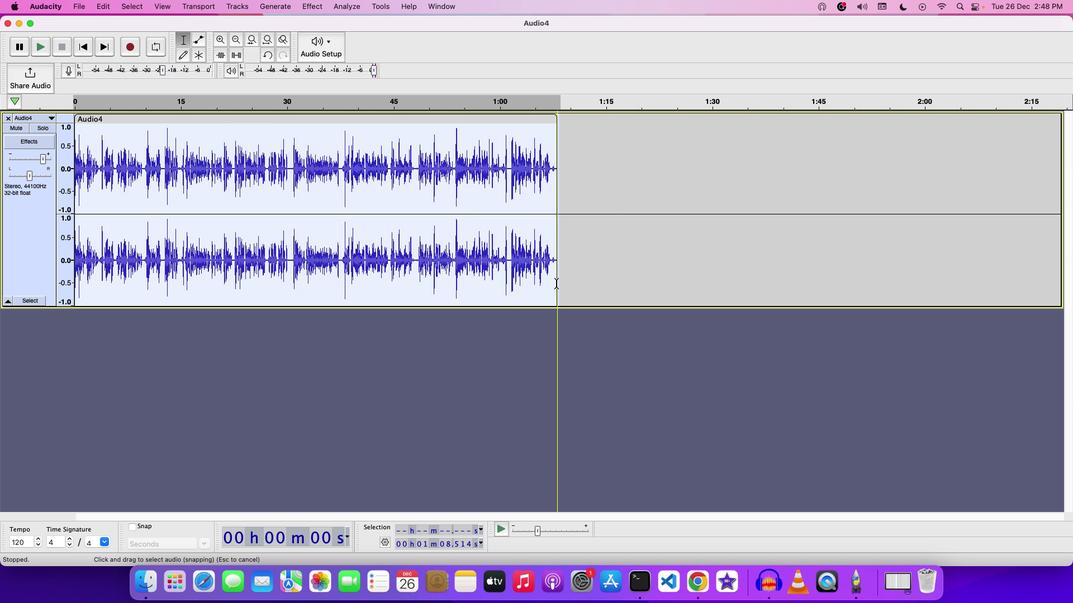 
Action: Key pressed Key.space
Screenshot: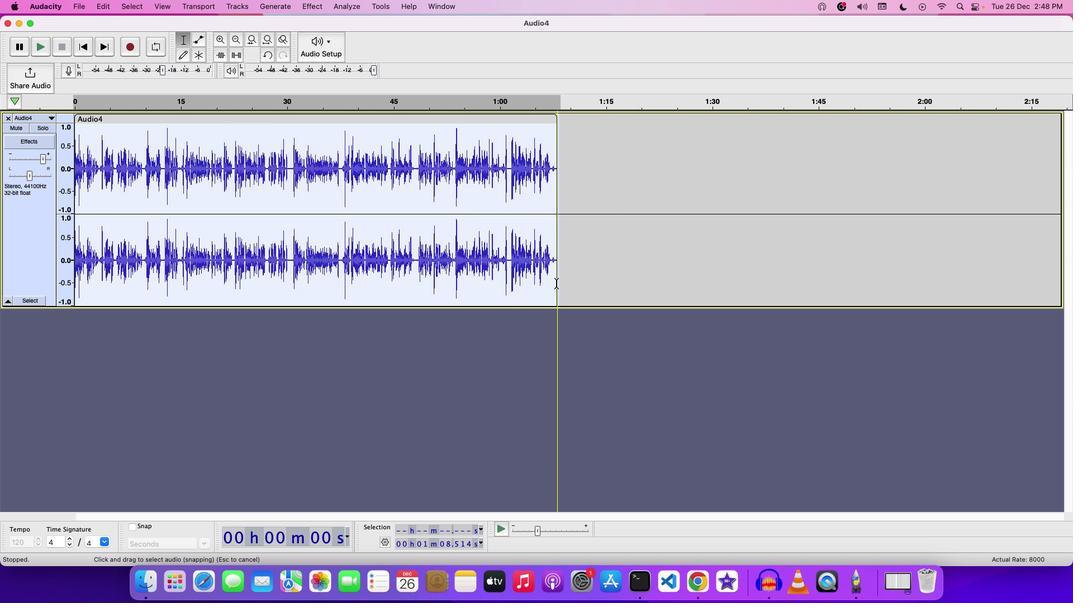 
Action: Mouse moved to (488, 169)
Screenshot: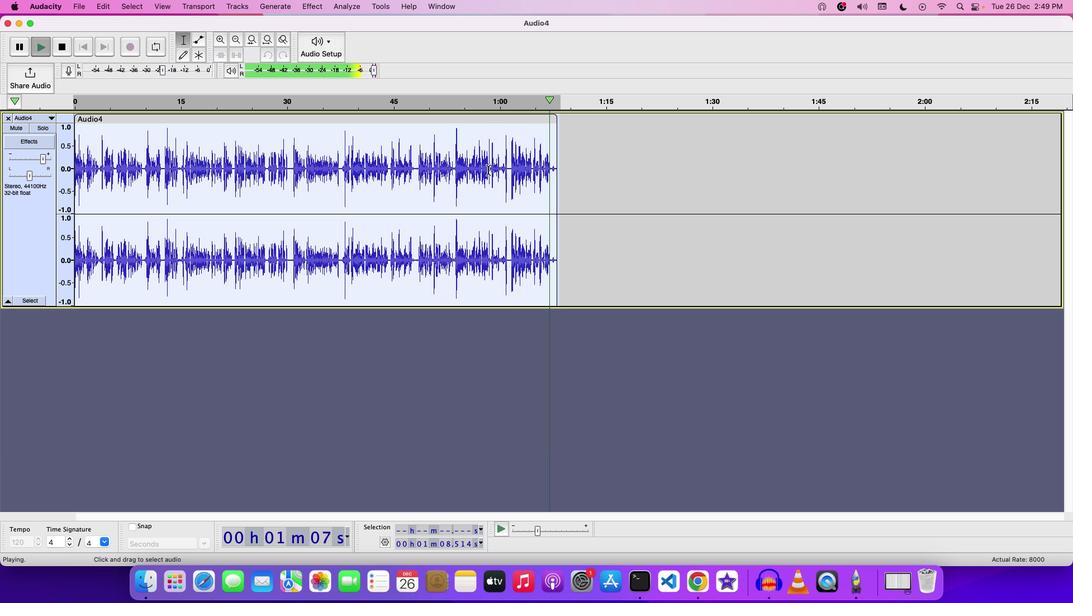 
Action: Key pressed Key.space
Screenshot: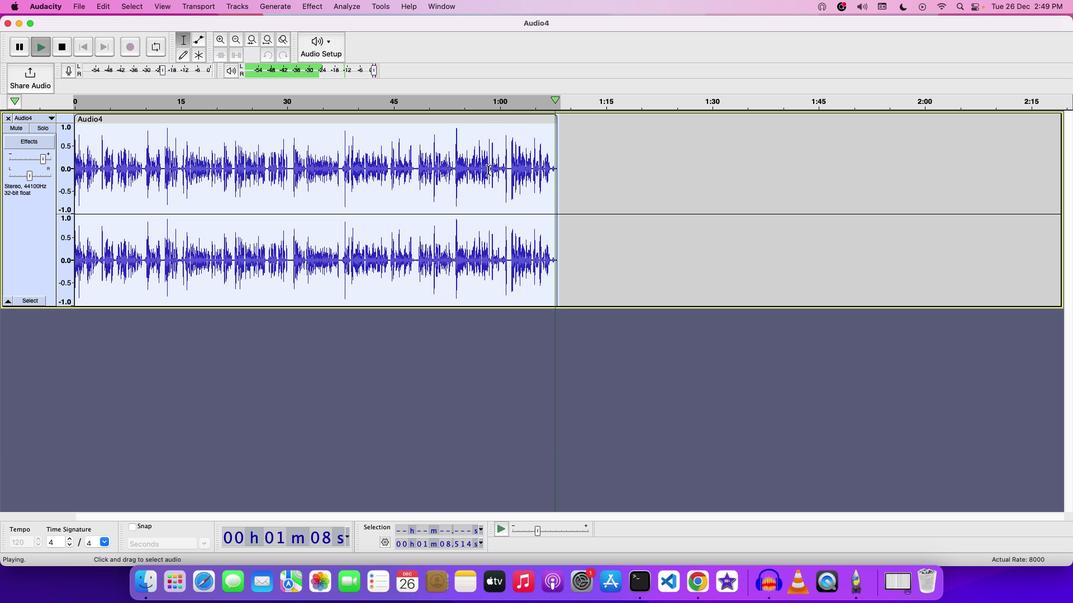 
Action: Mouse moved to (77, 7)
Screenshot: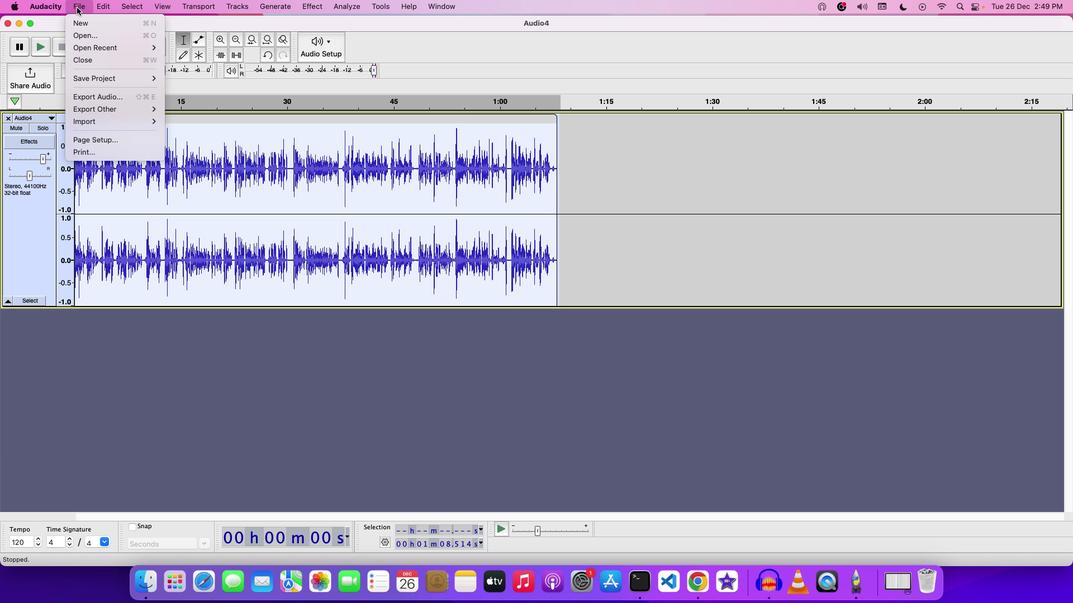 
Action: Mouse pressed left at (77, 7)
Screenshot: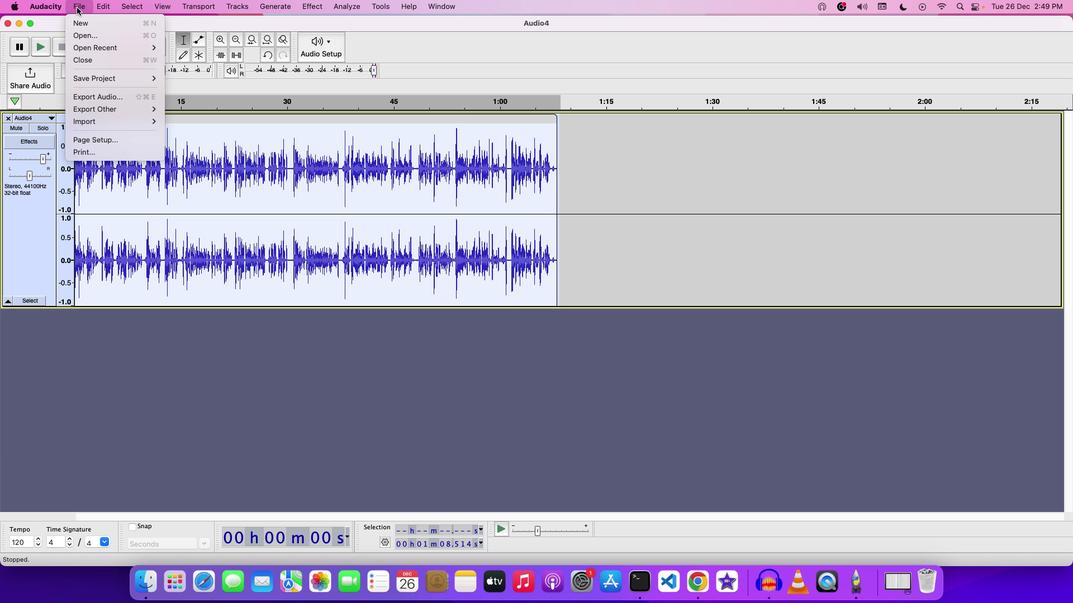 
Action: Mouse moved to (123, 81)
Screenshot: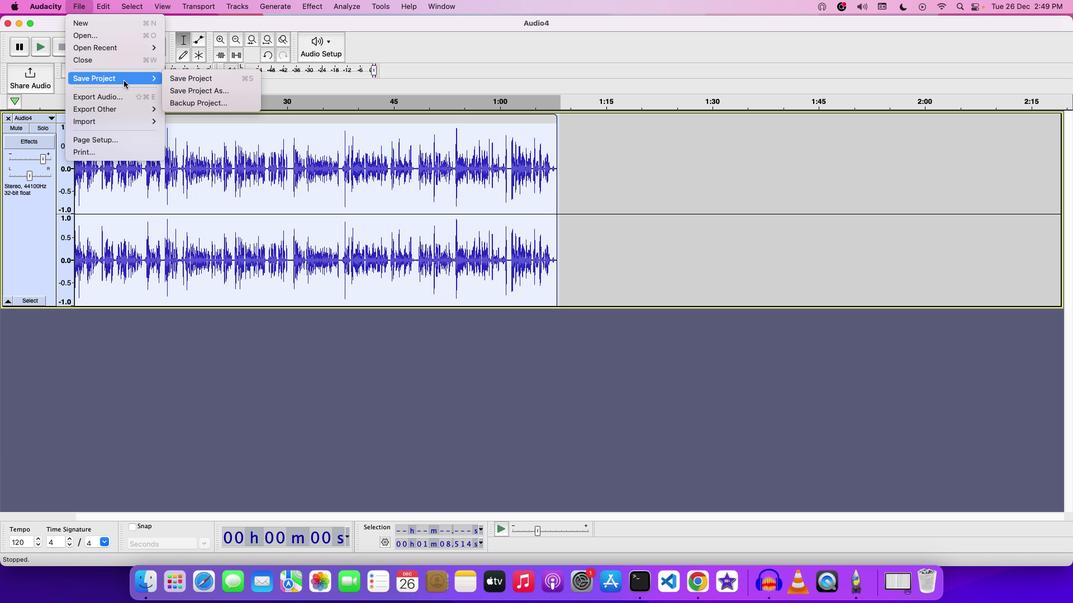 
Action: Mouse pressed left at (123, 81)
Screenshot: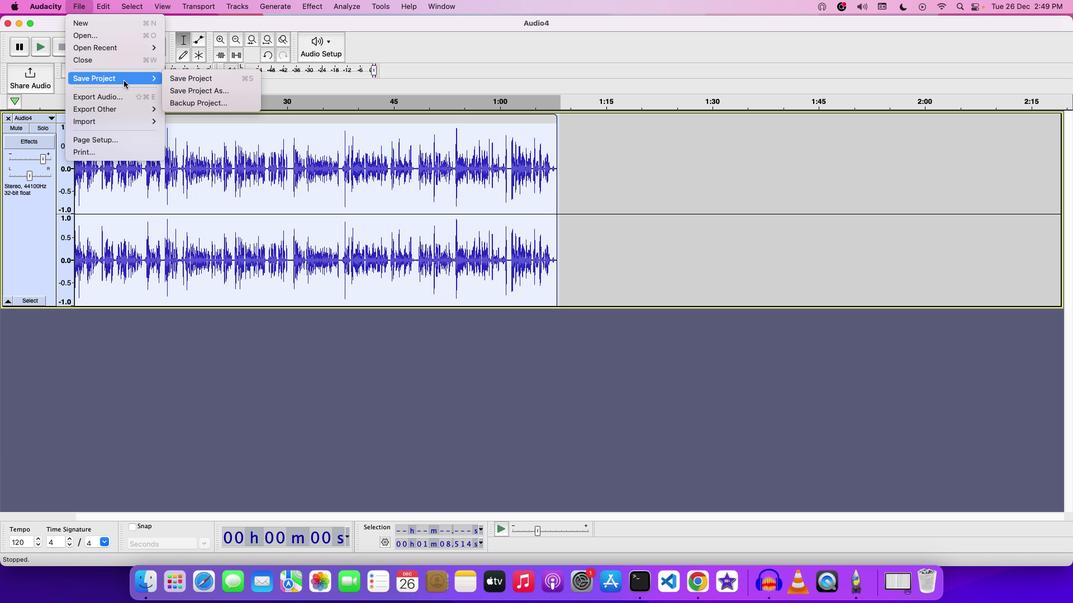 
Action: Mouse moved to (179, 74)
Screenshot: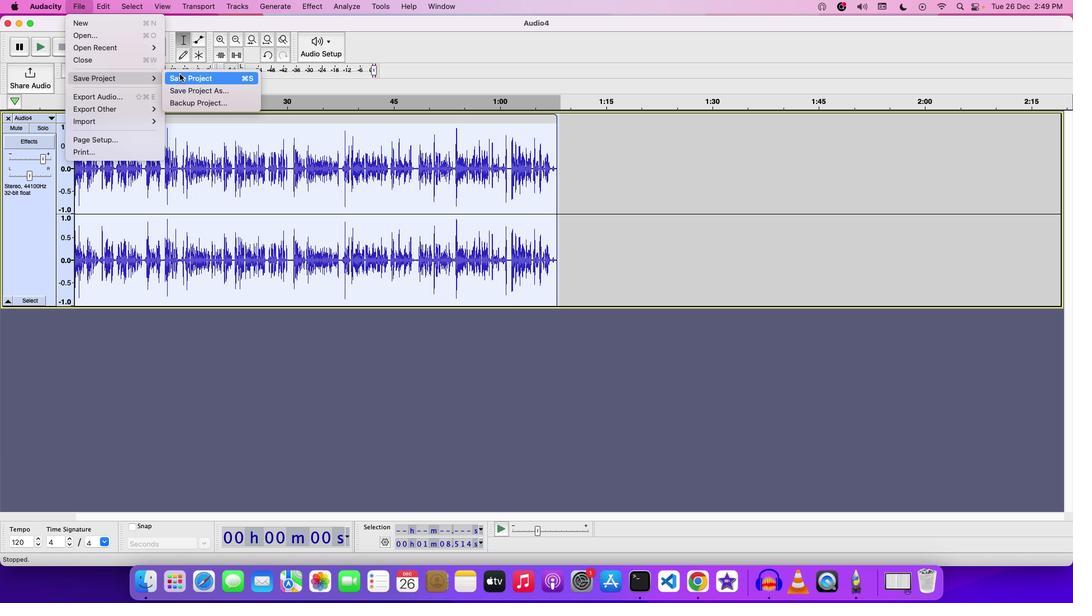 
Action: Mouse pressed left at (179, 74)
Screenshot: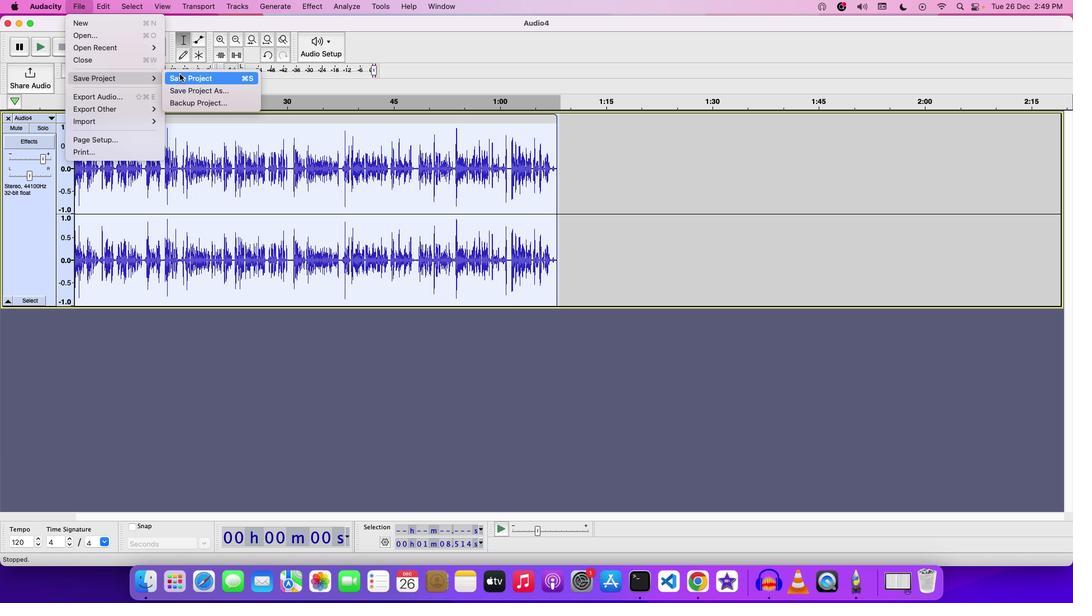 
Action: Mouse moved to (495, 161)
Screenshot: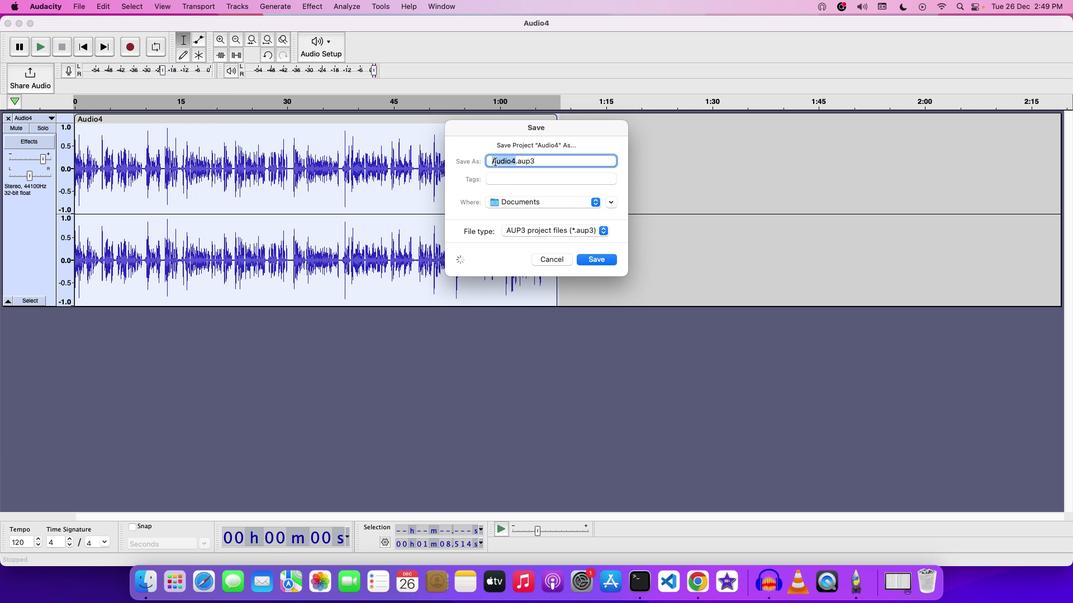
Action: Mouse pressed left at (495, 161)
Screenshot: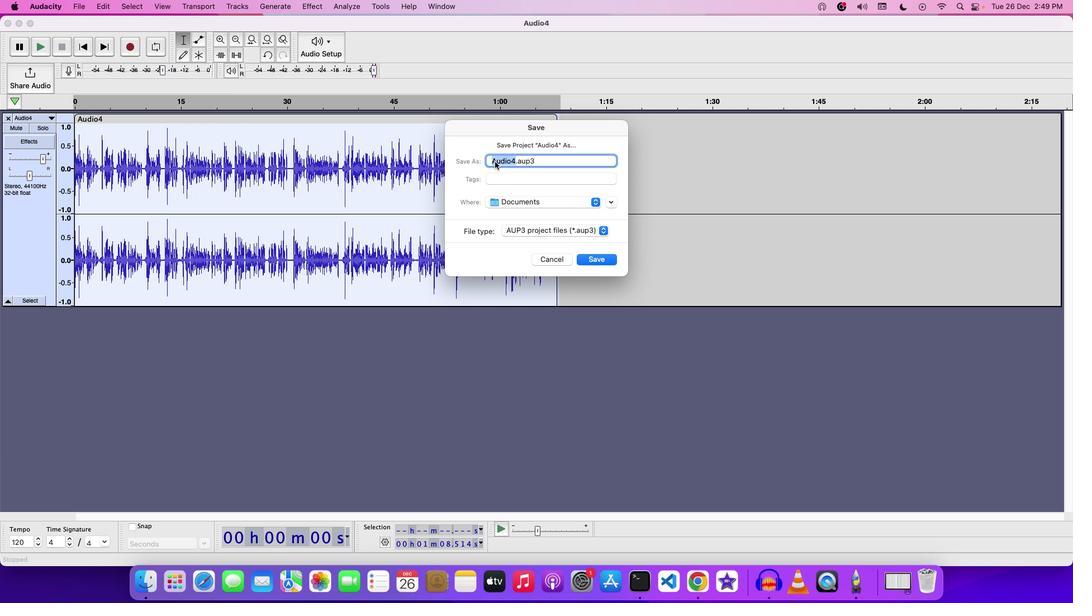 
Action: Mouse moved to (514, 162)
Screenshot: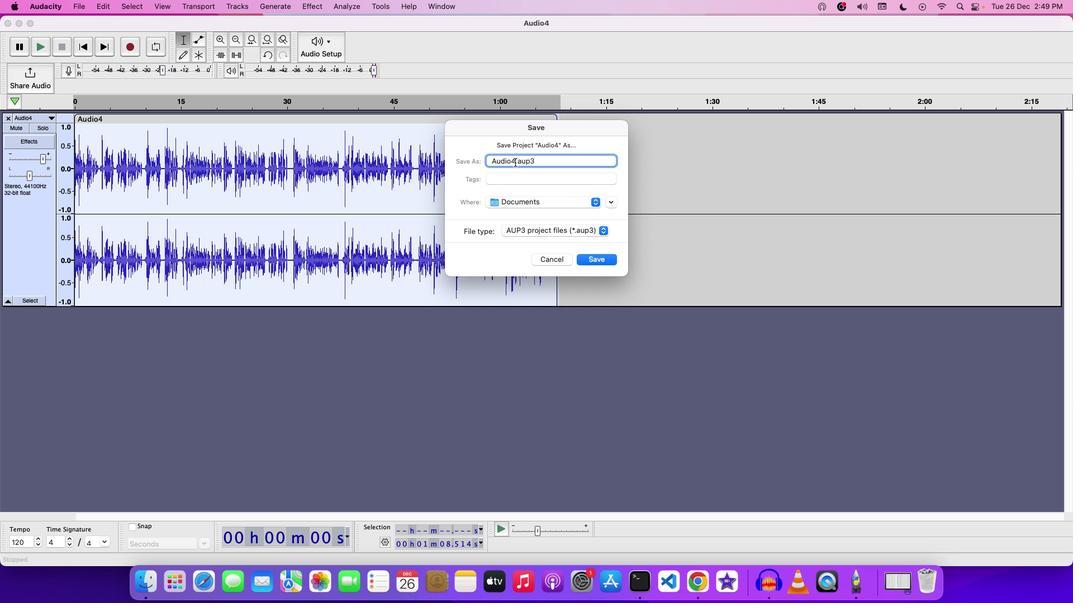 
Action: Mouse pressed left at (514, 162)
Screenshot: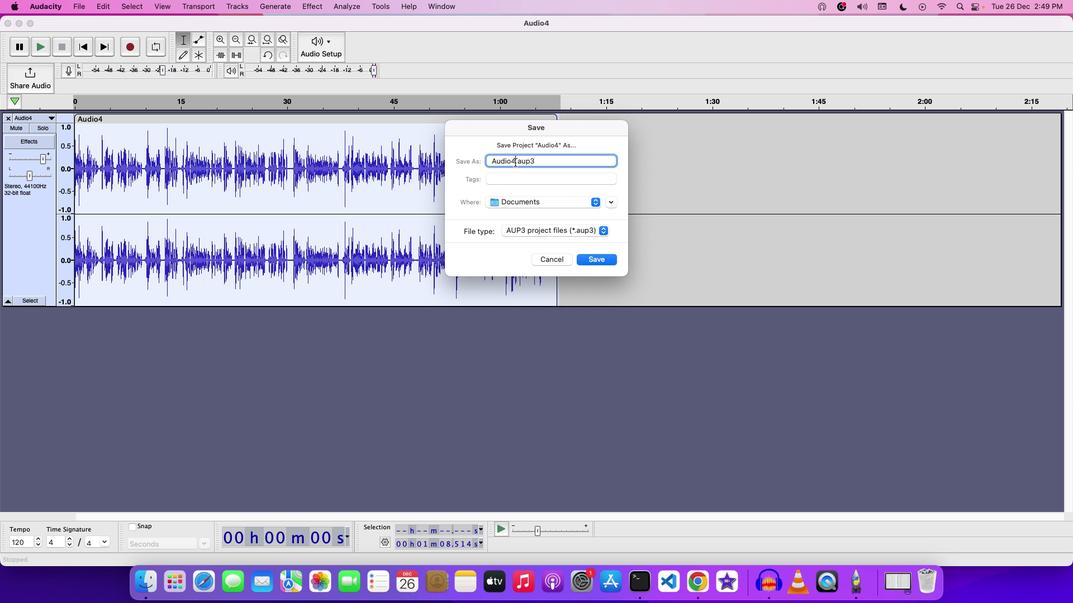
Action: Mouse moved to (446, 144)
Screenshot: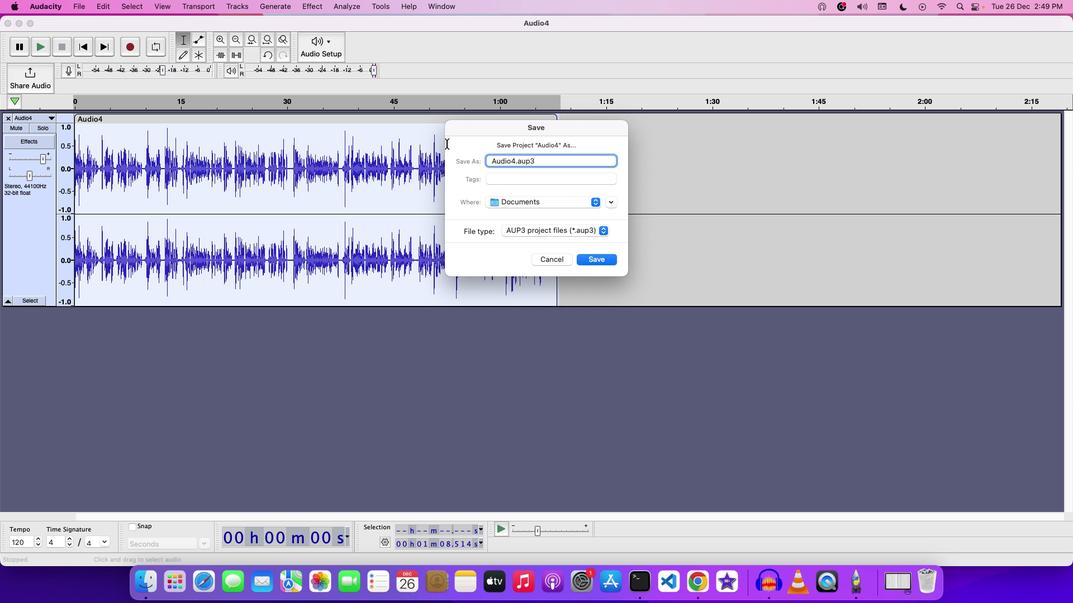 
Action: Key pressed Key.backspaceKey.space'F''O''R'Key.spaceKey.caps_lock'd''i''v''e''r''s''i''t''y'Key.space'a''n''d'Key.space'i''n''c''l''u''s''i''o''n'
Screenshot: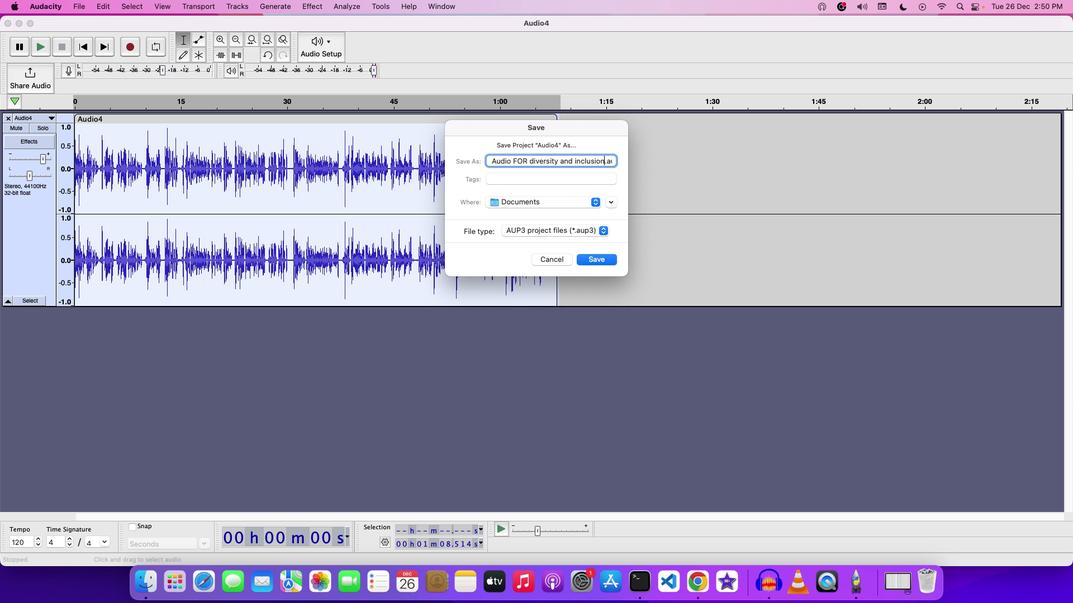 
Action: Mouse moved to (599, 257)
Screenshot: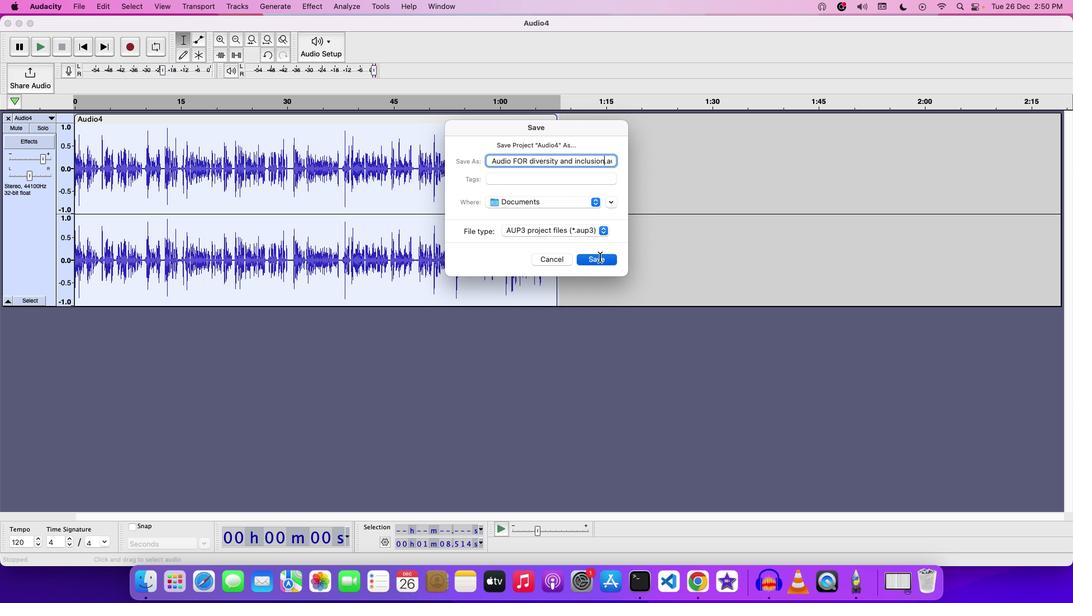 
Action: Mouse pressed left at (599, 257)
Screenshot: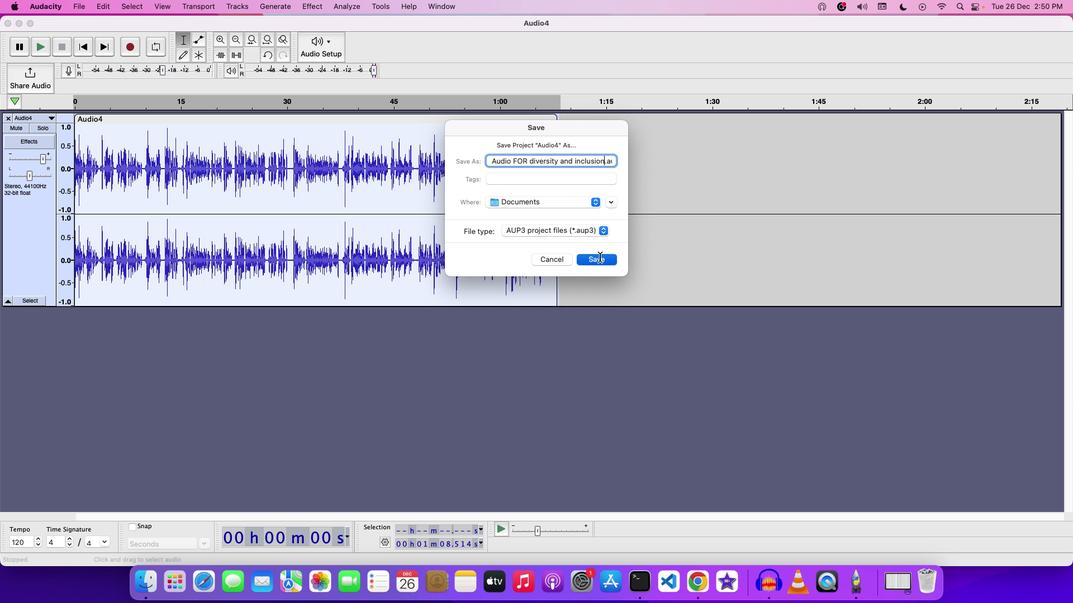 
Action: Mouse moved to (602, 253)
Screenshot: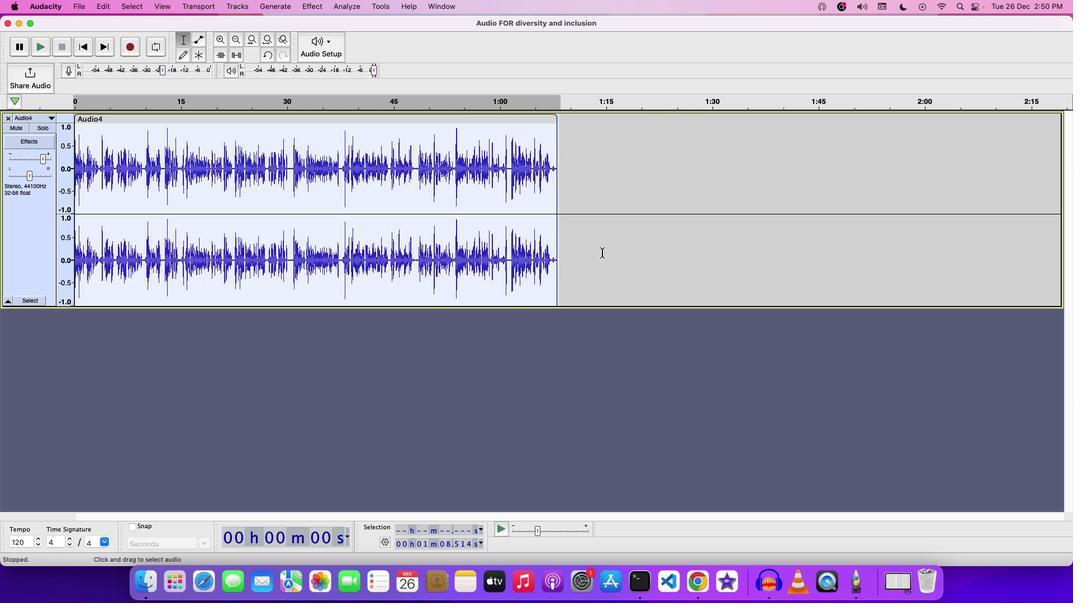 
